 Task: Find connections with filter location Huadian with filter topic #realestatewith filter profile language Spanish with filter current company Intelerad Medical Systems with filter school Modern Education Society's Nowrosjee Wadia College Arts, Science, Pune 01 with filter industry Engineering Services with filter service category WordPress Design with filter keywords title Painter
Action: Mouse moved to (655, 80)
Screenshot: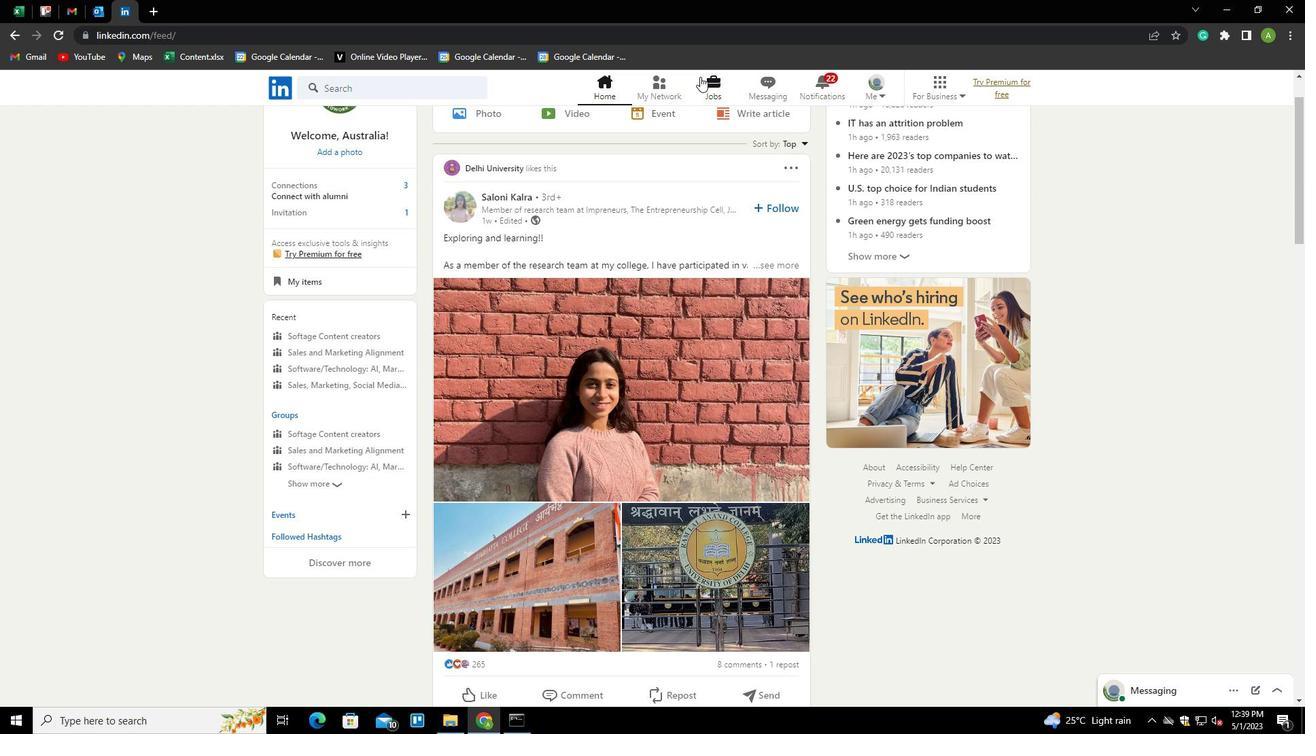
Action: Mouse pressed left at (655, 80)
Screenshot: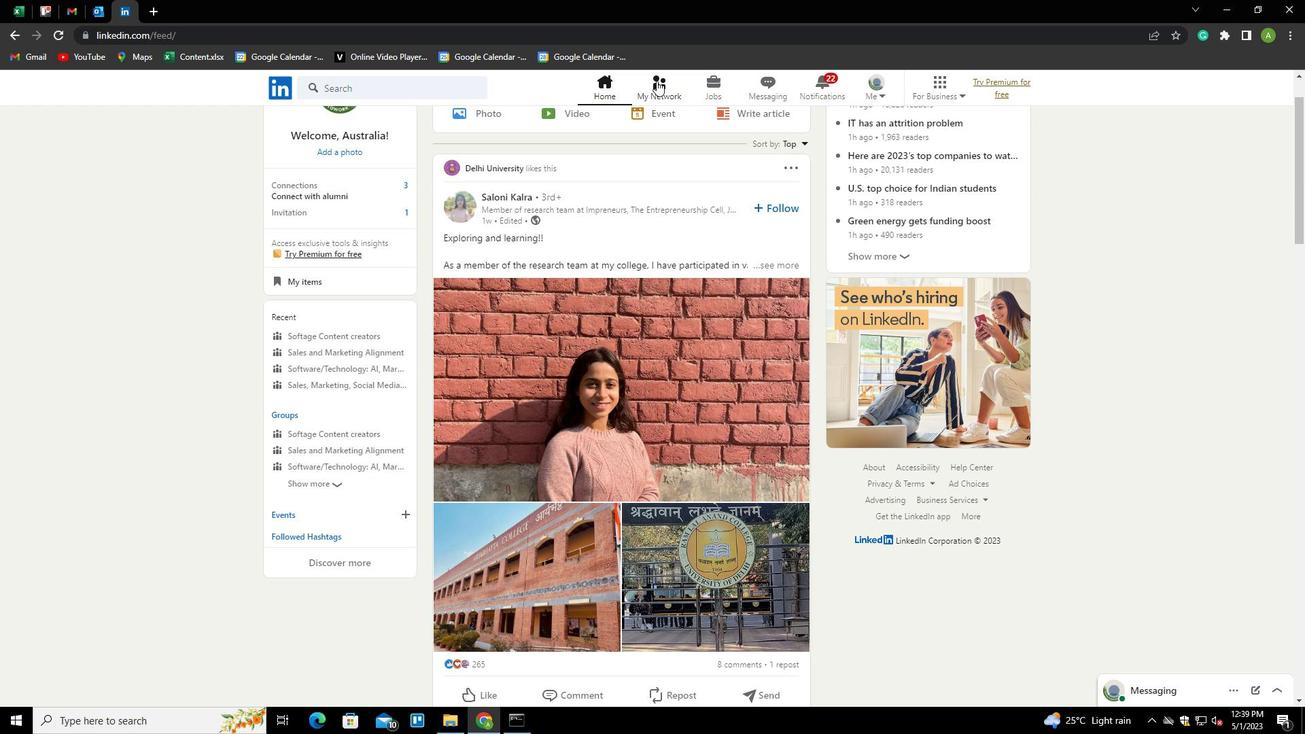 
Action: Mouse moved to (331, 170)
Screenshot: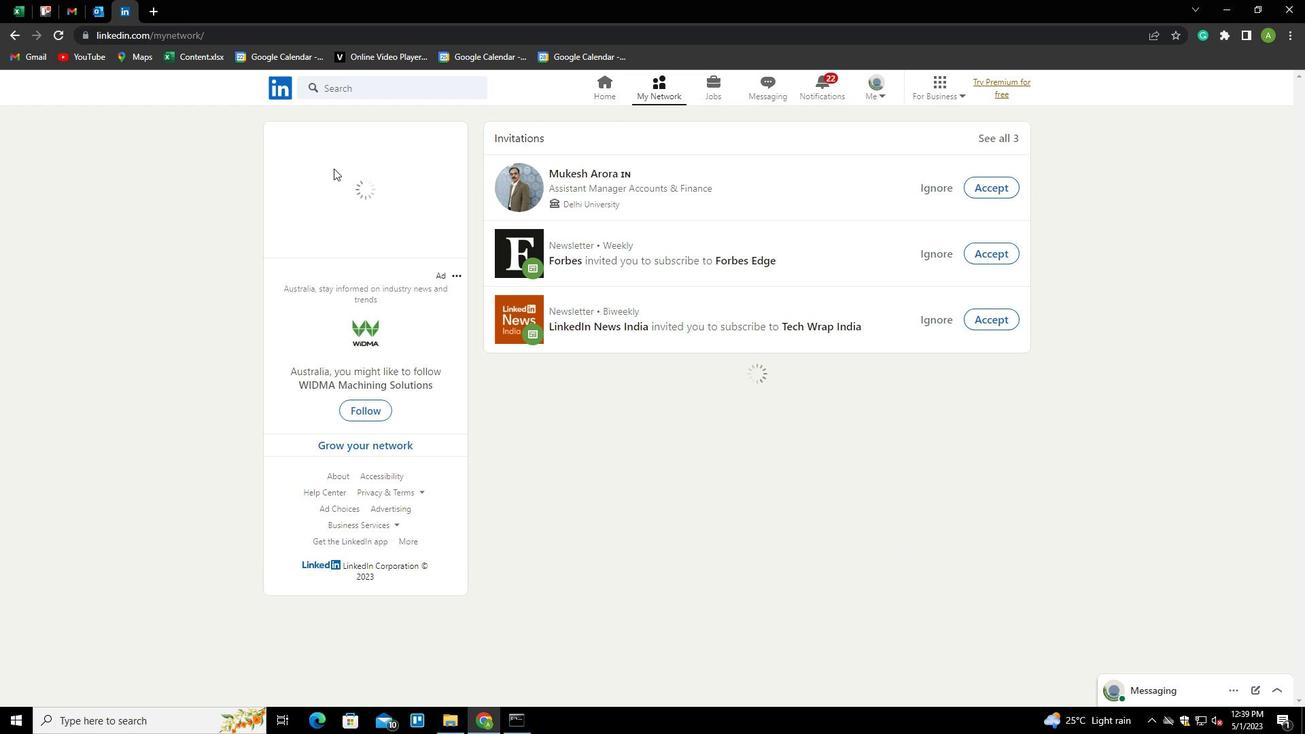 
Action: Mouse pressed left at (331, 170)
Screenshot: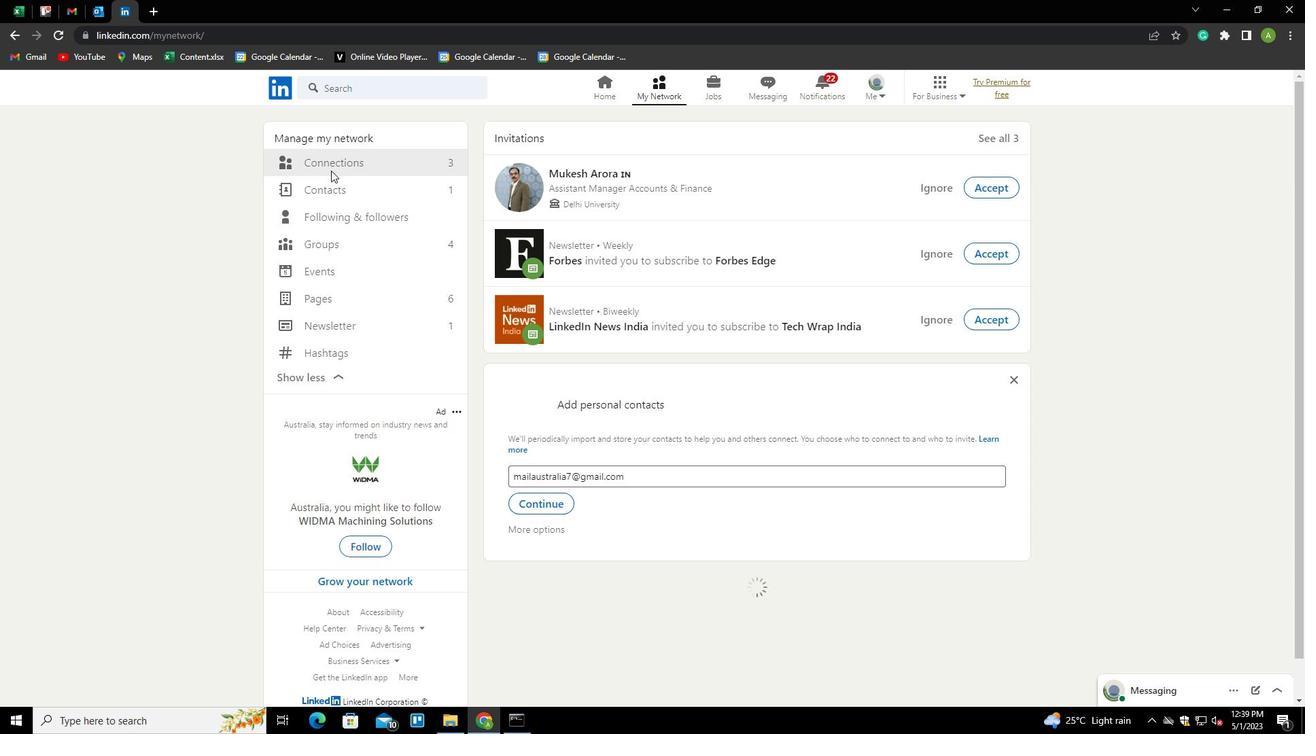
Action: Mouse moved to (354, 163)
Screenshot: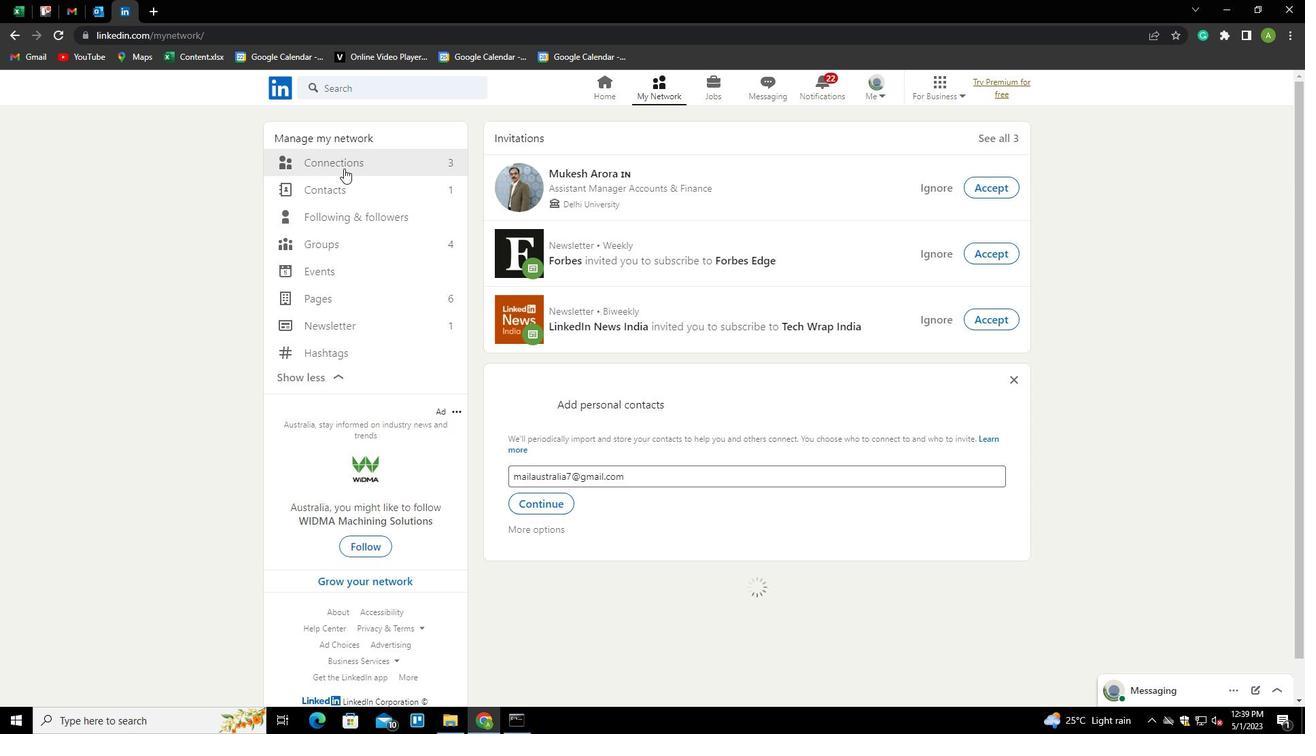 
Action: Mouse pressed left at (354, 163)
Screenshot: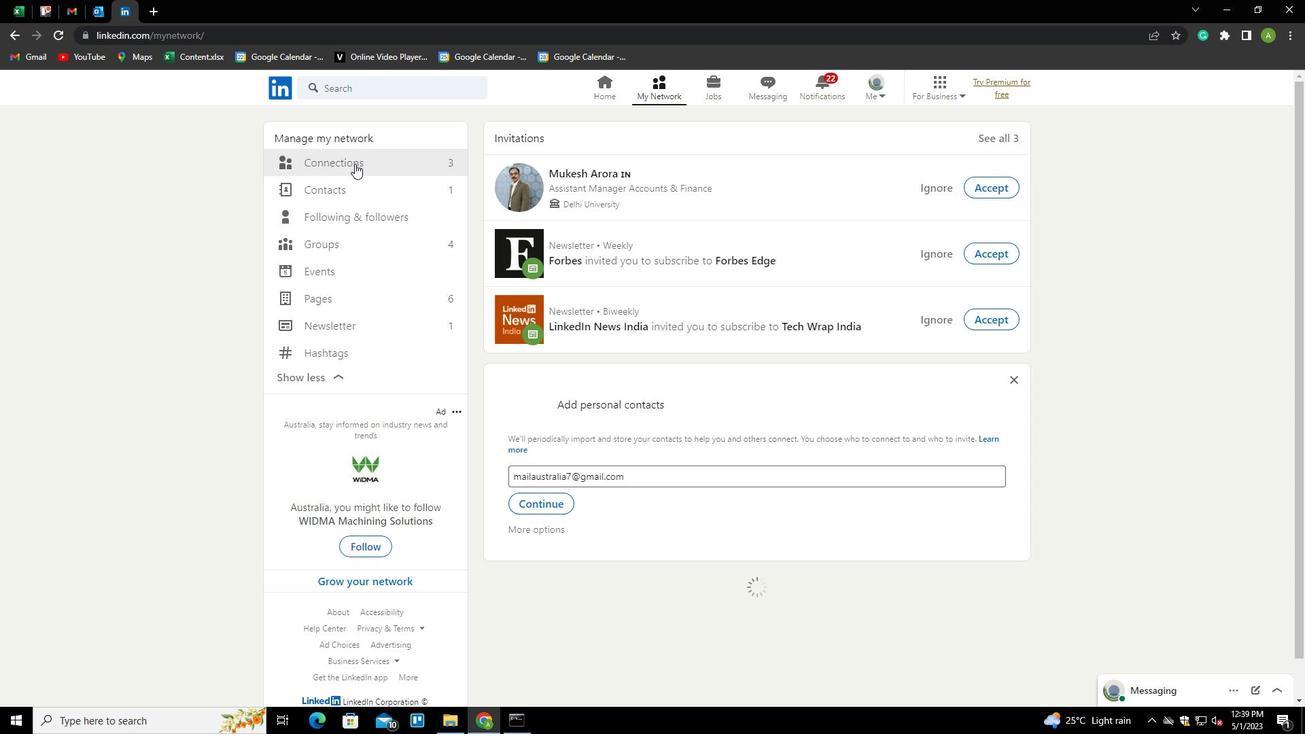 
Action: Mouse moved to (352, 164)
Screenshot: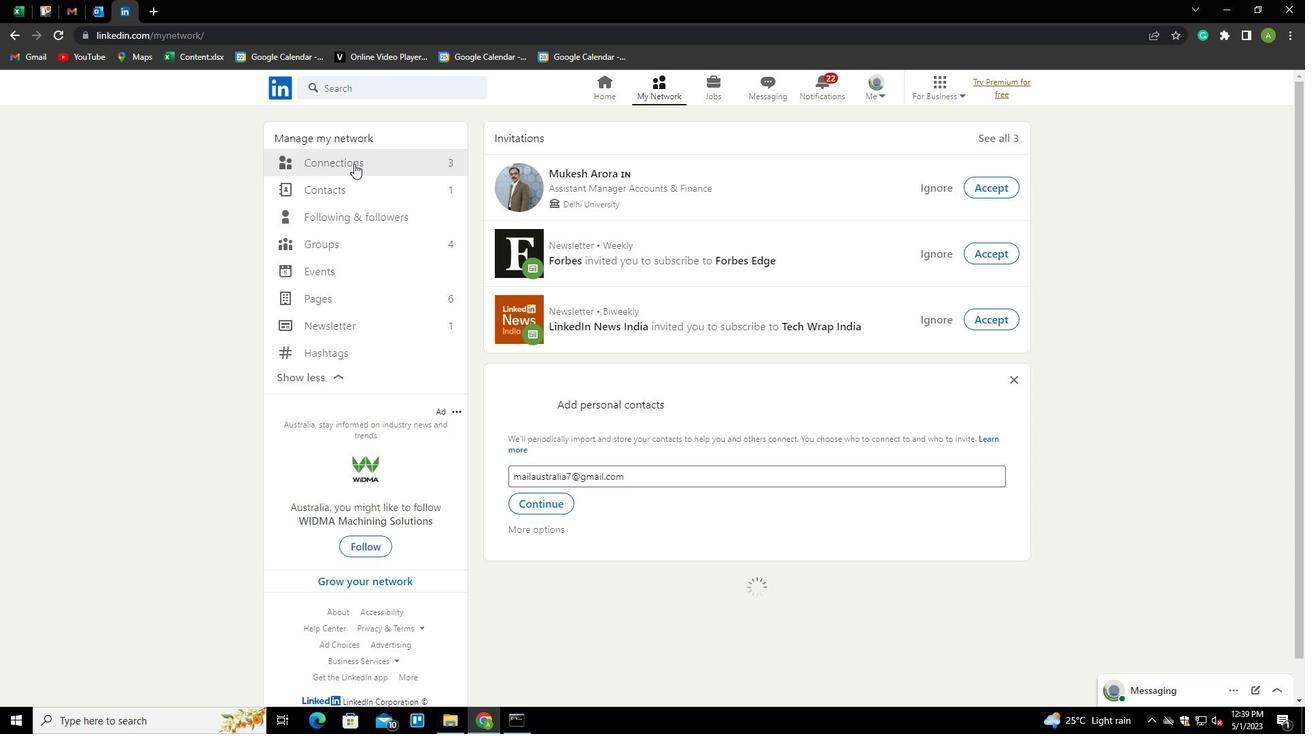 
Action: Mouse pressed left at (352, 164)
Screenshot: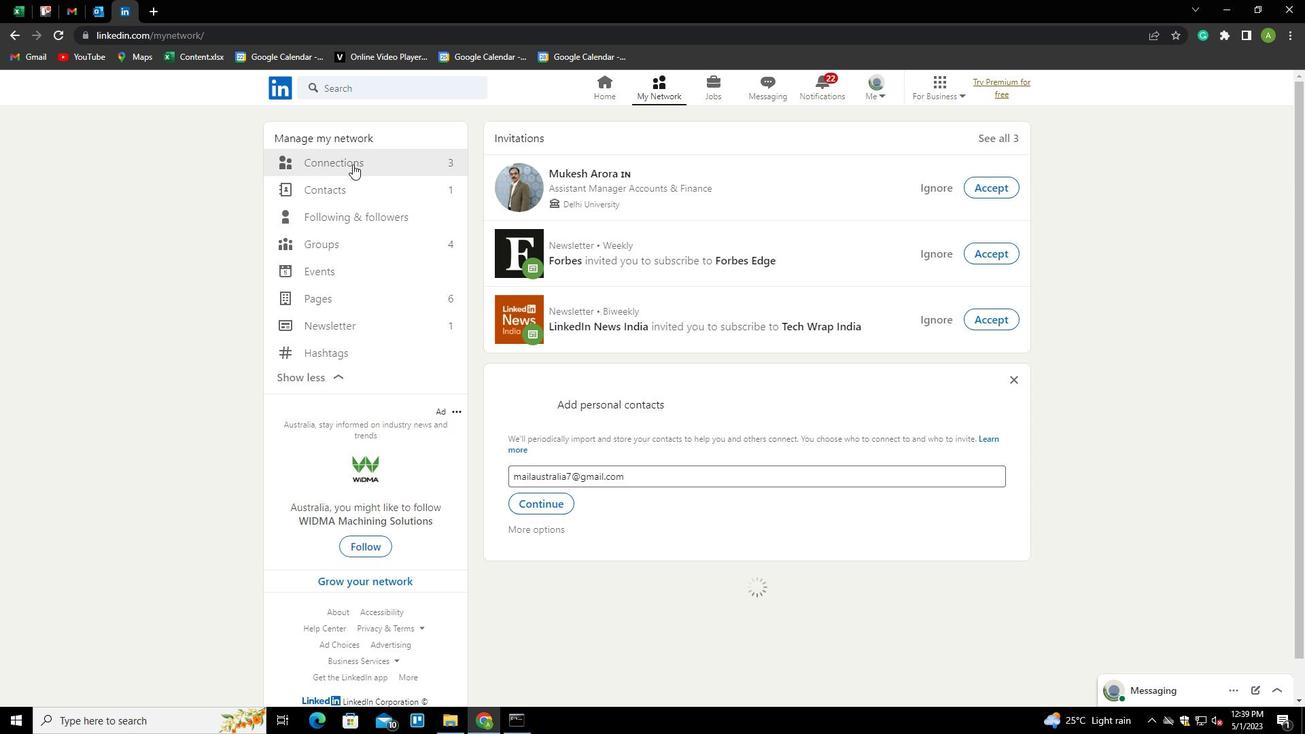 
Action: Mouse pressed left at (352, 164)
Screenshot: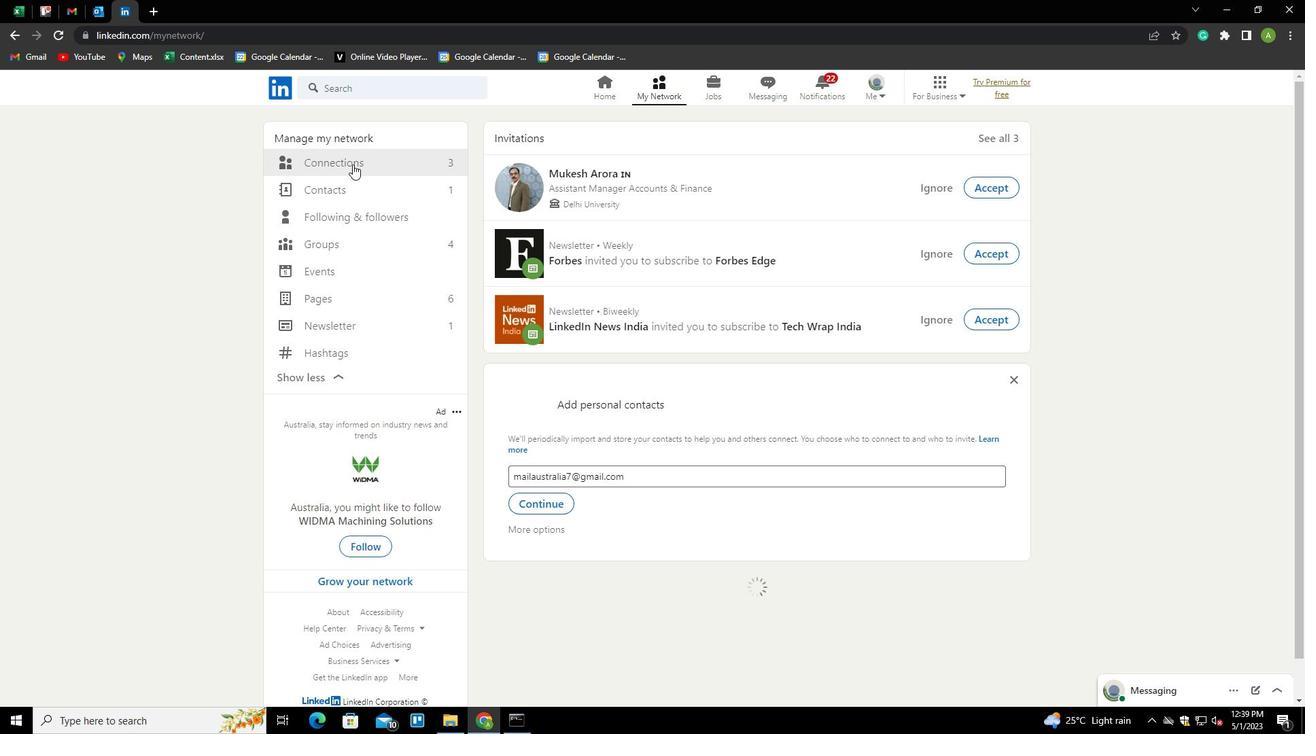 
Action: Mouse moved to (740, 161)
Screenshot: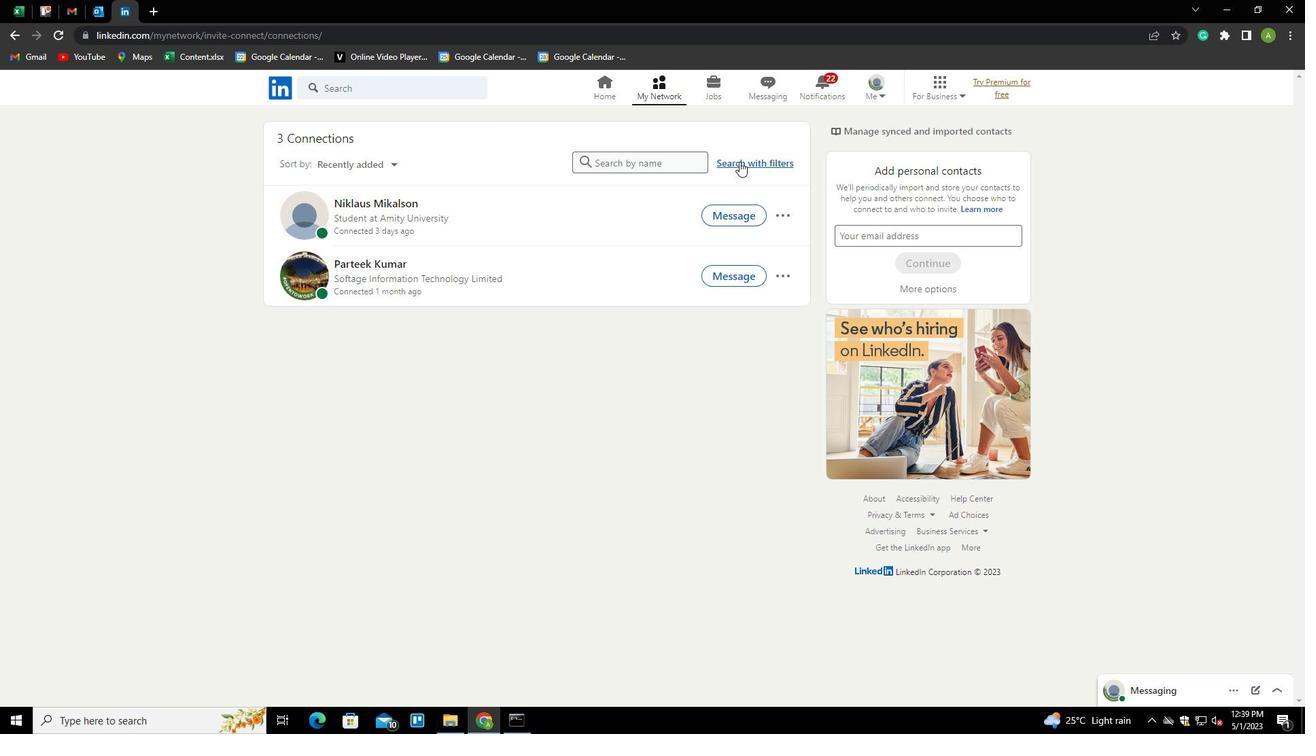 
Action: Mouse pressed left at (740, 161)
Screenshot: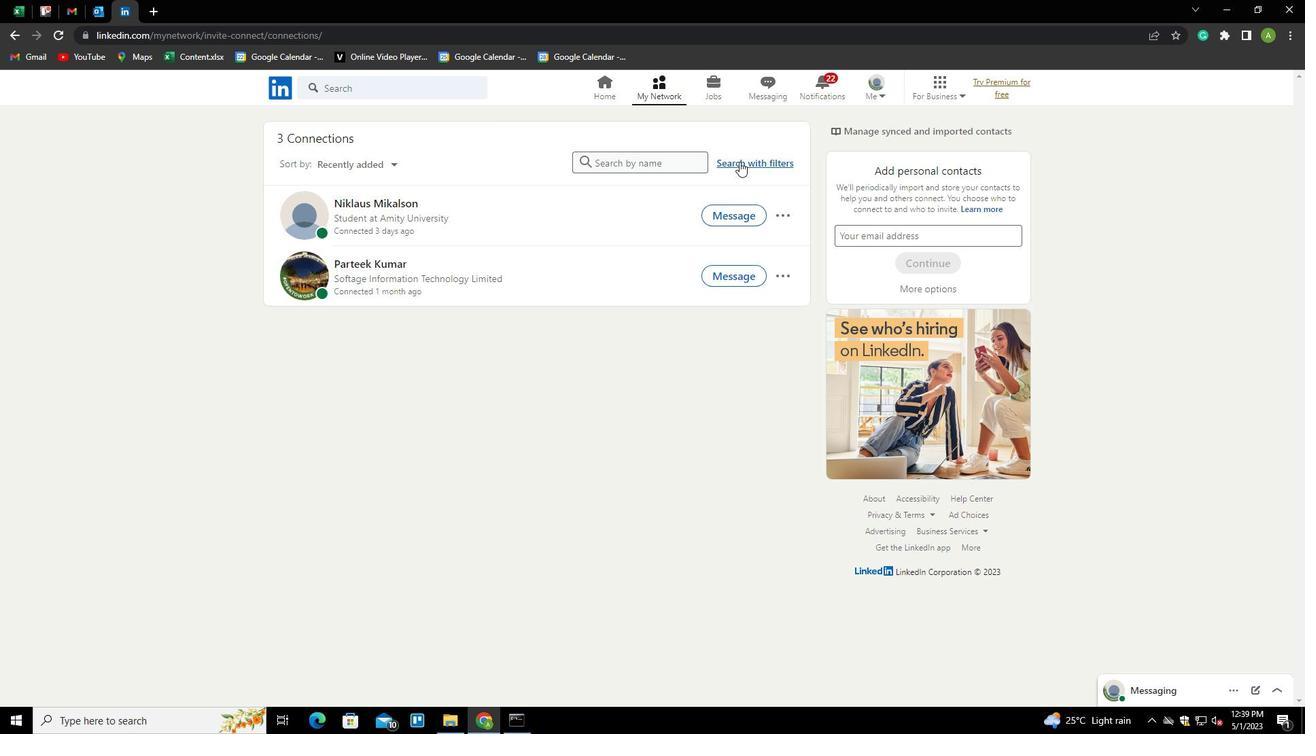 
Action: Mouse moved to (694, 126)
Screenshot: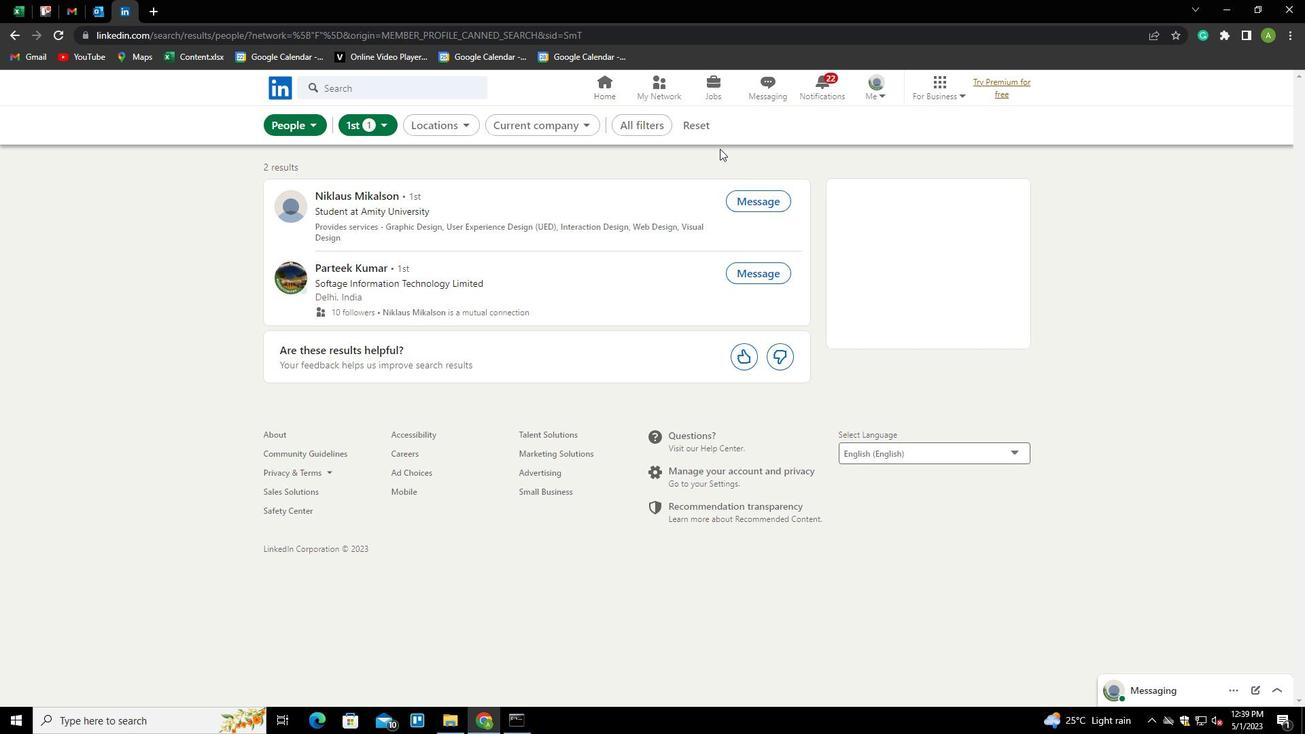 
Action: Mouse pressed left at (694, 126)
Screenshot: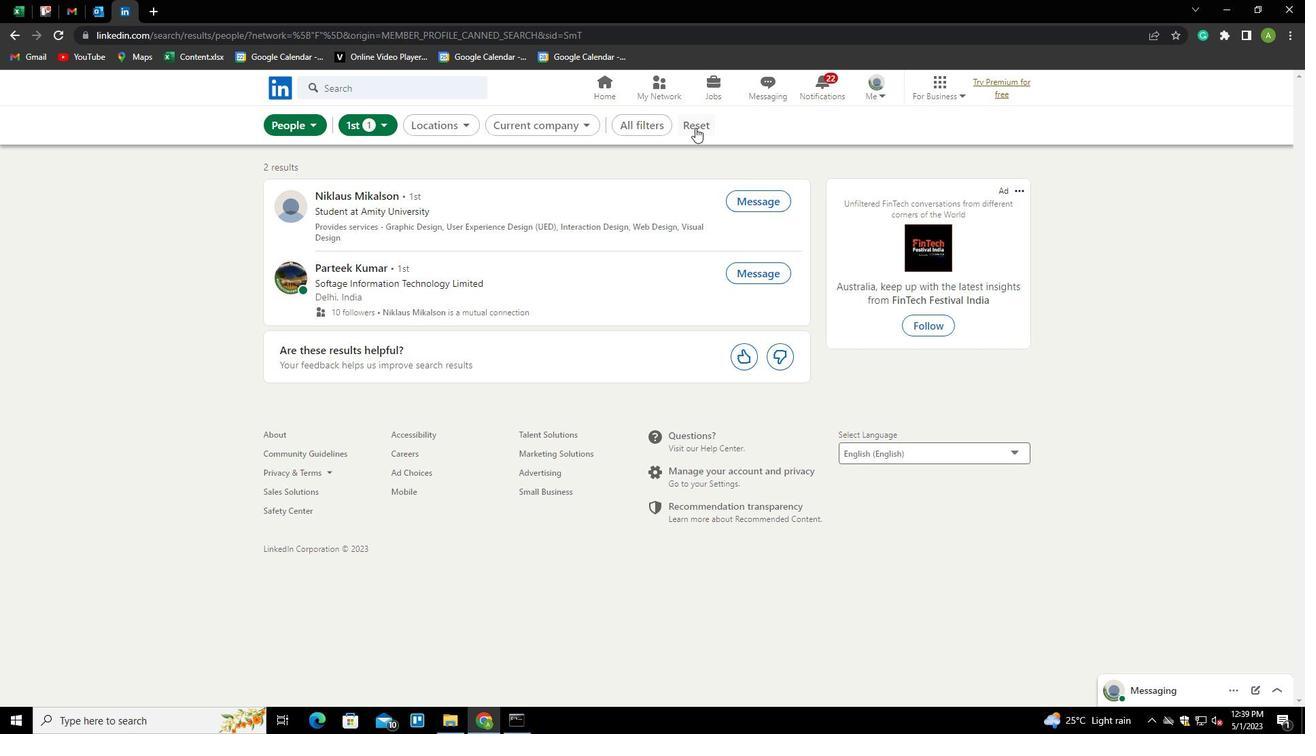 
Action: Mouse moved to (675, 123)
Screenshot: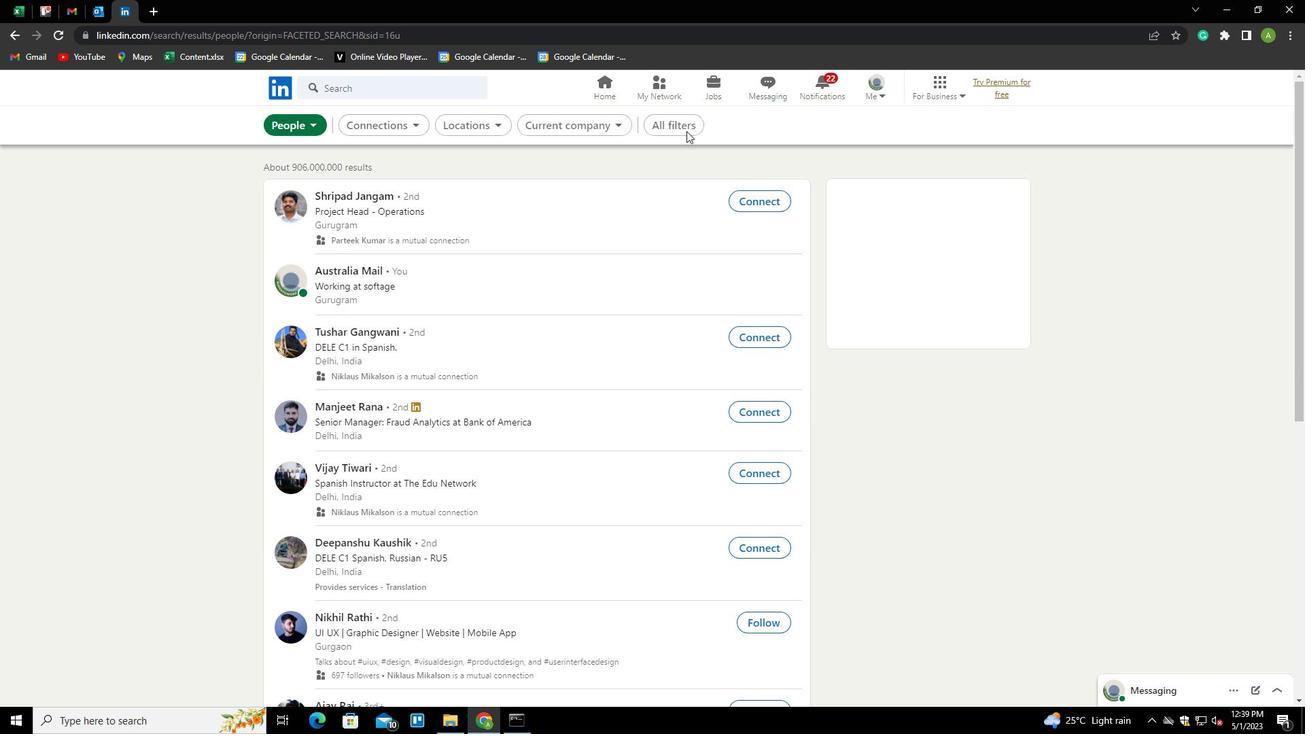 
Action: Mouse pressed left at (675, 123)
Screenshot: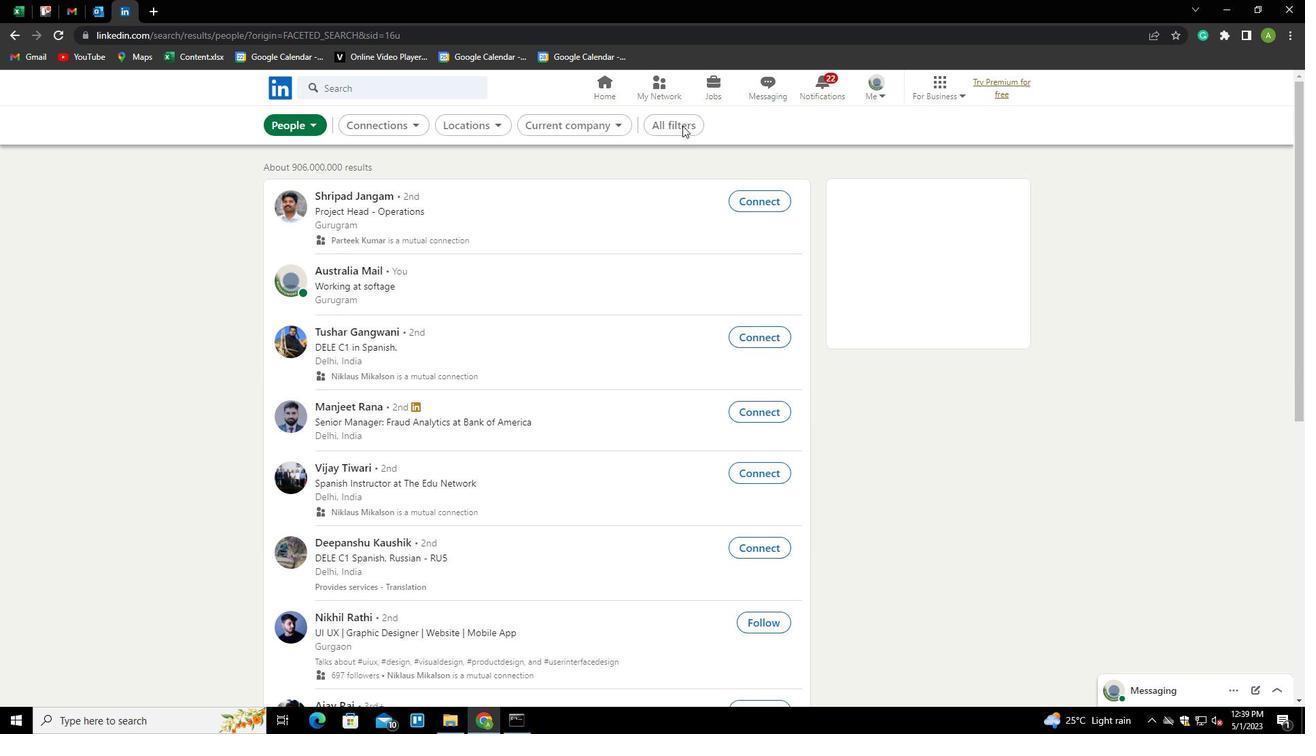 
Action: Mouse moved to (1014, 401)
Screenshot: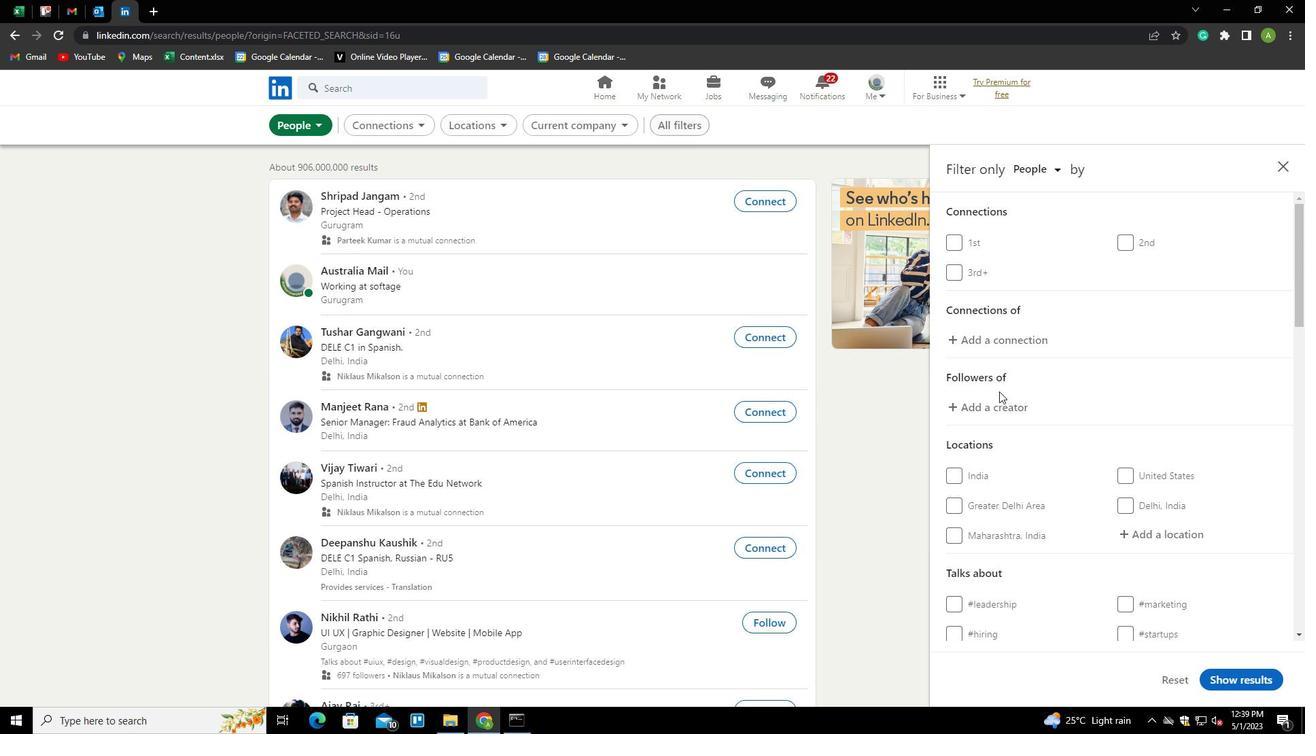 
Action: Mouse scrolled (1014, 400) with delta (0, 0)
Screenshot: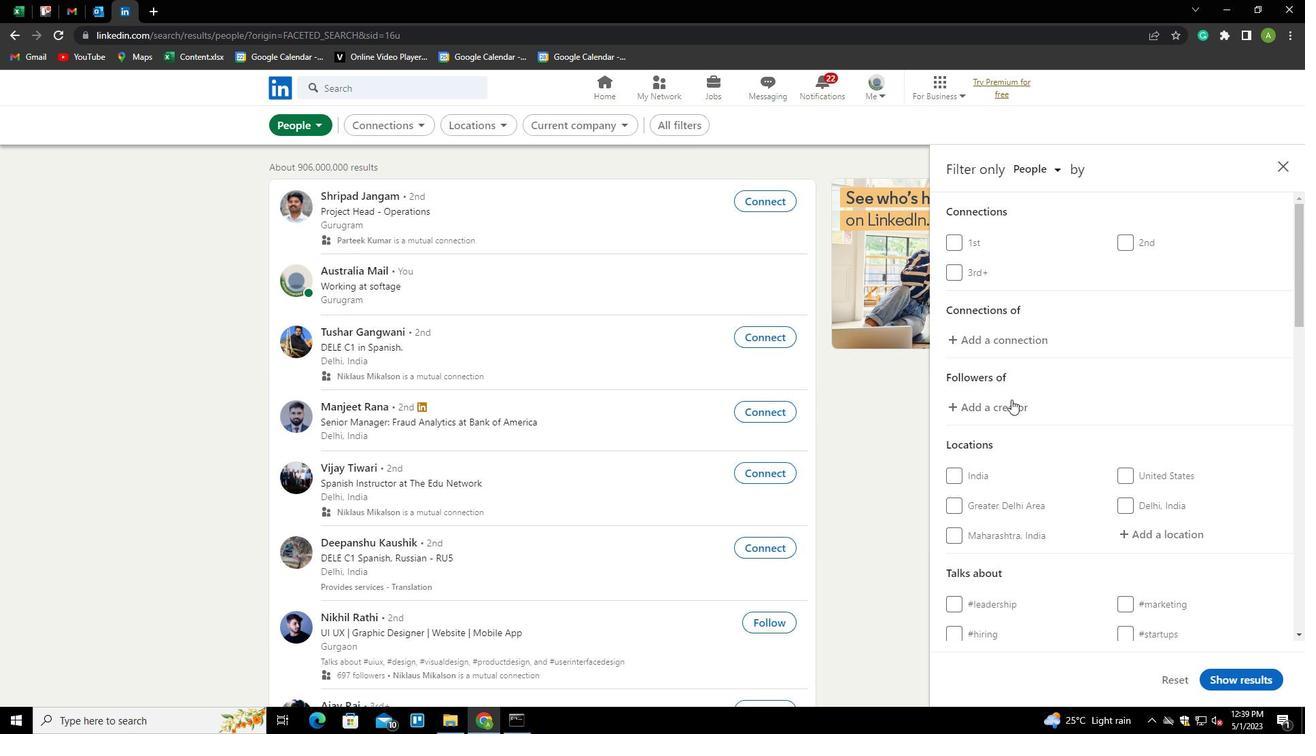 
Action: Mouse scrolled (1014, 400) with delta (0, 0)
Screenshot: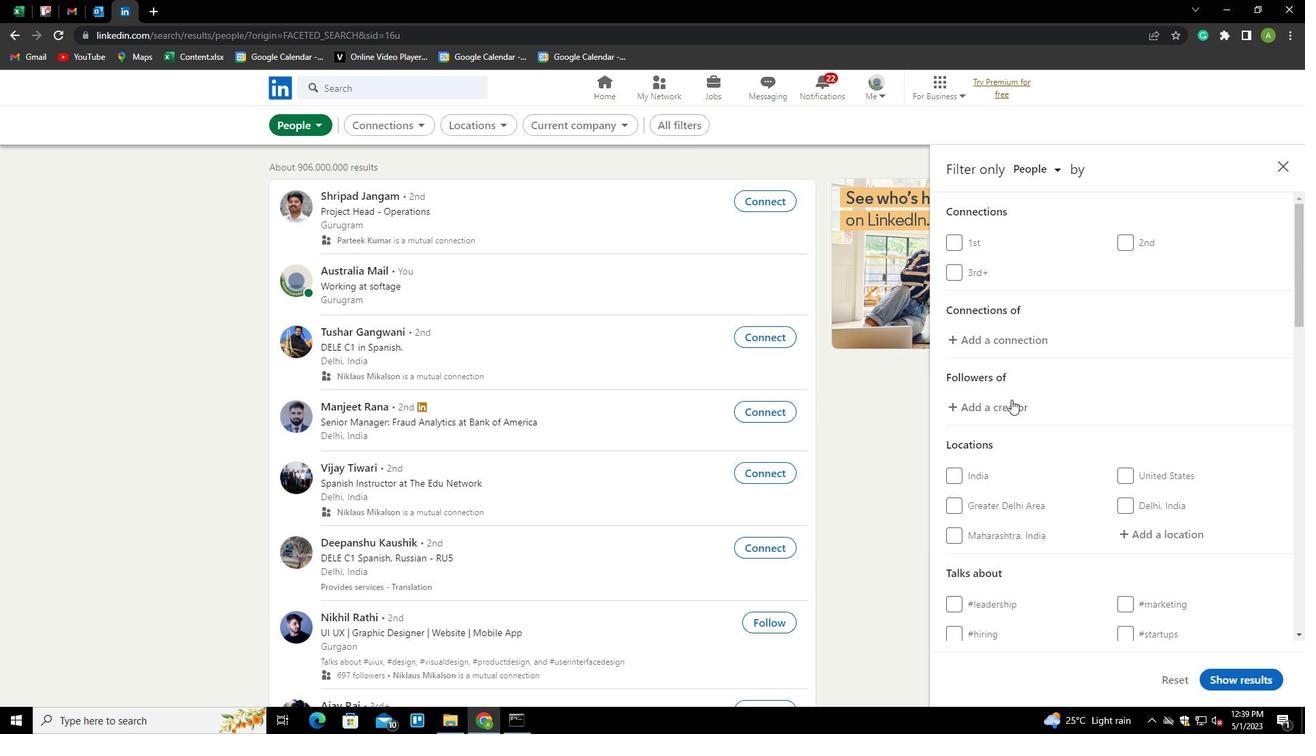 
Action: Mouse moved to (1167, 397)
Screenshot: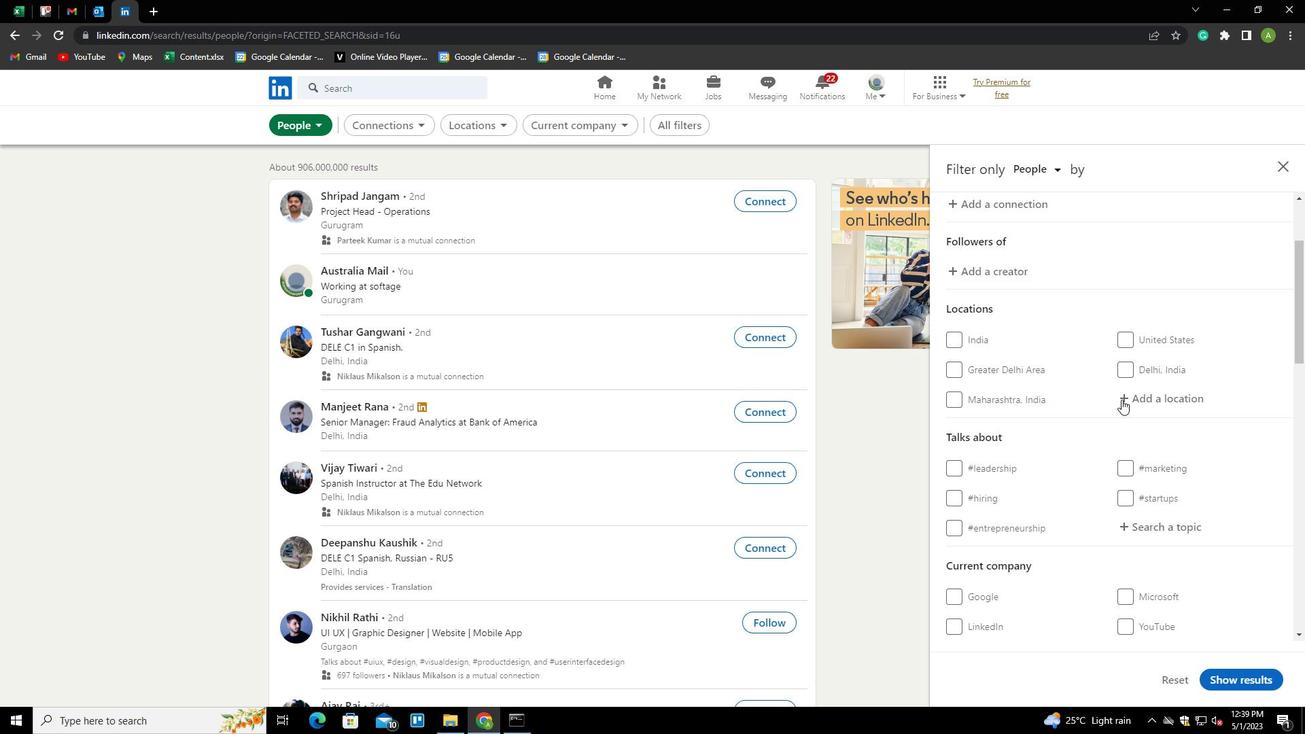 
Action: Mouse pressed left at (1167, 397)
Screenshot: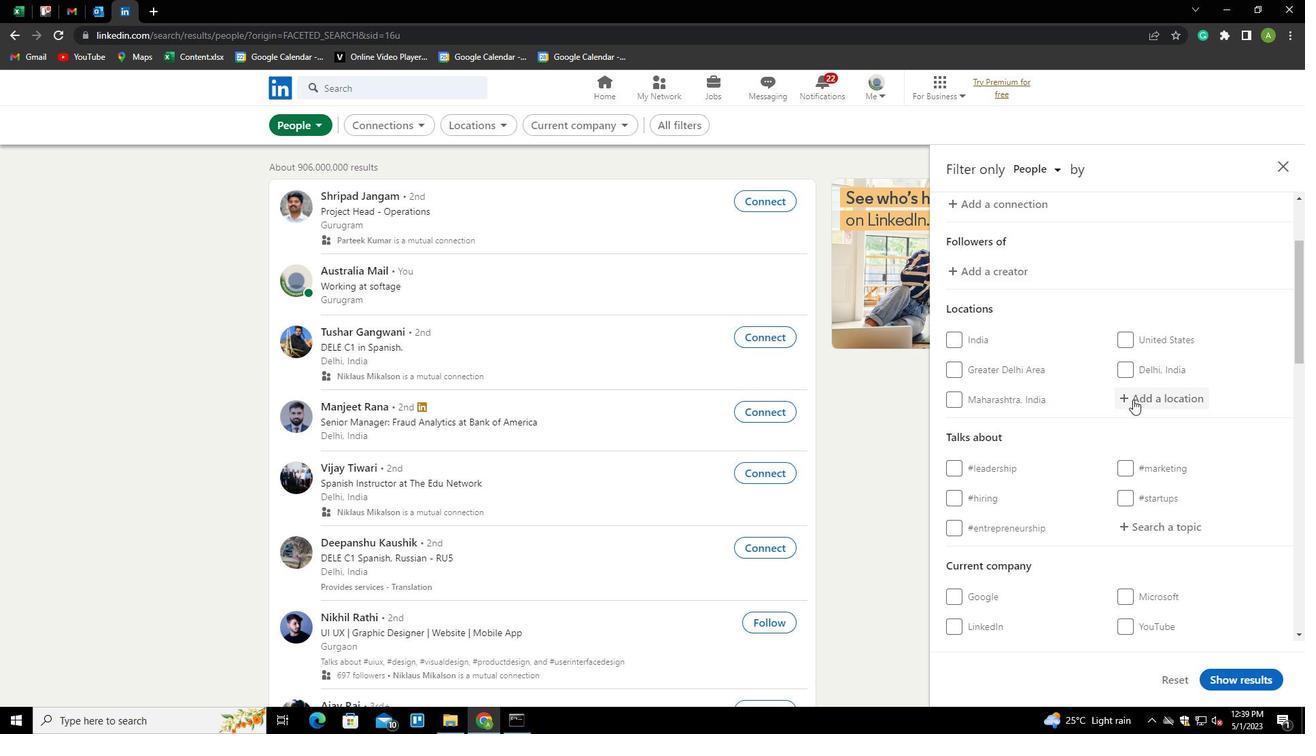 
Action: Mouse pressed left at (1167, 397)
Screenshot: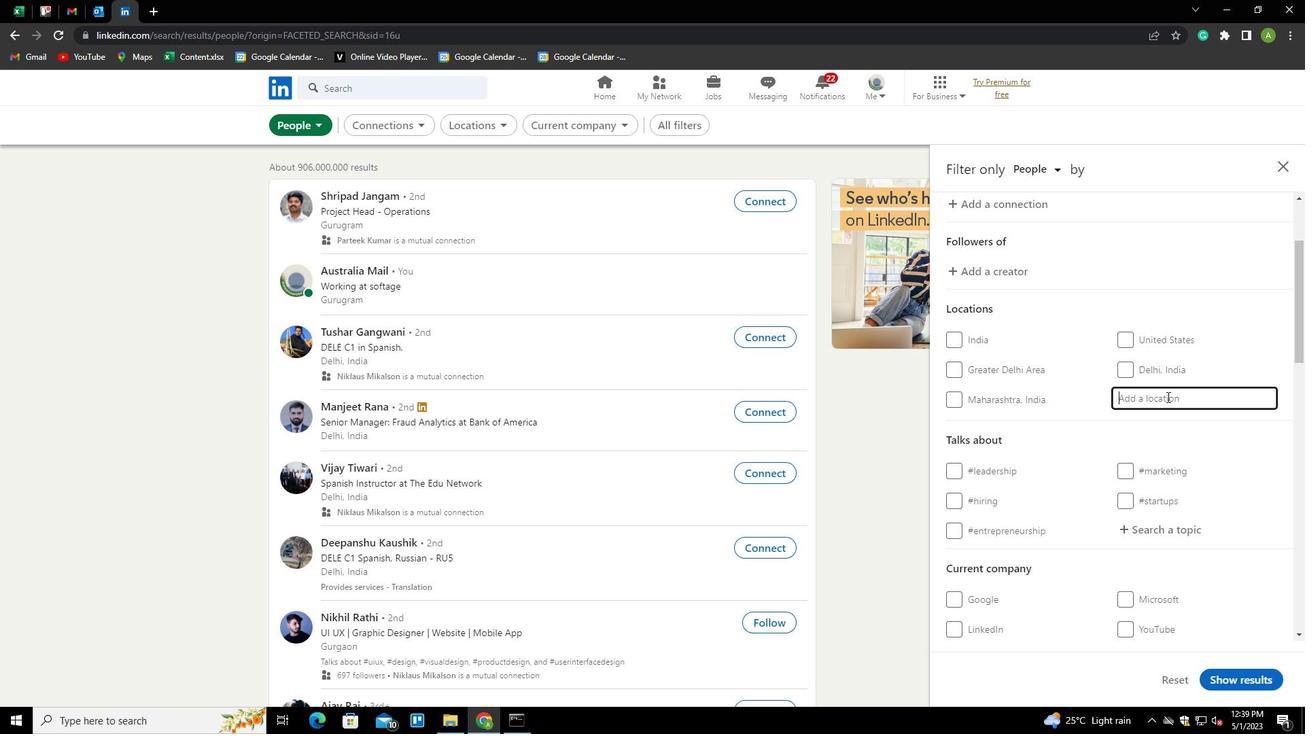 
Action: Mouse moved to (1165, 397)
Screenshot: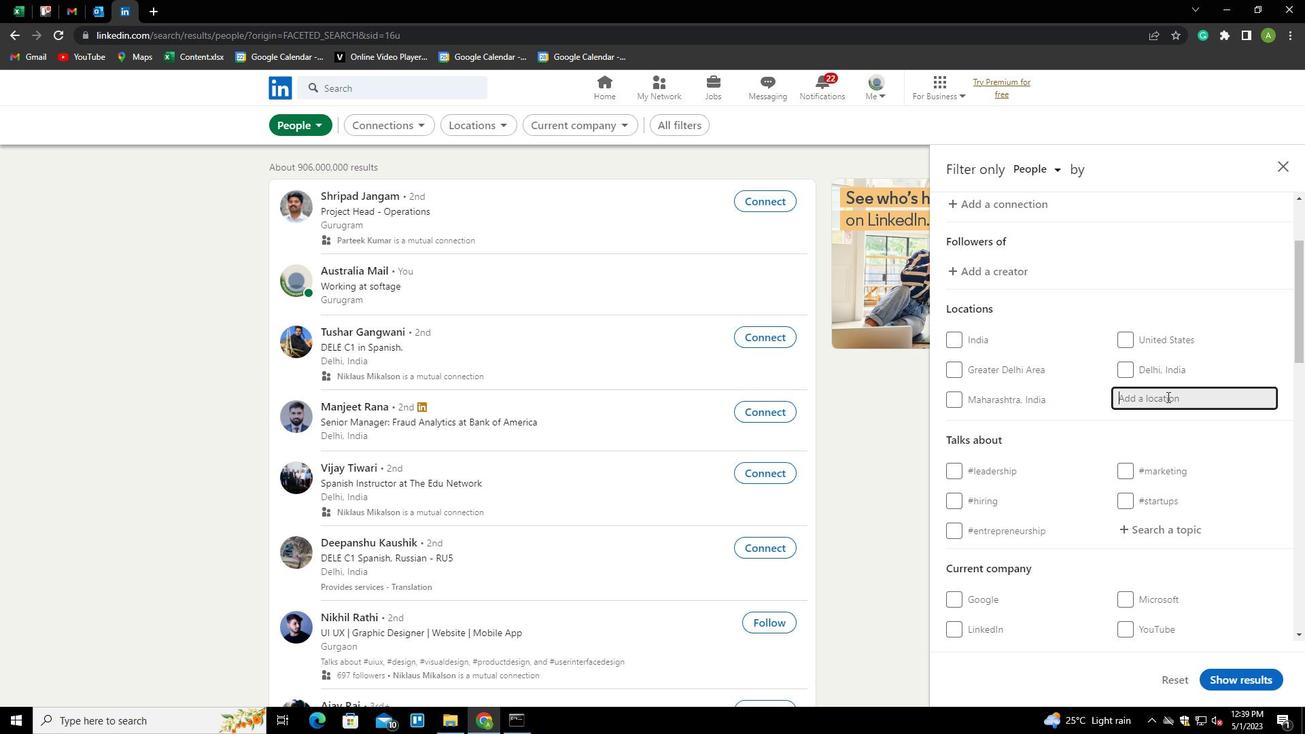 
Action: Key pressed <Key.shift>G<Key.backspace><Key.shift>HUADIAN
Screenshot: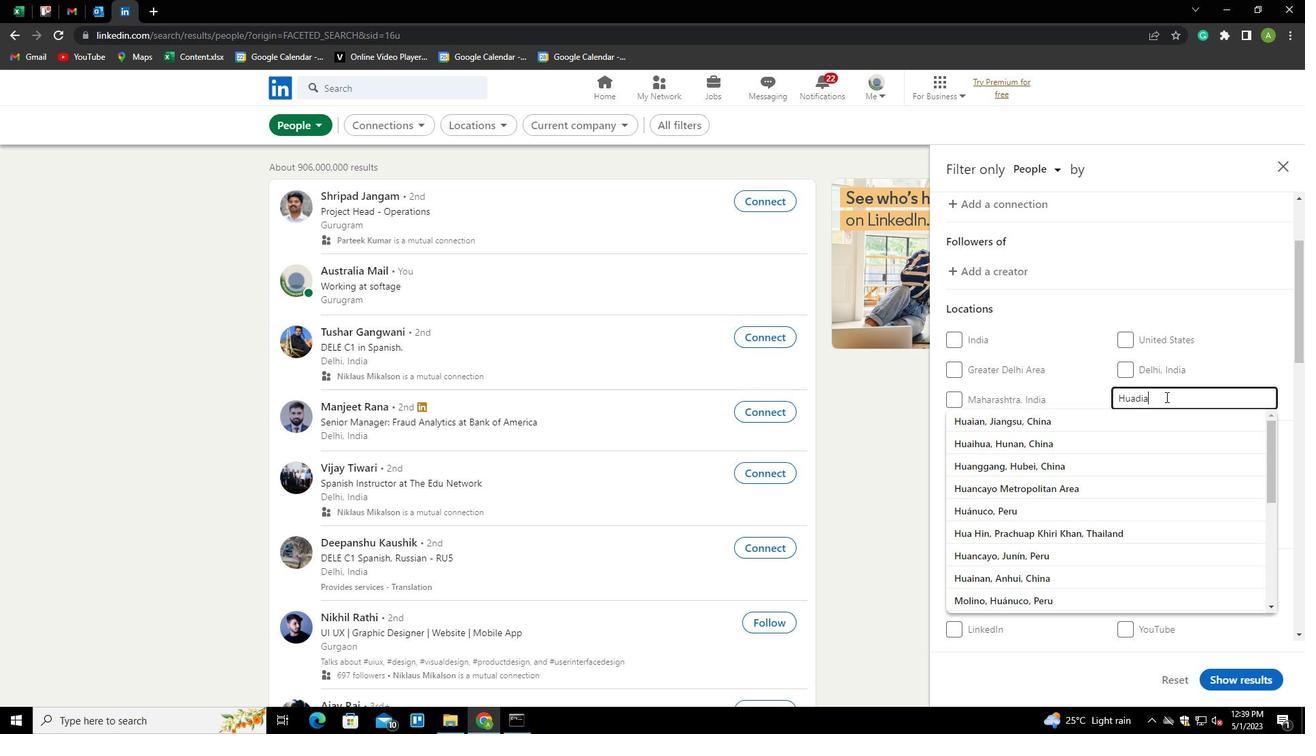 
Action: Mouse moved to (1167, 534)
Screenshot: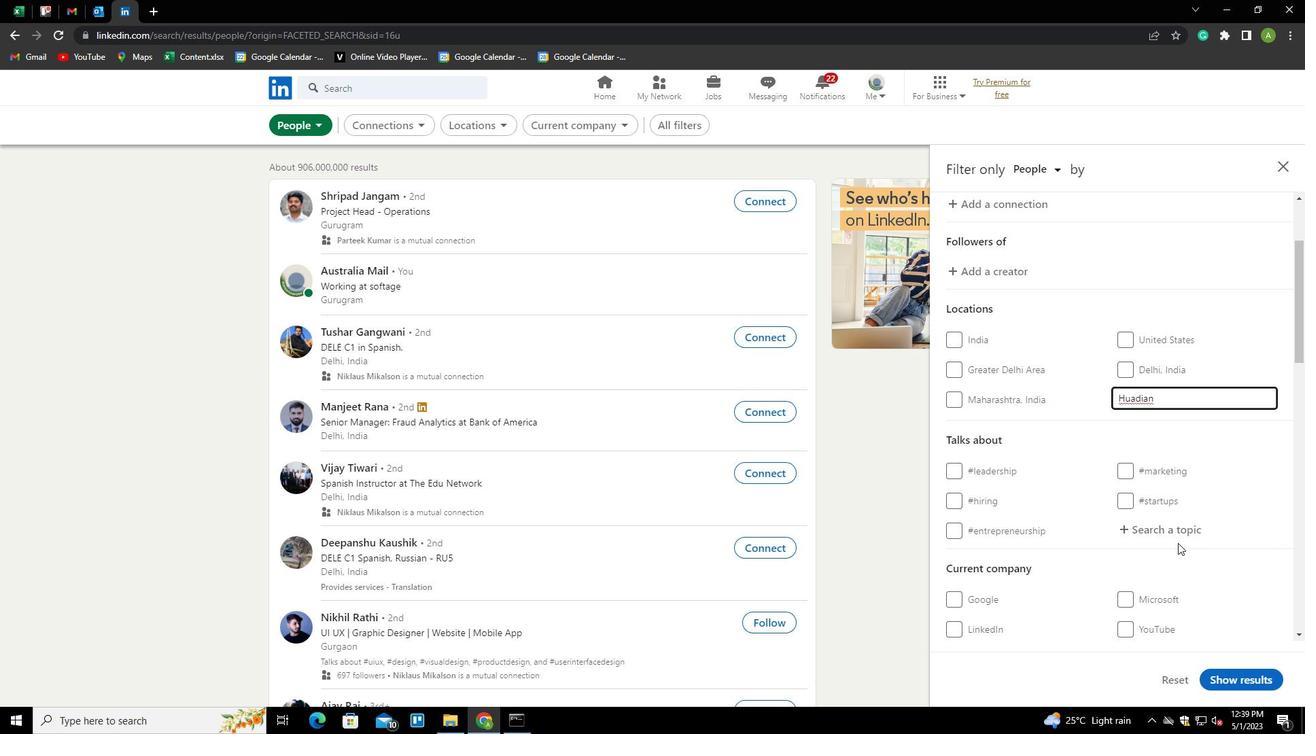 
Action: Mouse pressed left at (1167, 534)
Screenshot: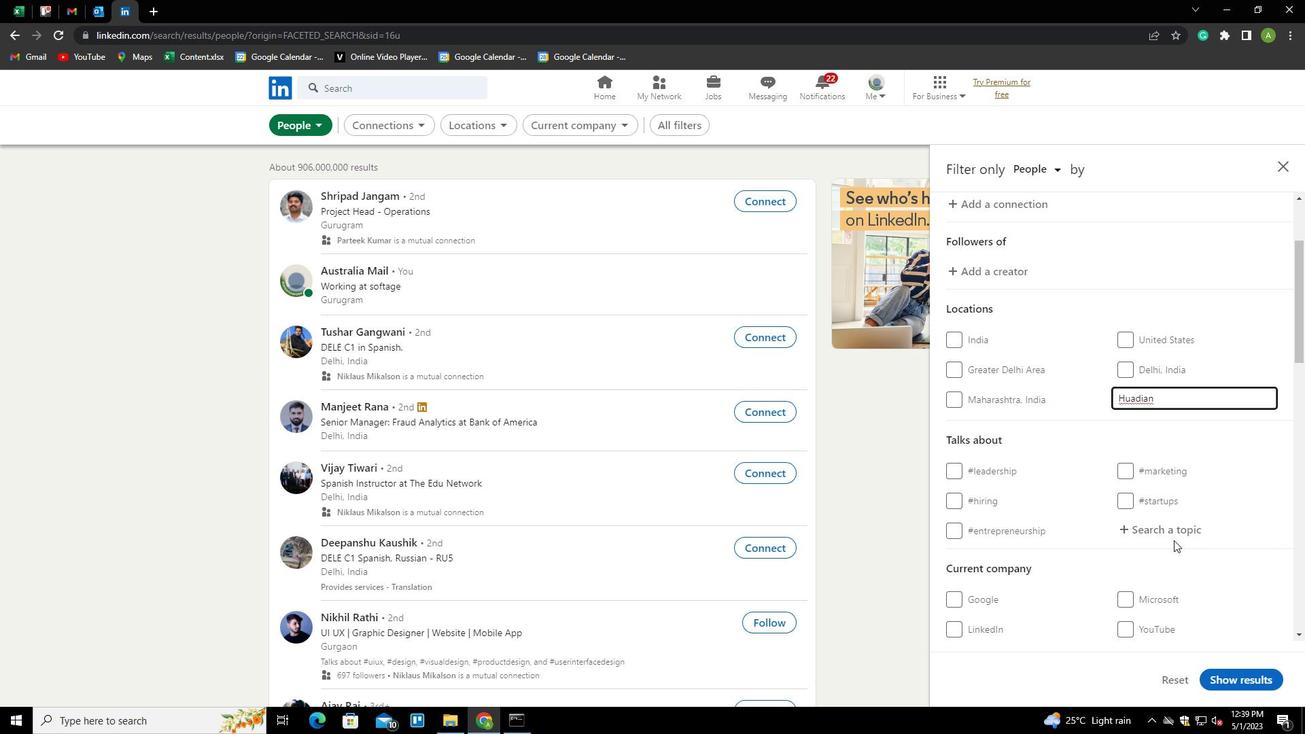 
Action: Mouse moved to (1169, 529)
Screenshot: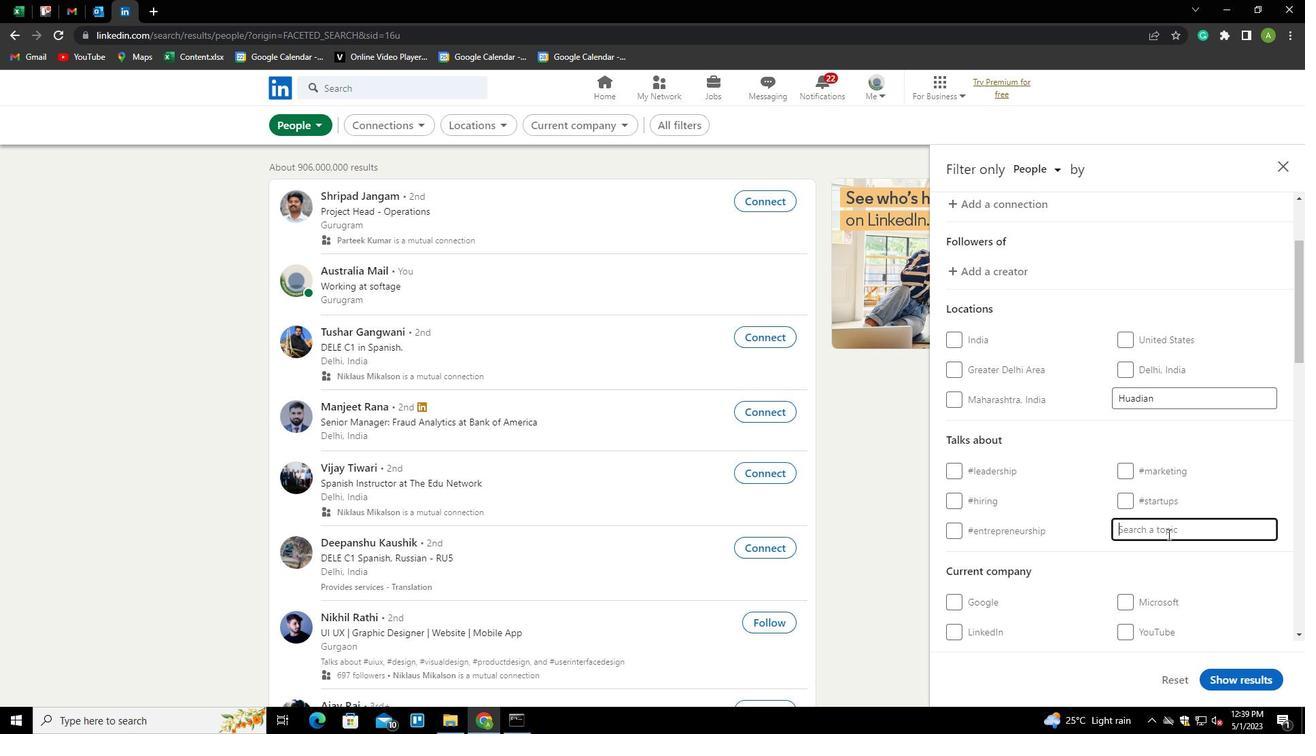 
Action: Key pressed REL<Key.backspace>ALEA<Key.backspace>
Screenshot: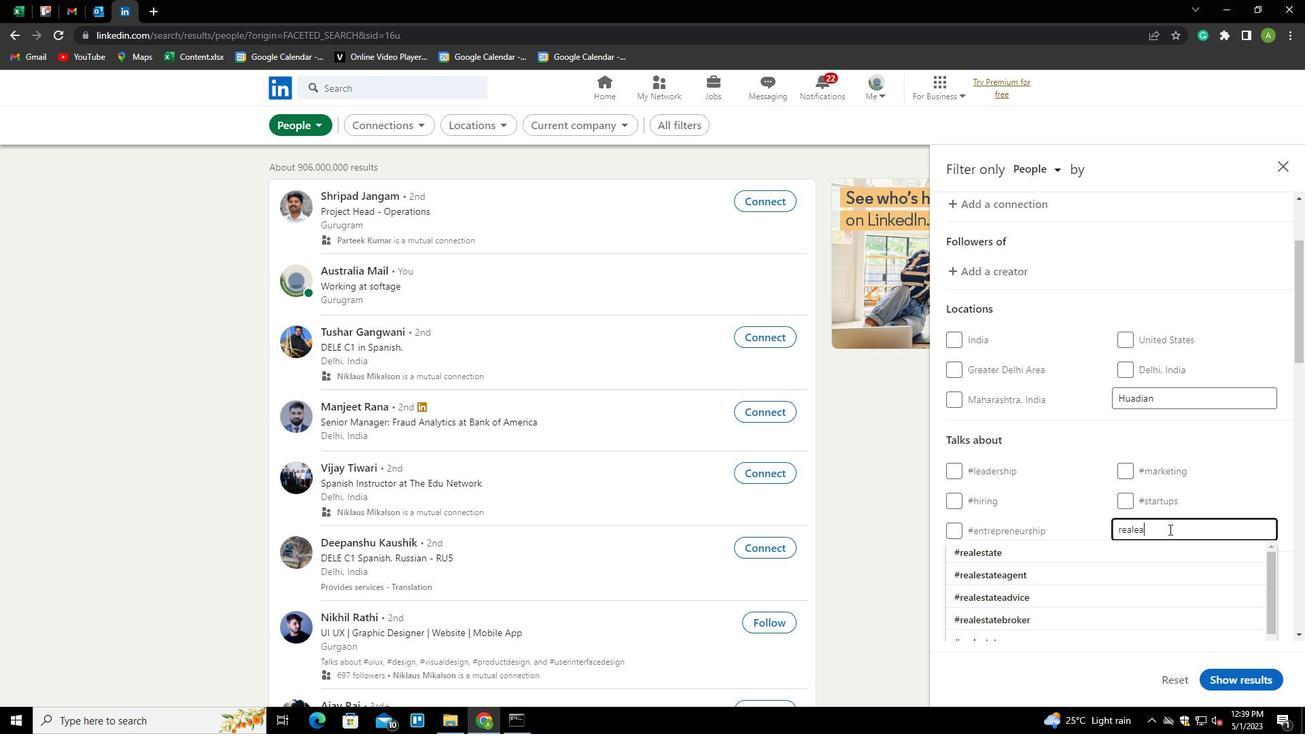 
Action: Mouse moved to (1169, 529)
Screenshot: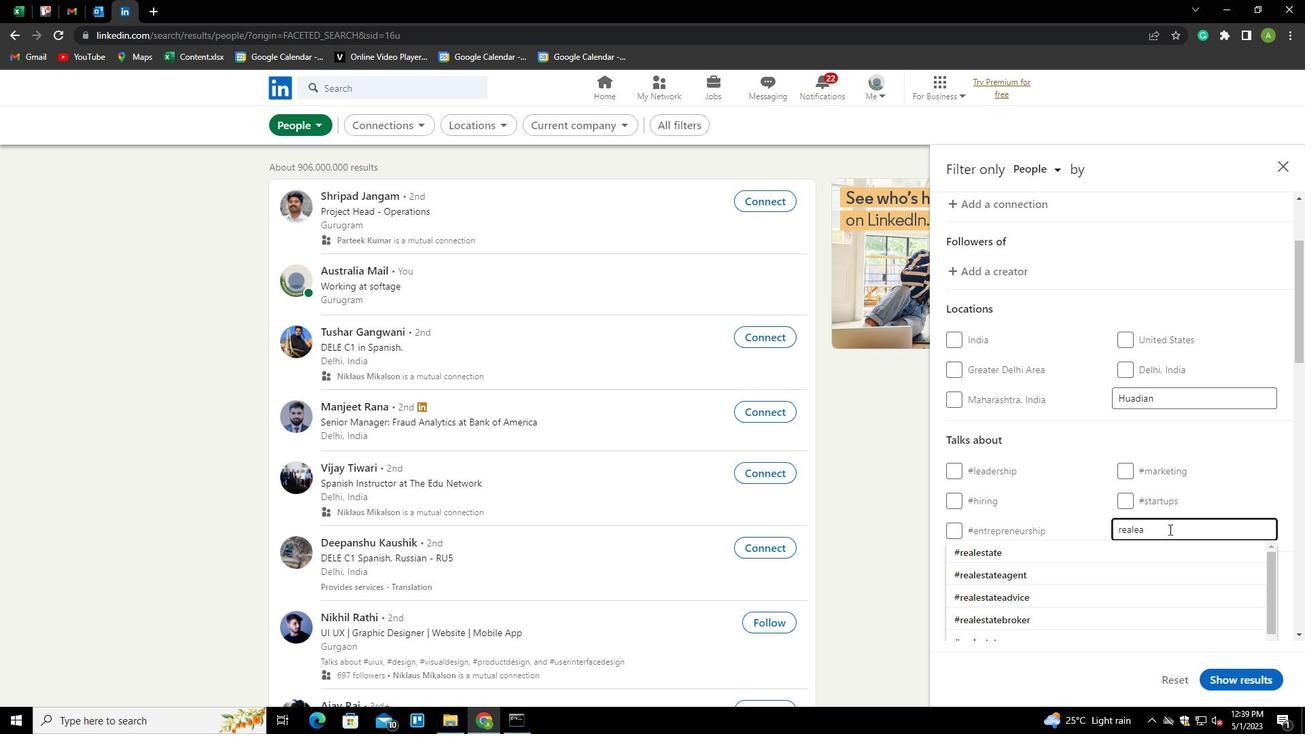 
Action: Key pressed STATE<Key.down><Key.enter>
Screenshot: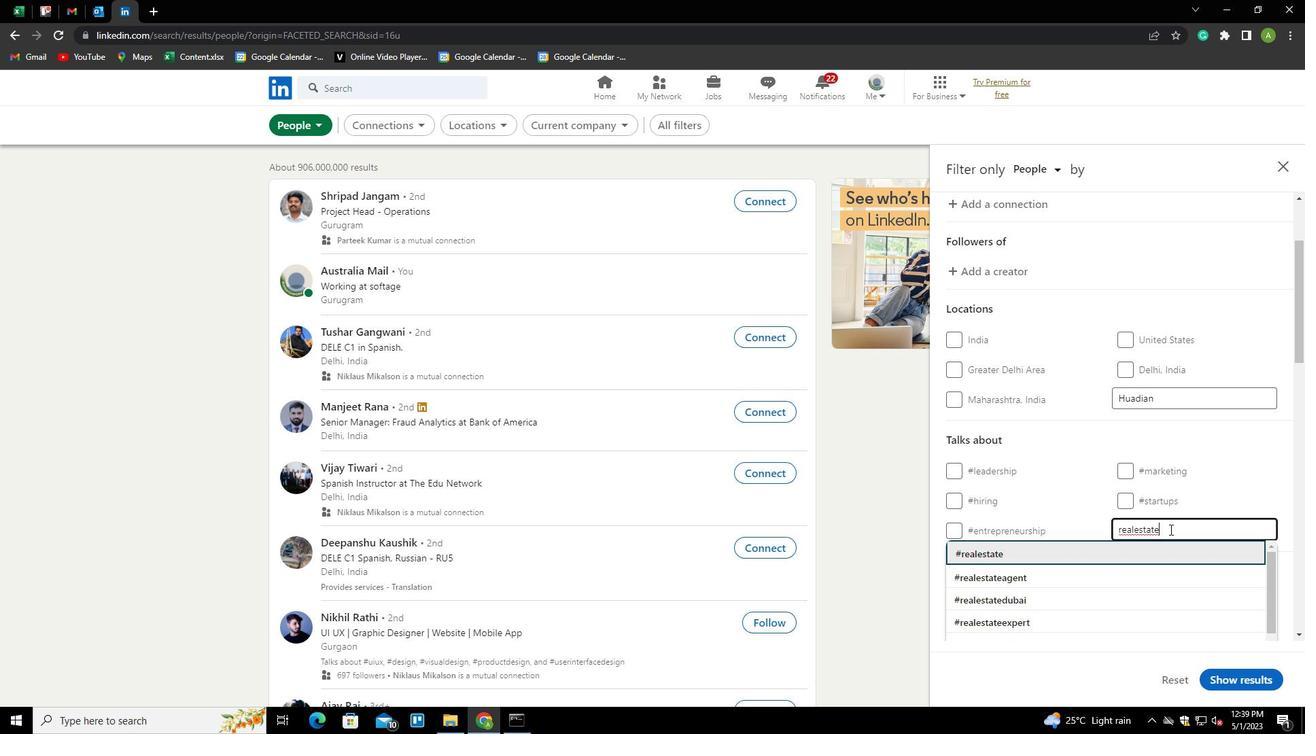 
Action: Mouse scrolled (1169, 528) with delta (0, 0)
Screenshot: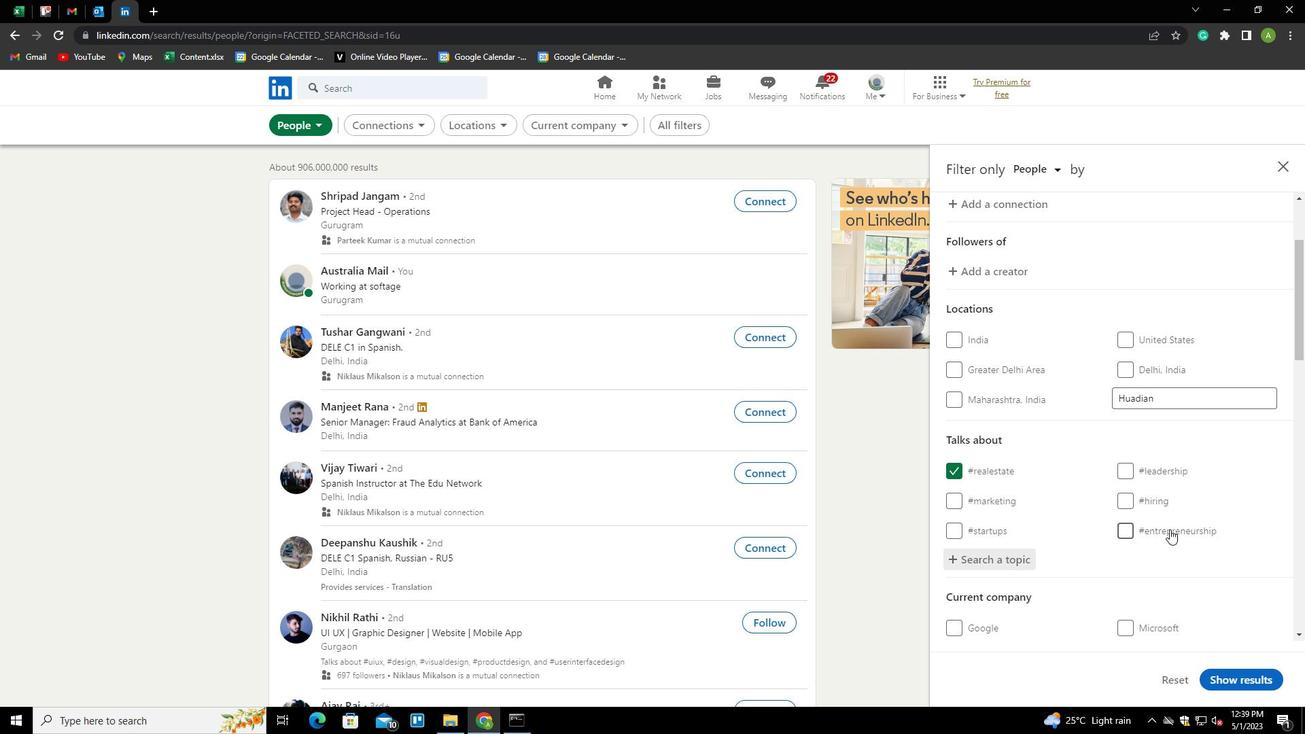 
Action: Mouse scrolled (1169, 528) with delta (0, 0)
Screenshot: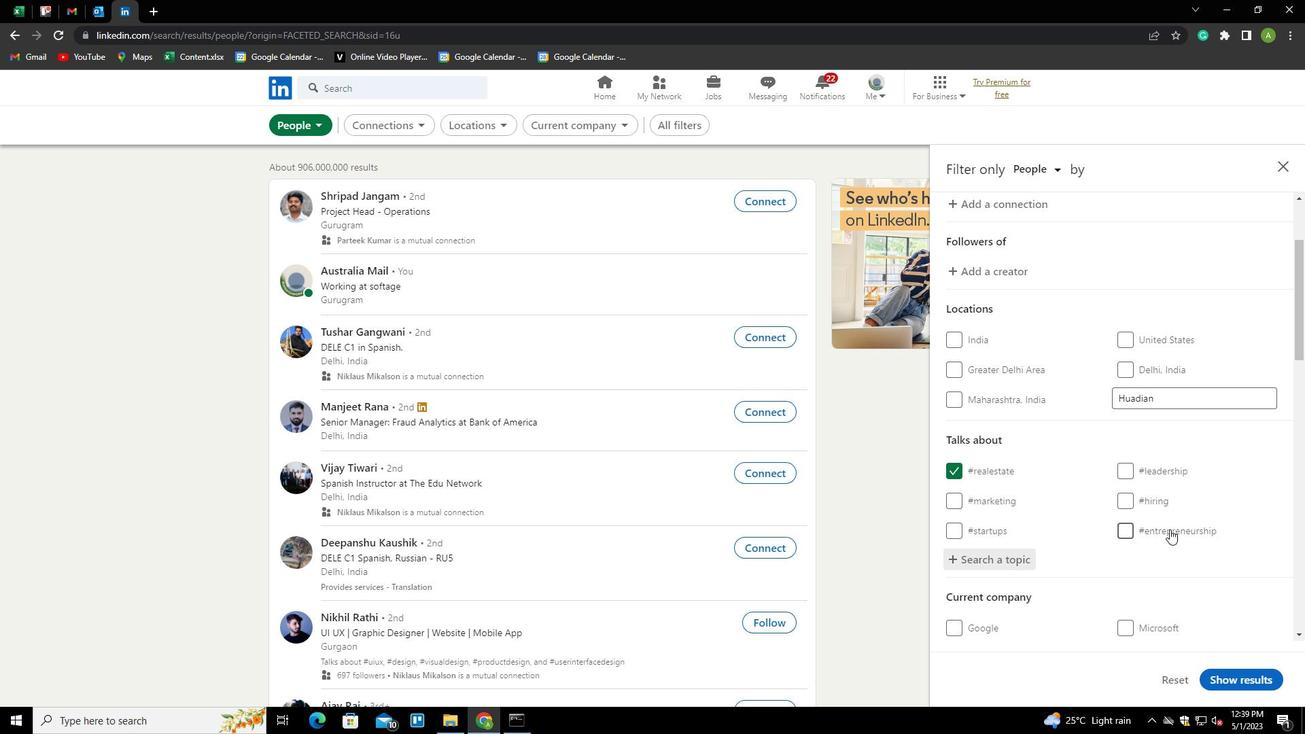 
Action: Mouse scrolled (1169, 528) with delta (0, 0)
Screenshot: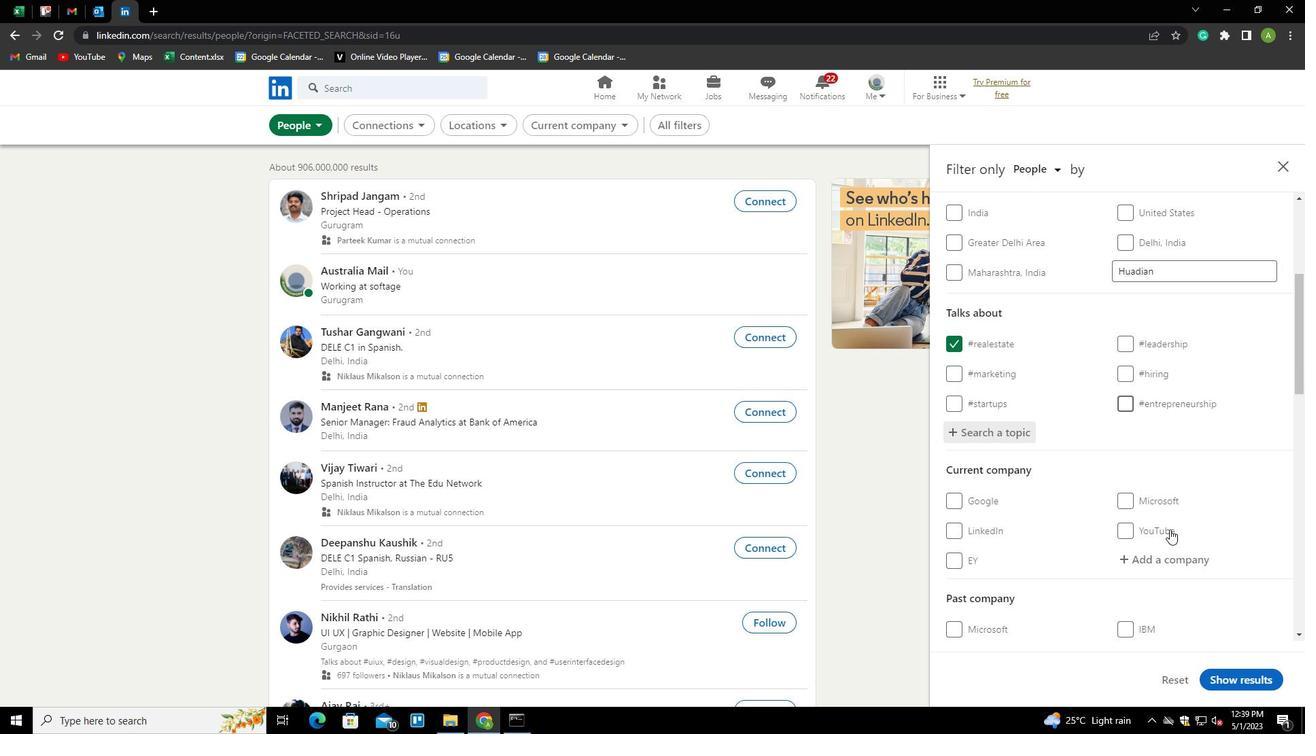 
Action: Mouse scrolled (1169, 528) with delta (0, 0)
Screenshot: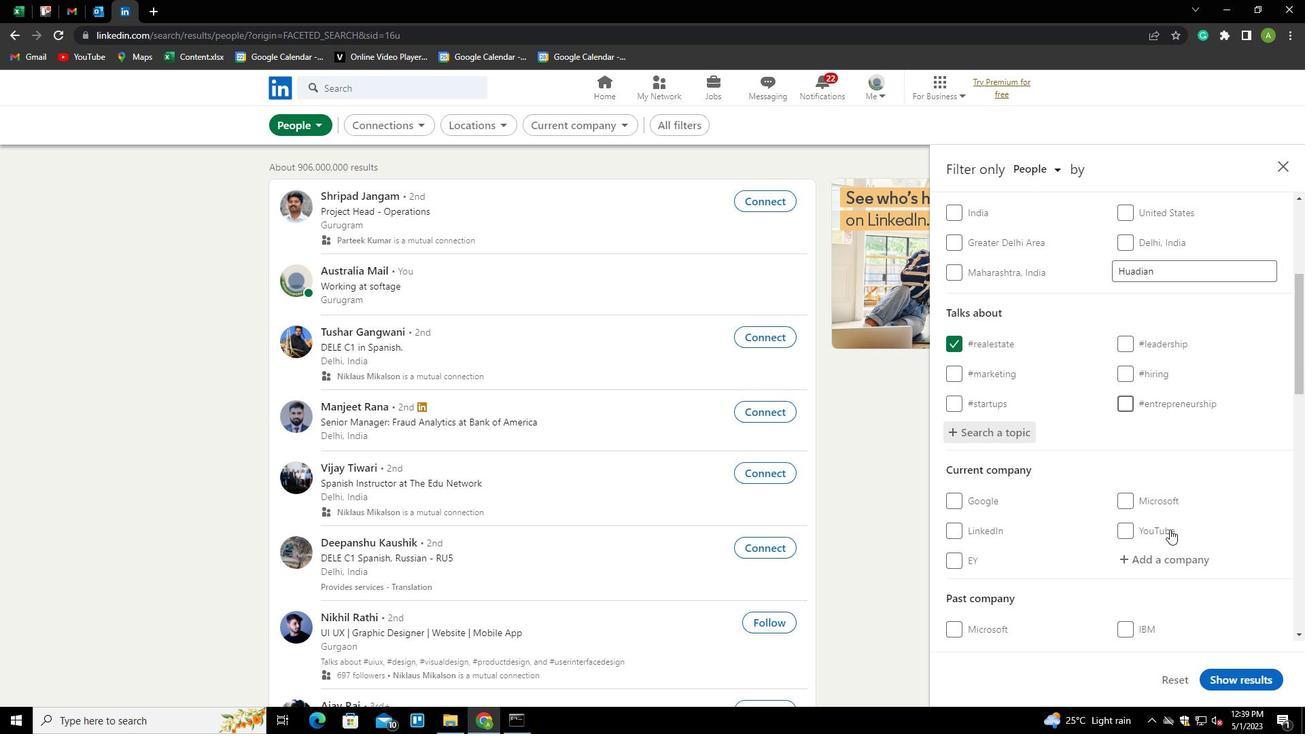 
Action: Mouse scrolled (1169, 528) with delta (0, 0)
Screenshot: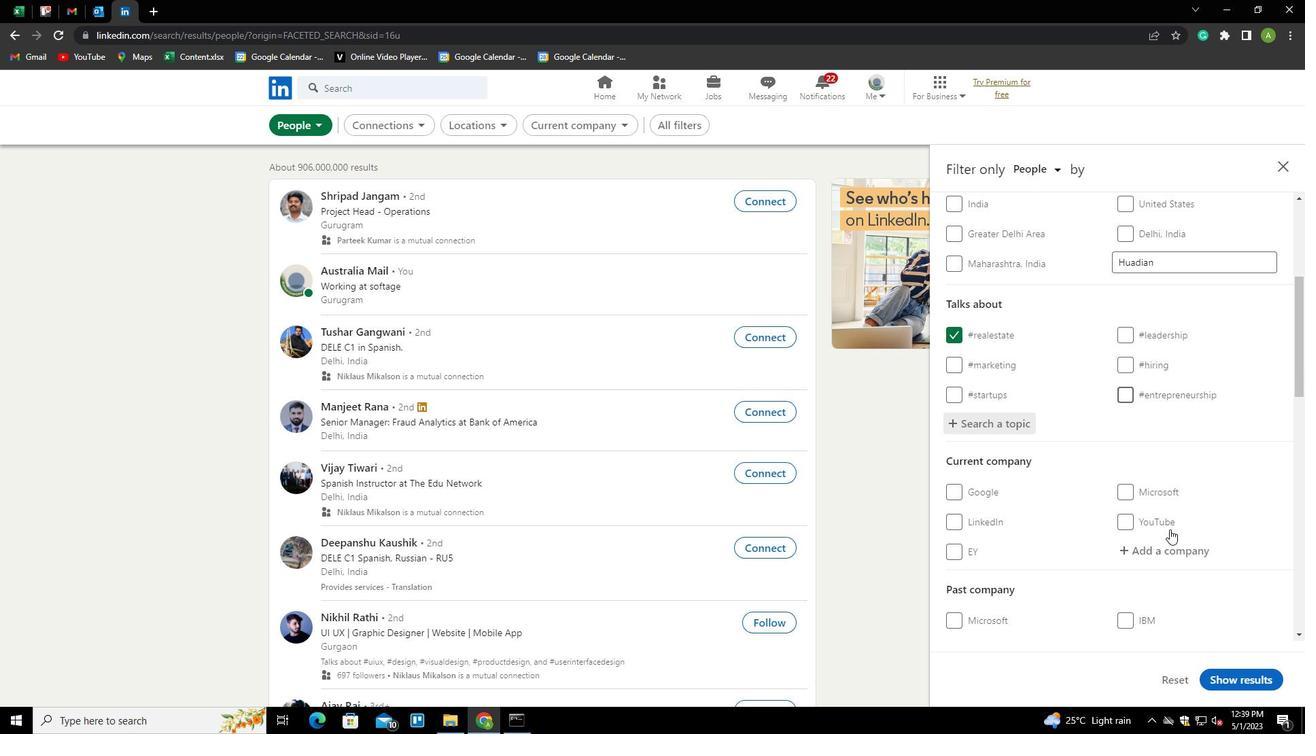 
Action: Mouse scrolled (1169, 528) with delta (0, 0)
Screenshot: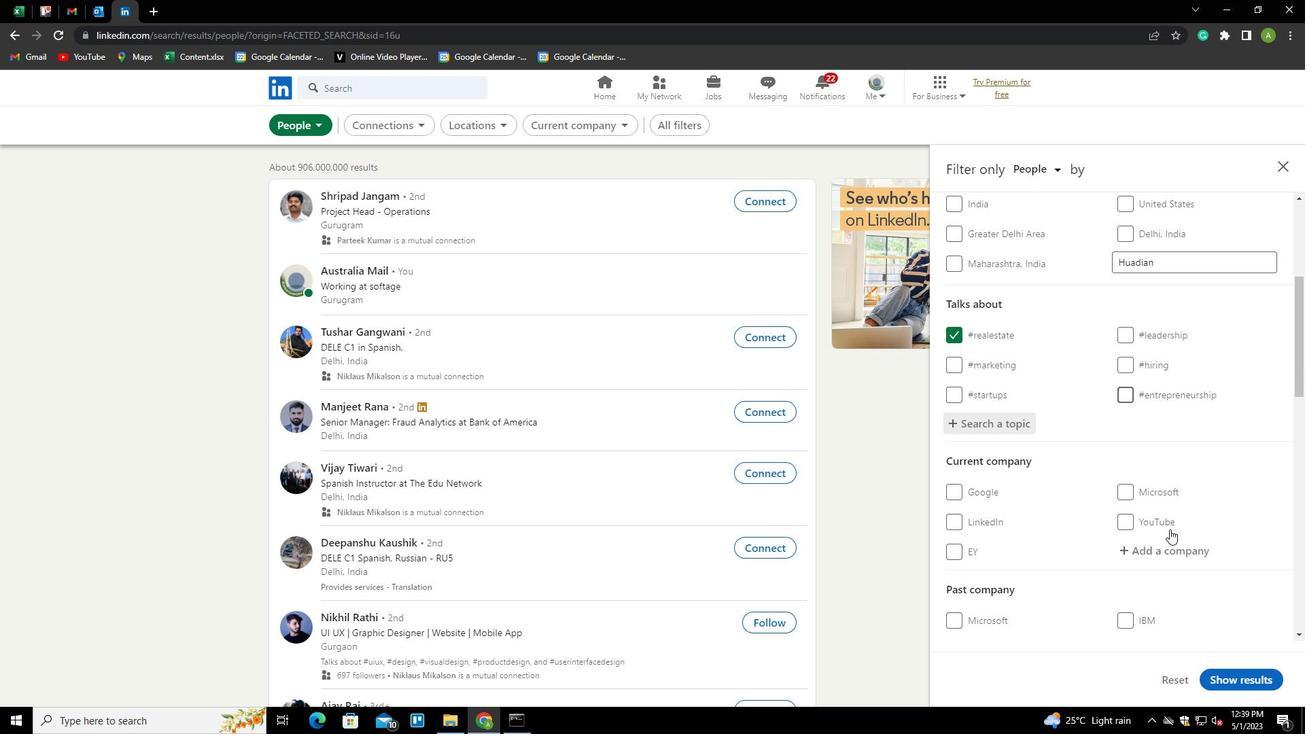 
Action: Mouse scrolled (1169, 528) with delta (0, 0)
Screenshot: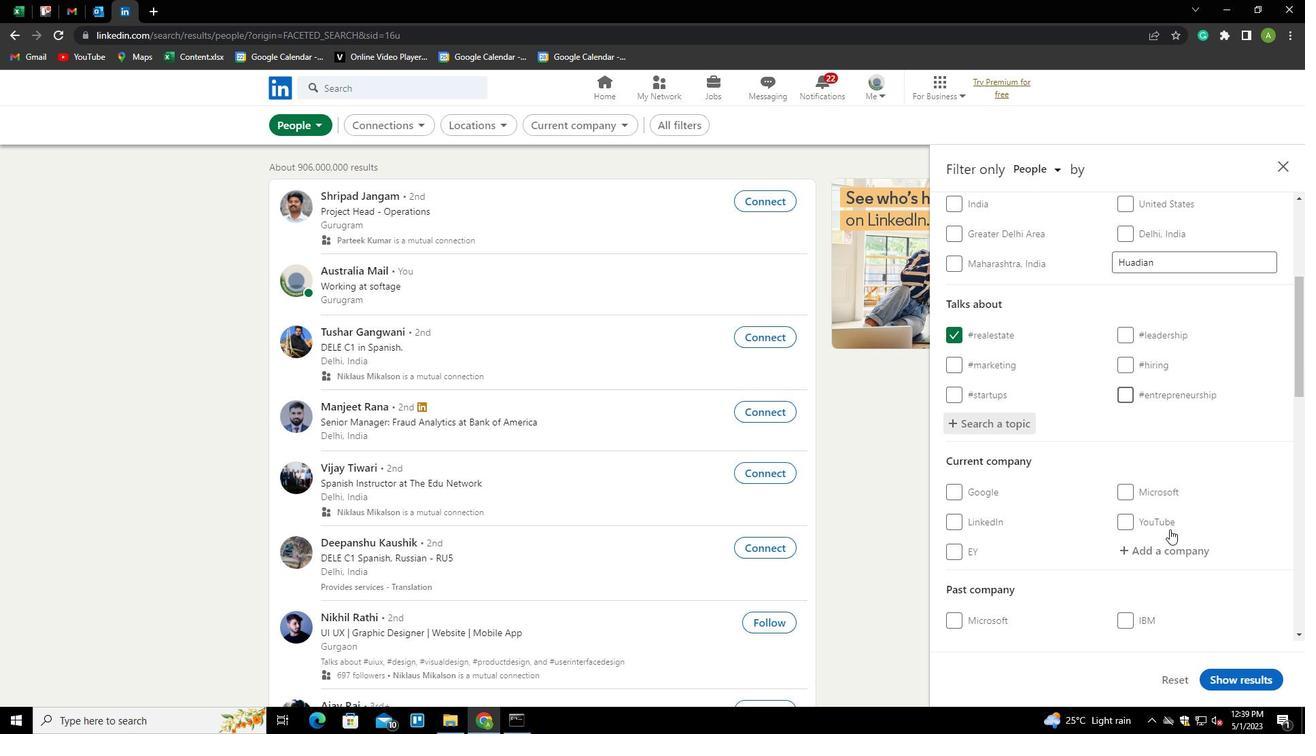 
Action: Mouse scrolled (1169, 528) with delta (0, 0)
Screenshot: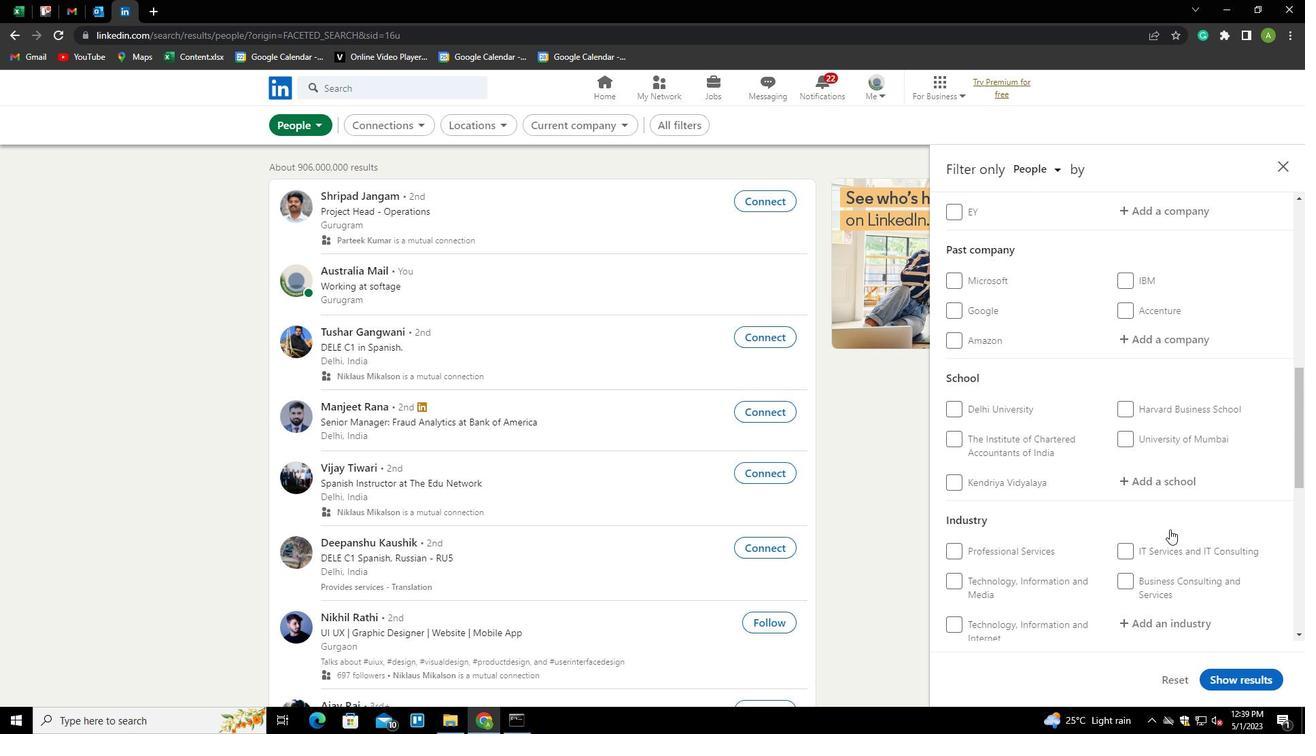 
Action: Mouse scrolled (1169, 528) with delta (0, 0)
Screenshot: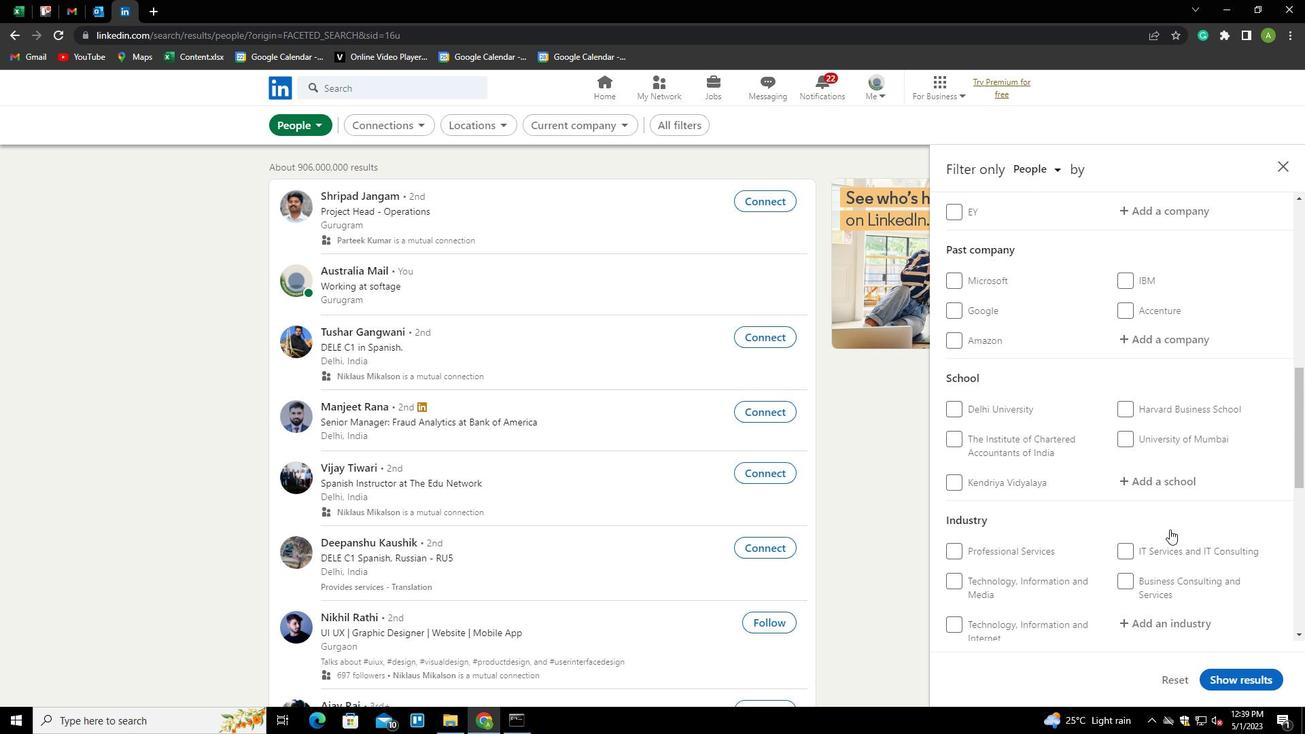 
Action: Mouse scrolled (1169, 528) with delta (0, 0)
Screenshot: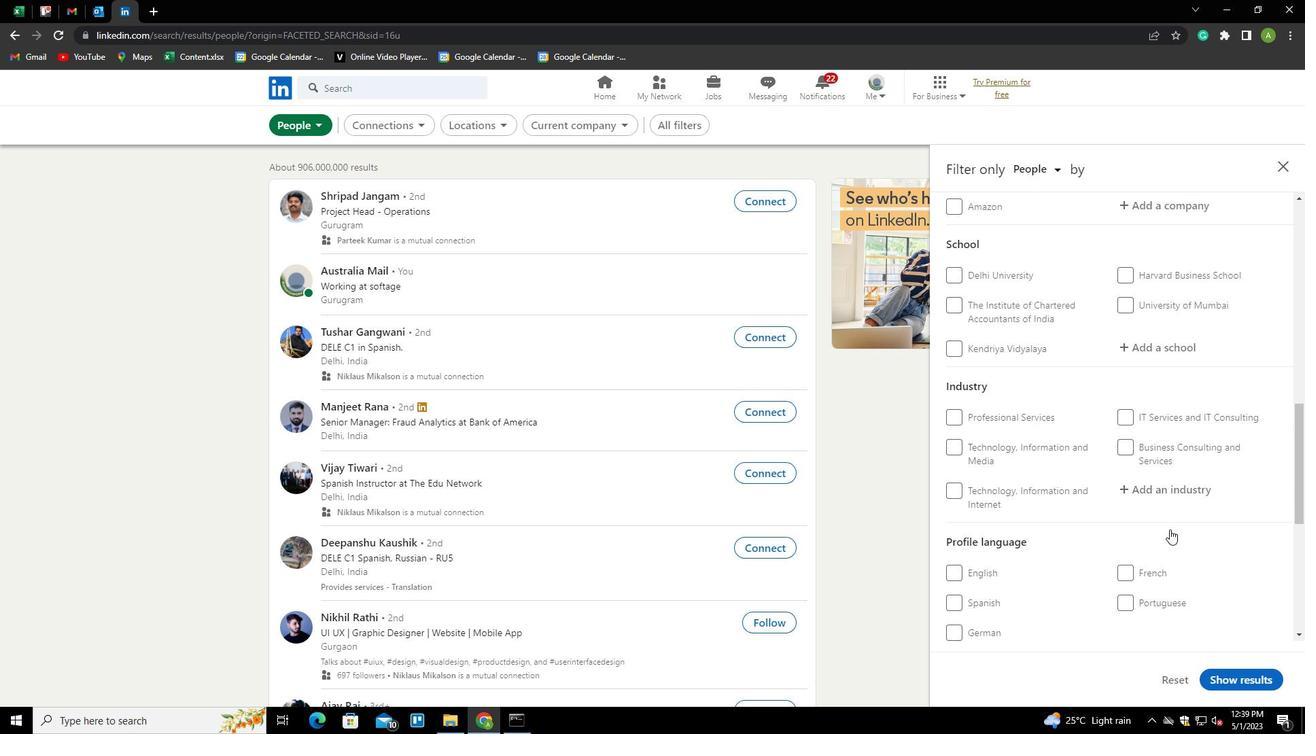 
Action: Mouse scrolled (1169, 528) with delta (0, 0)
Screenshot: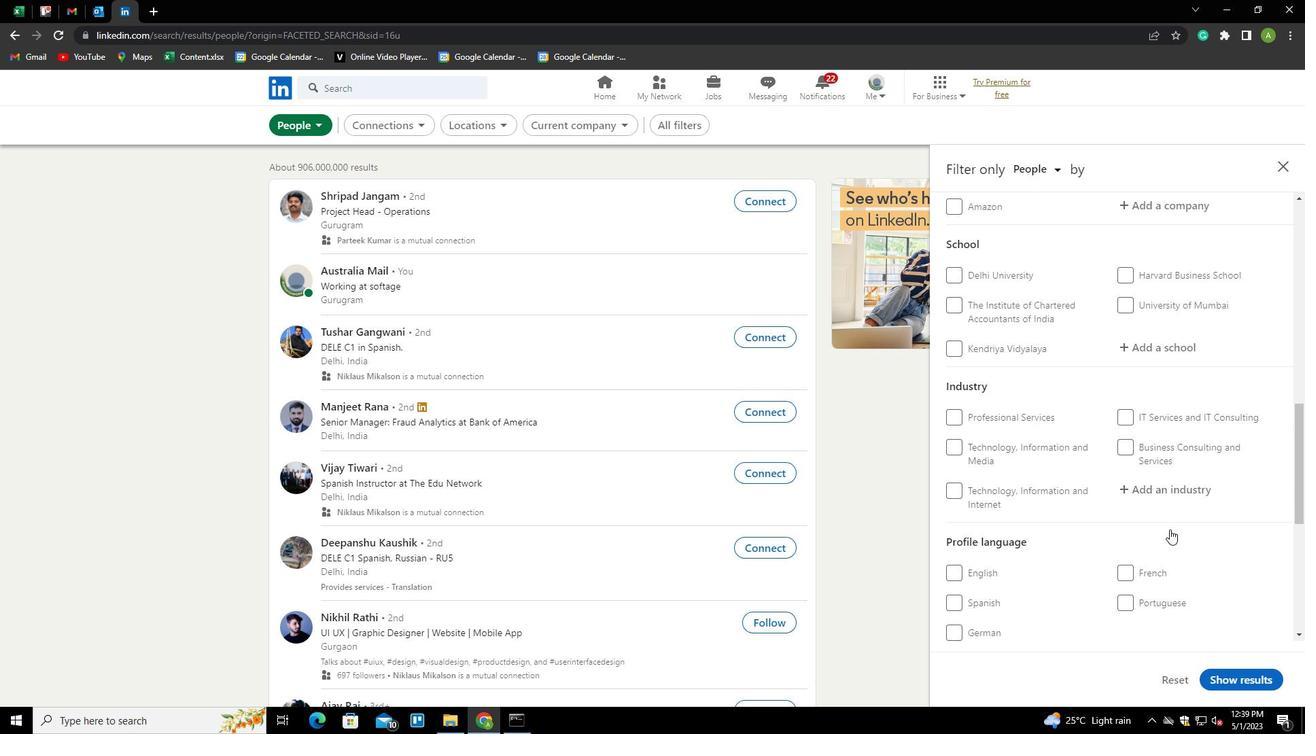 
Action: Mouse scrolled (1169, 528) with delta (0, 0)
Screenshot: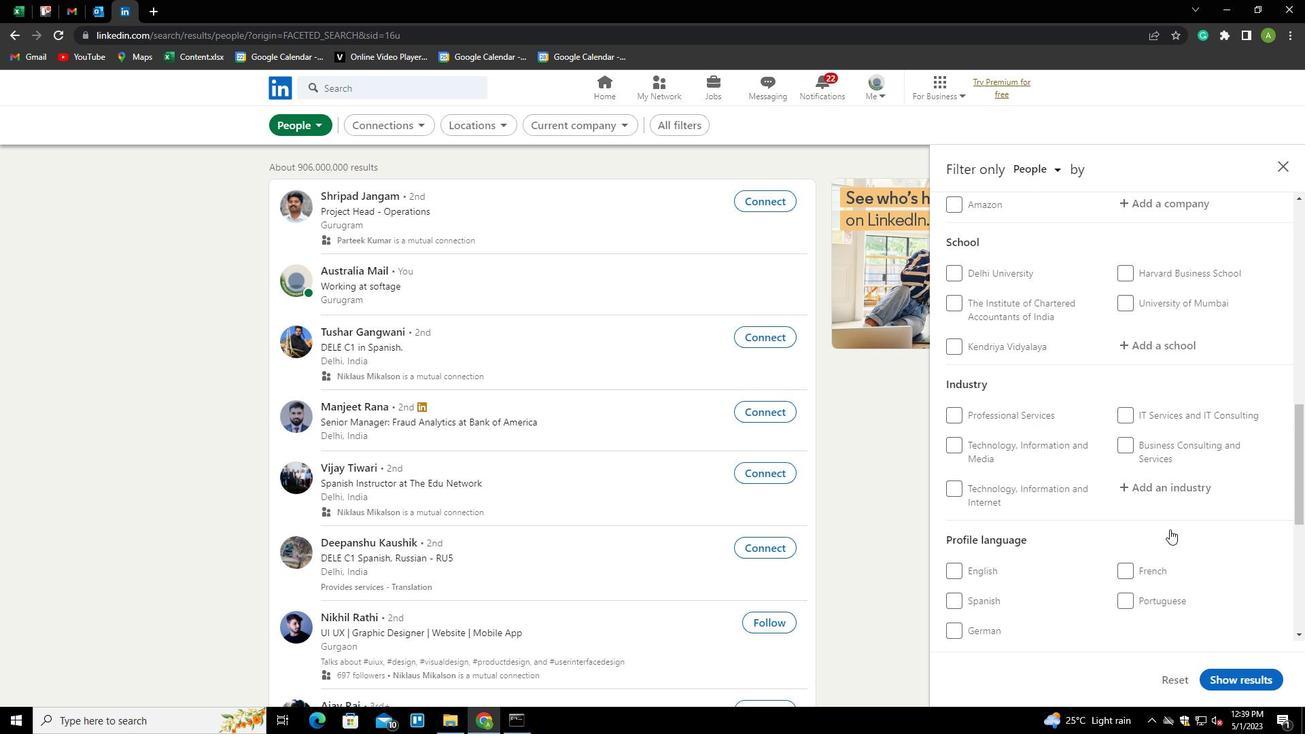 
Action: Mouse moved to (952, 394)
Screenshot: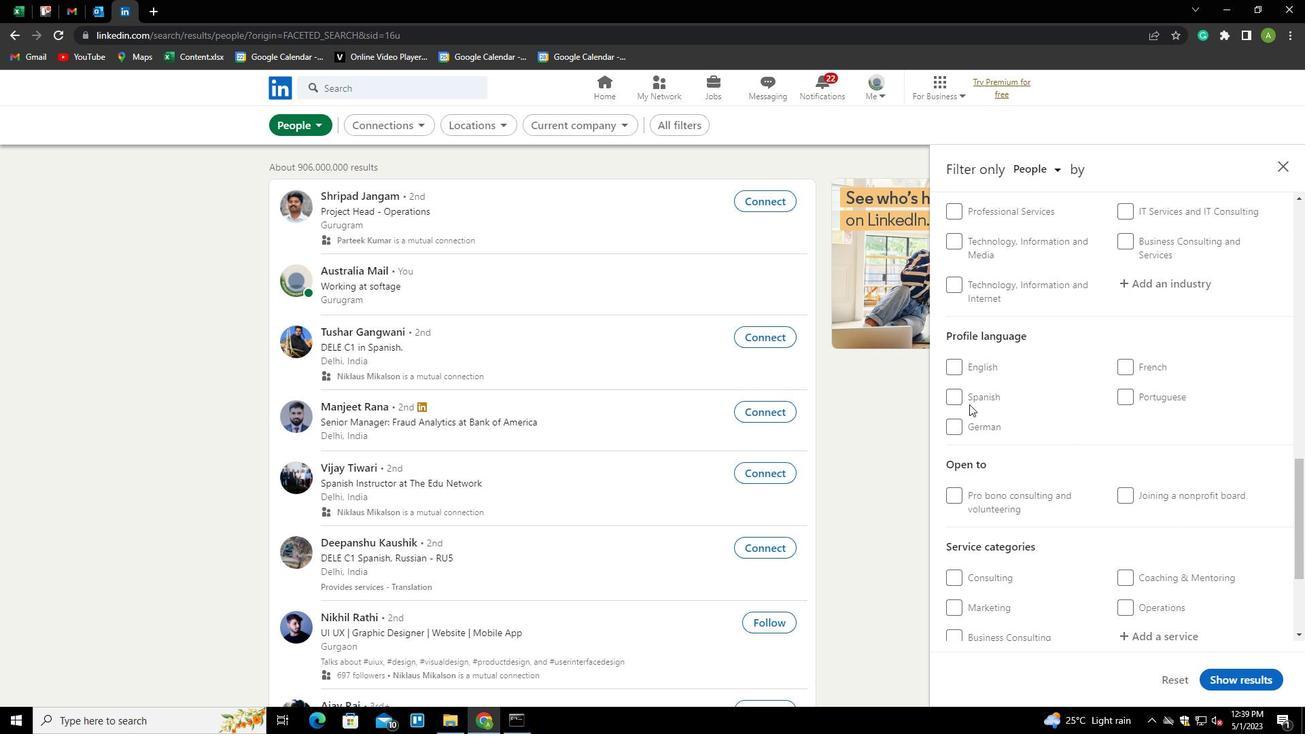 
Action: Mouse pressed left at (952, 394)
Screenshot: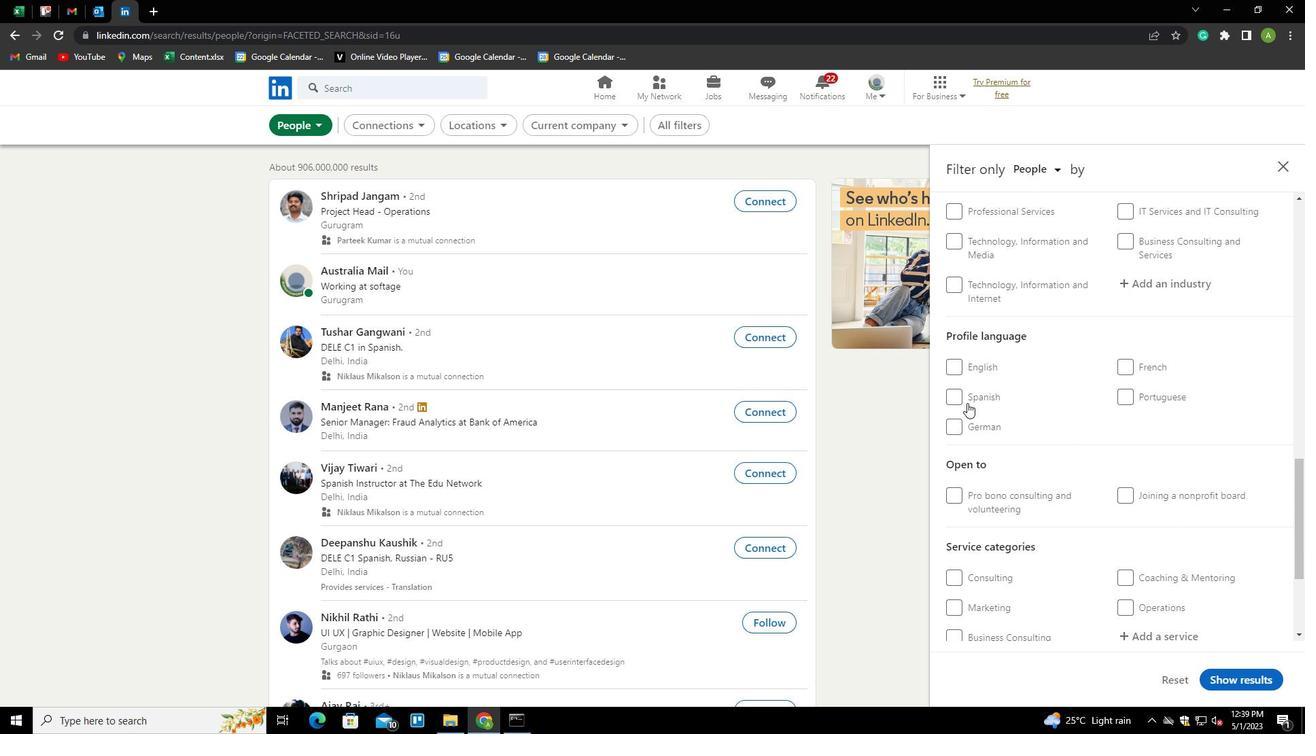 
Action: Mouse moved to (1083, 458)
Screenshot: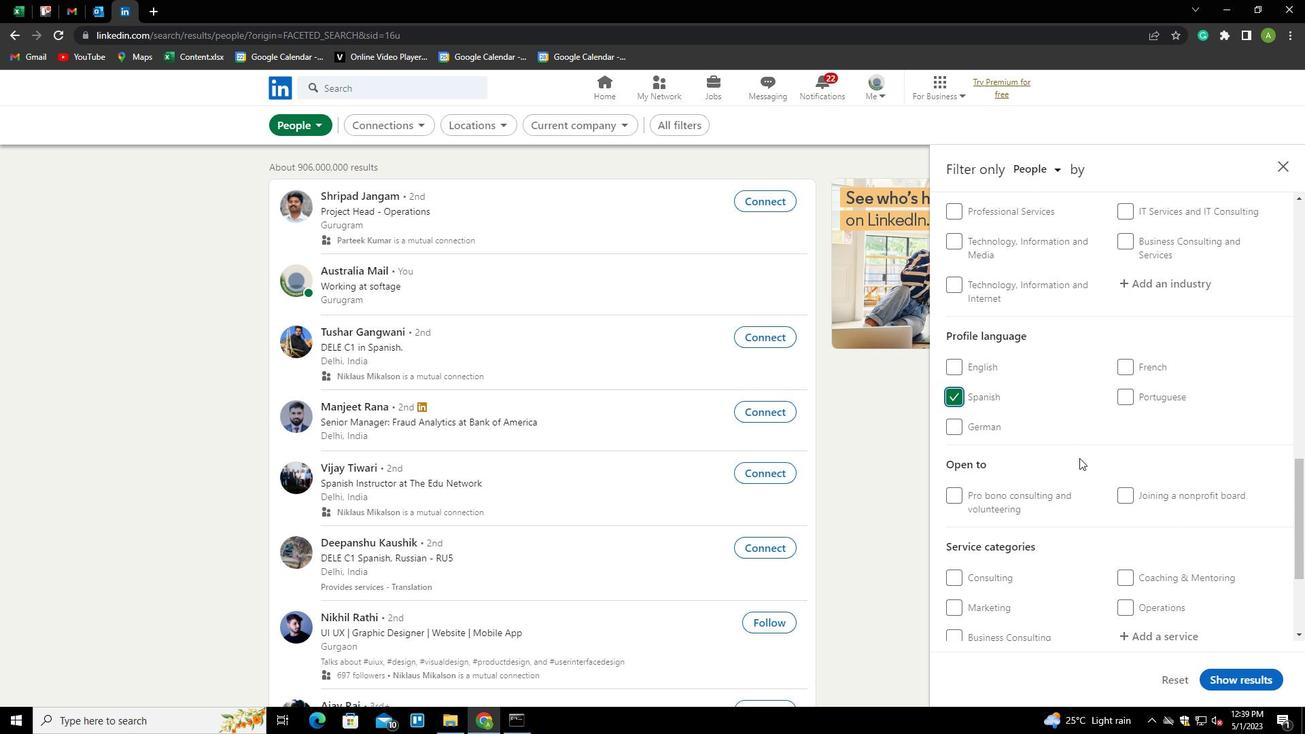 
Action: Mouse scrolled (1083, 459) with delta (0, 0)
Screenshot: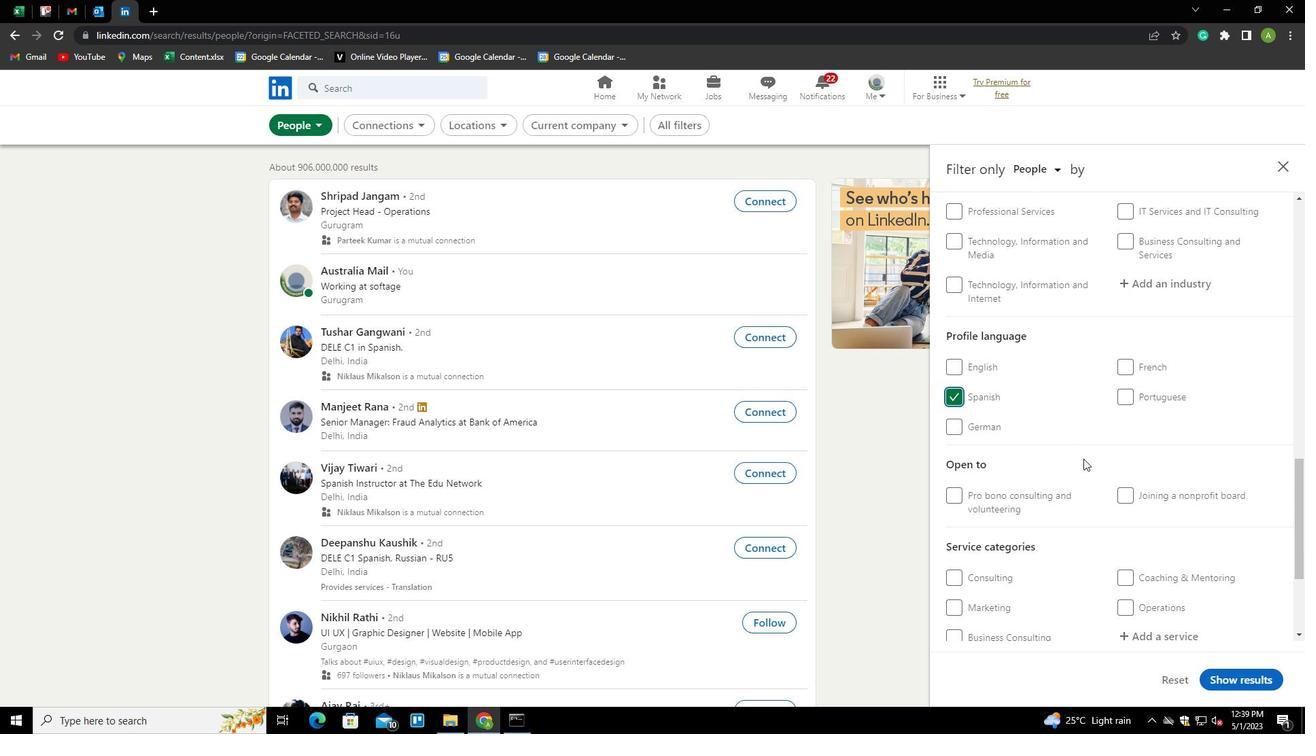 
Action: Mouse scrolled (1083, 459) with delta (0, 0)
Screenshot: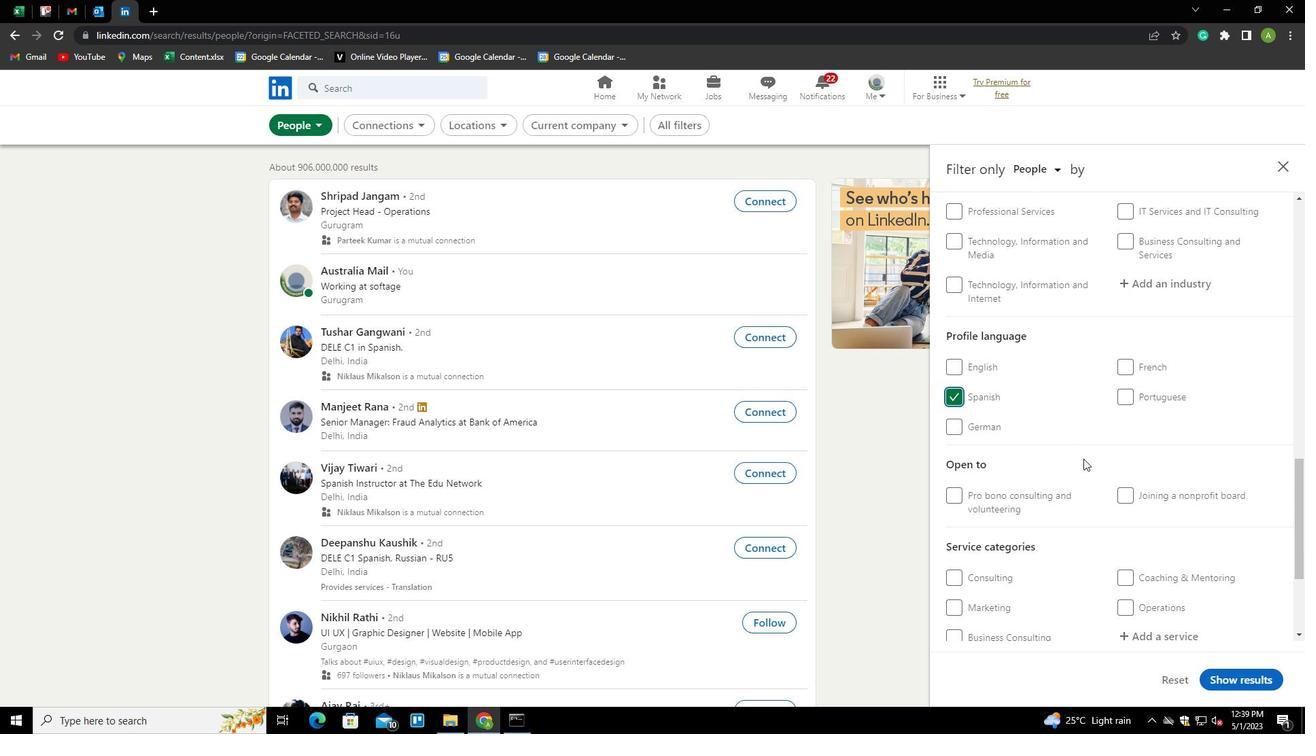 
Action: Mouse scrolled (1083, 459) with delta (0, 0)
Screenshot: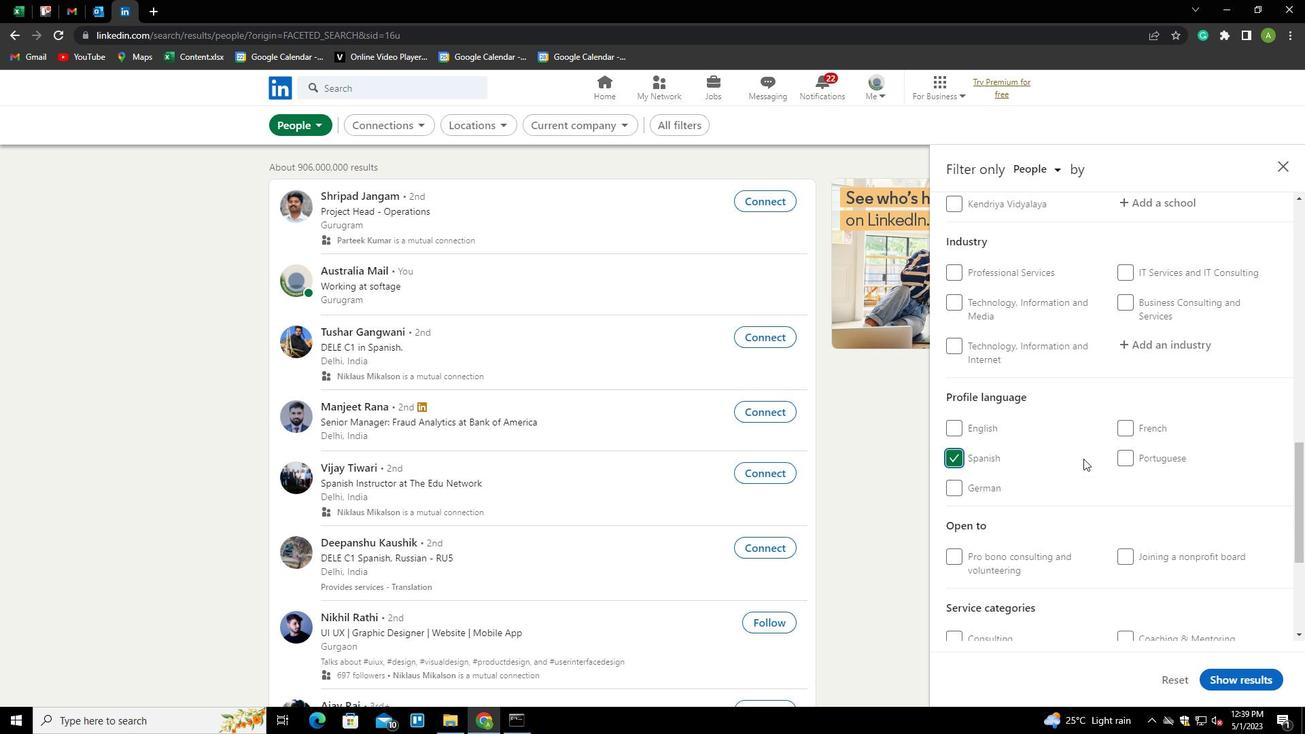 
Action: Mouse scrolled (1083, 459) with delta (0, 0)
Screenshot: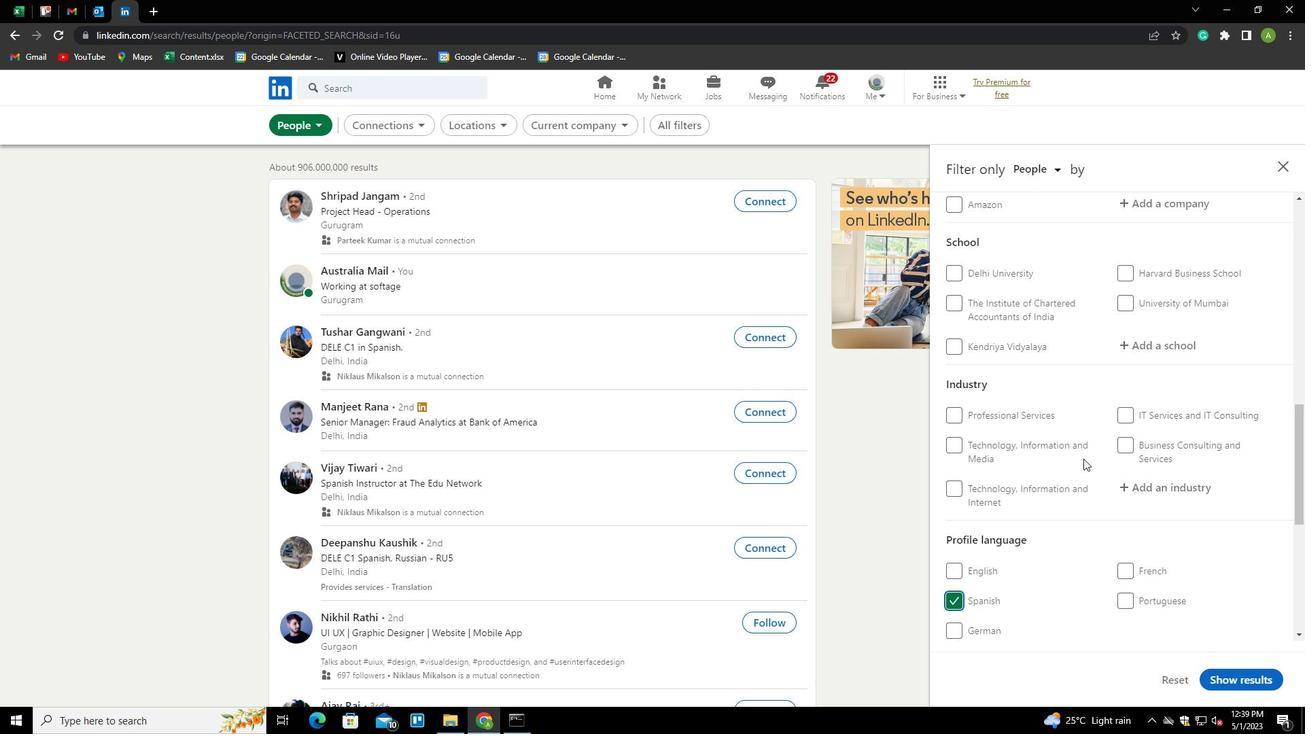 
Action: Mouse scrolled (1083, 459) with delta (0, 0)
Screenshot: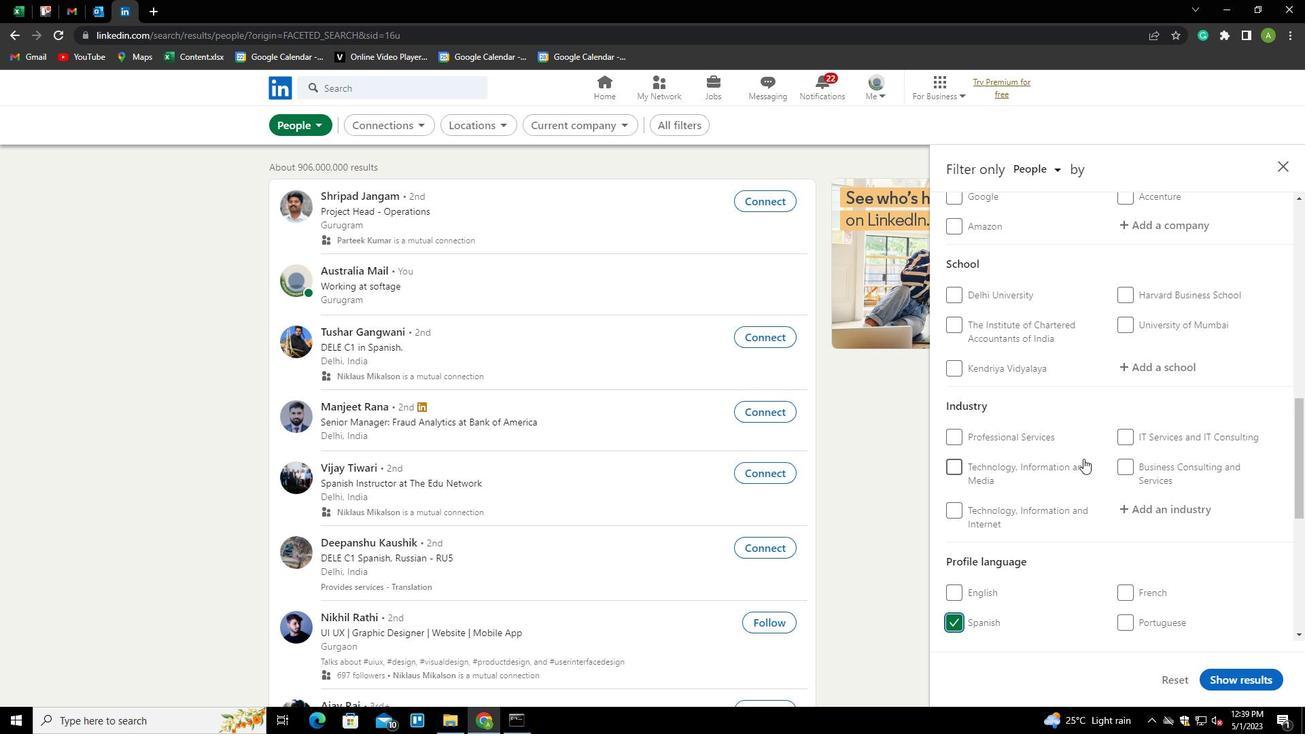 
Action: Mouse scrolled (1083, 459) with delta (0, 0)
Screenshot: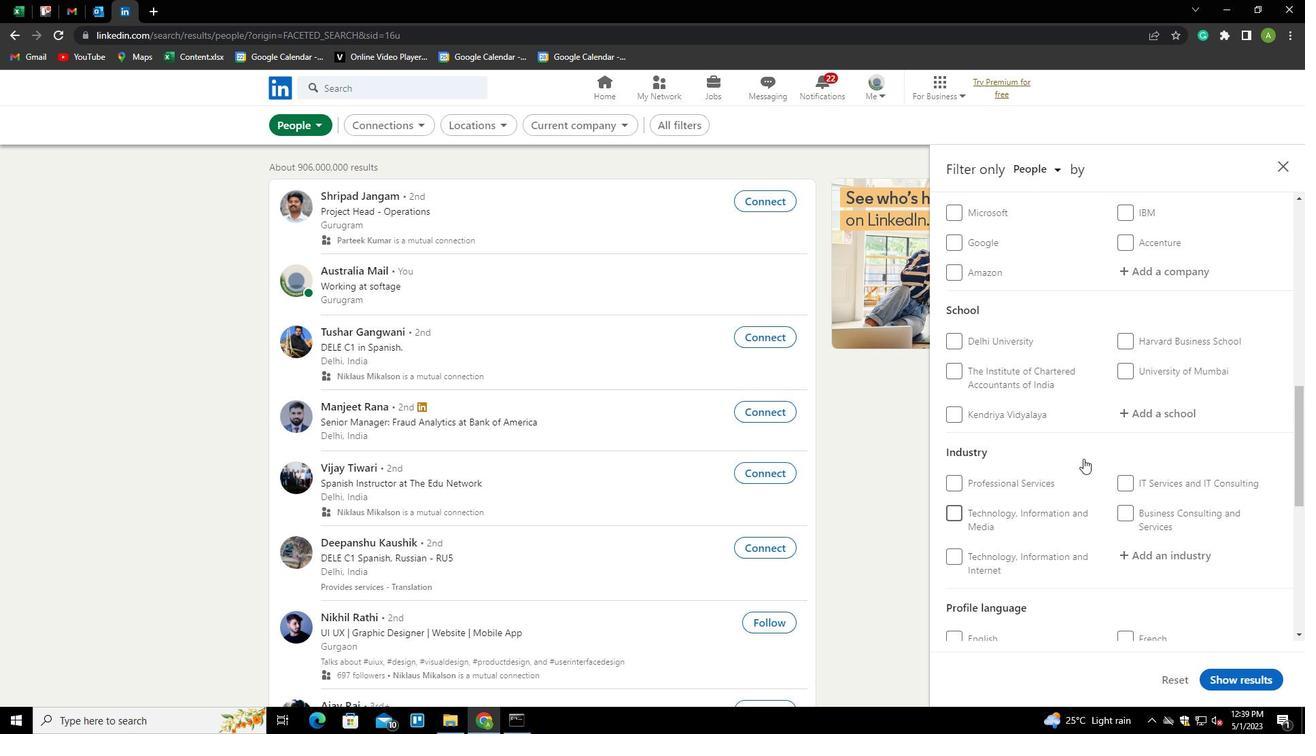 
Action: Mouse scrolled (1083, 459) with delta (0, 0)
Screenshot: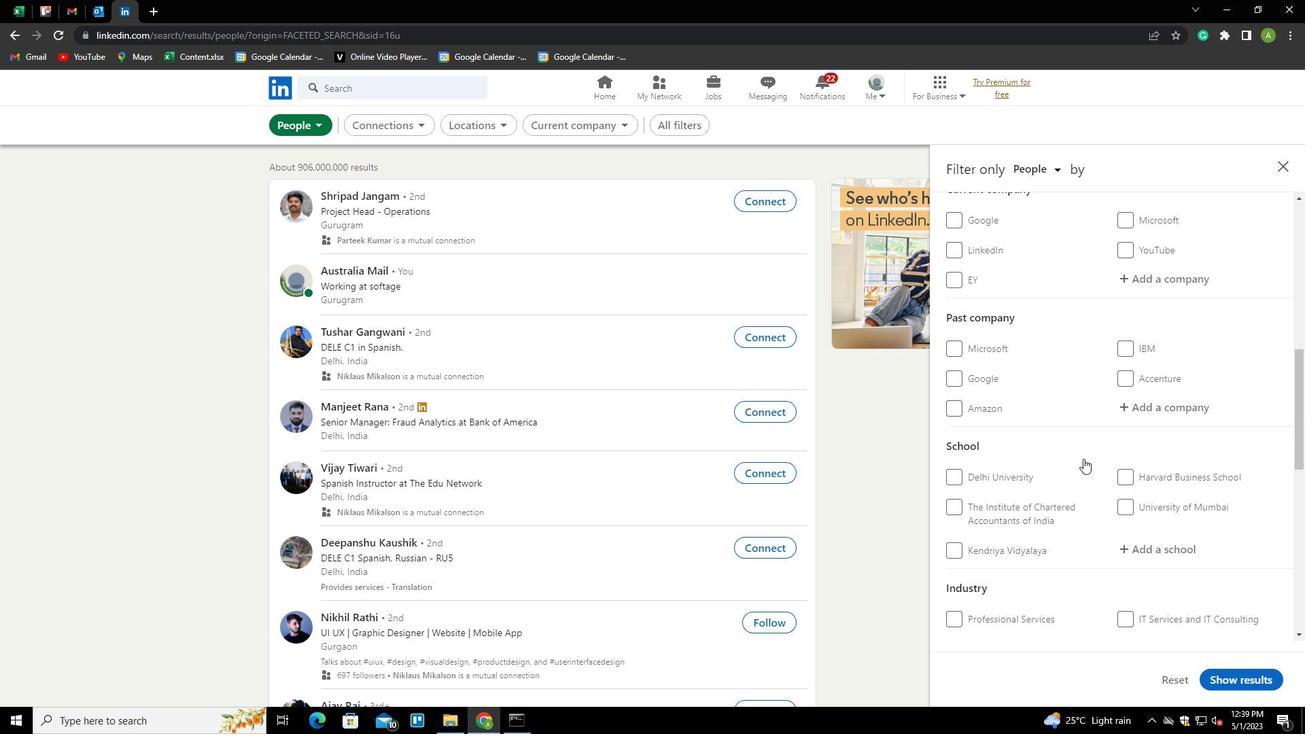 
Action: Mouse scrolled (1083, 459) with delta (0, 0)
Screenshot: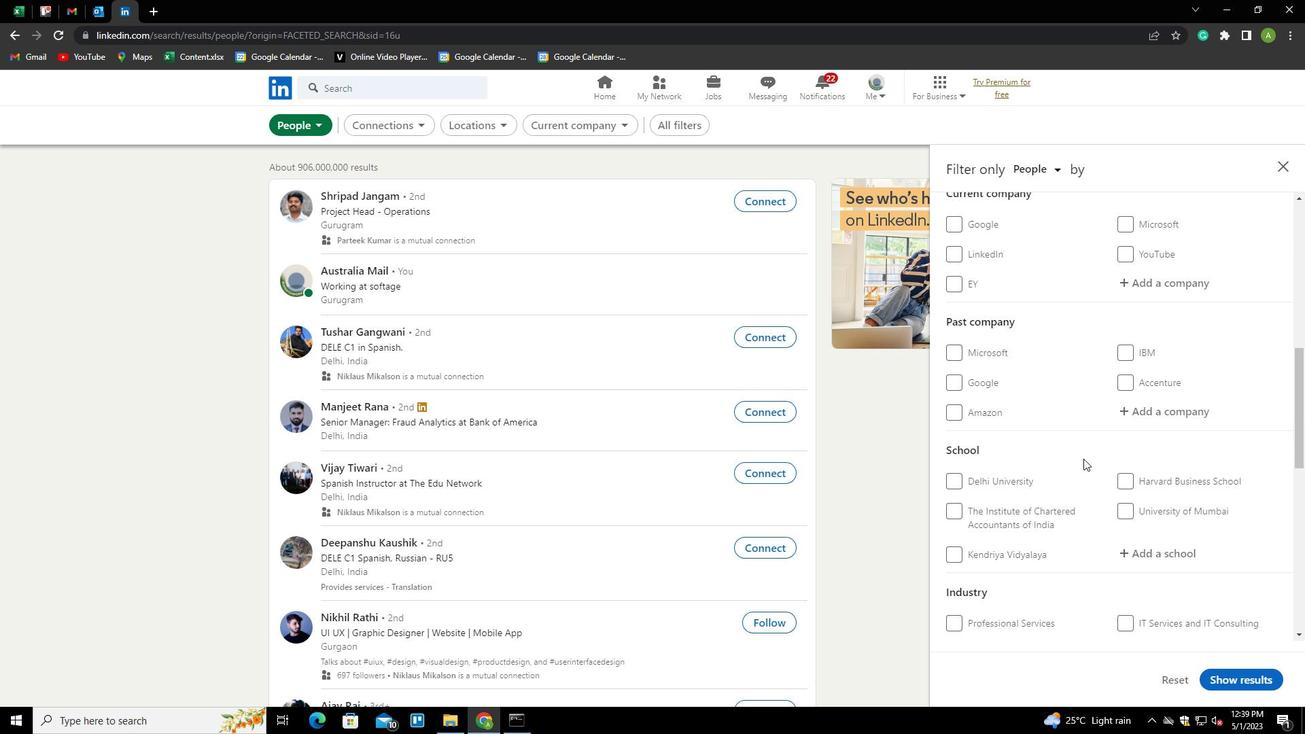 
Action: Mouse moved to (1171, 418)
Screenshot: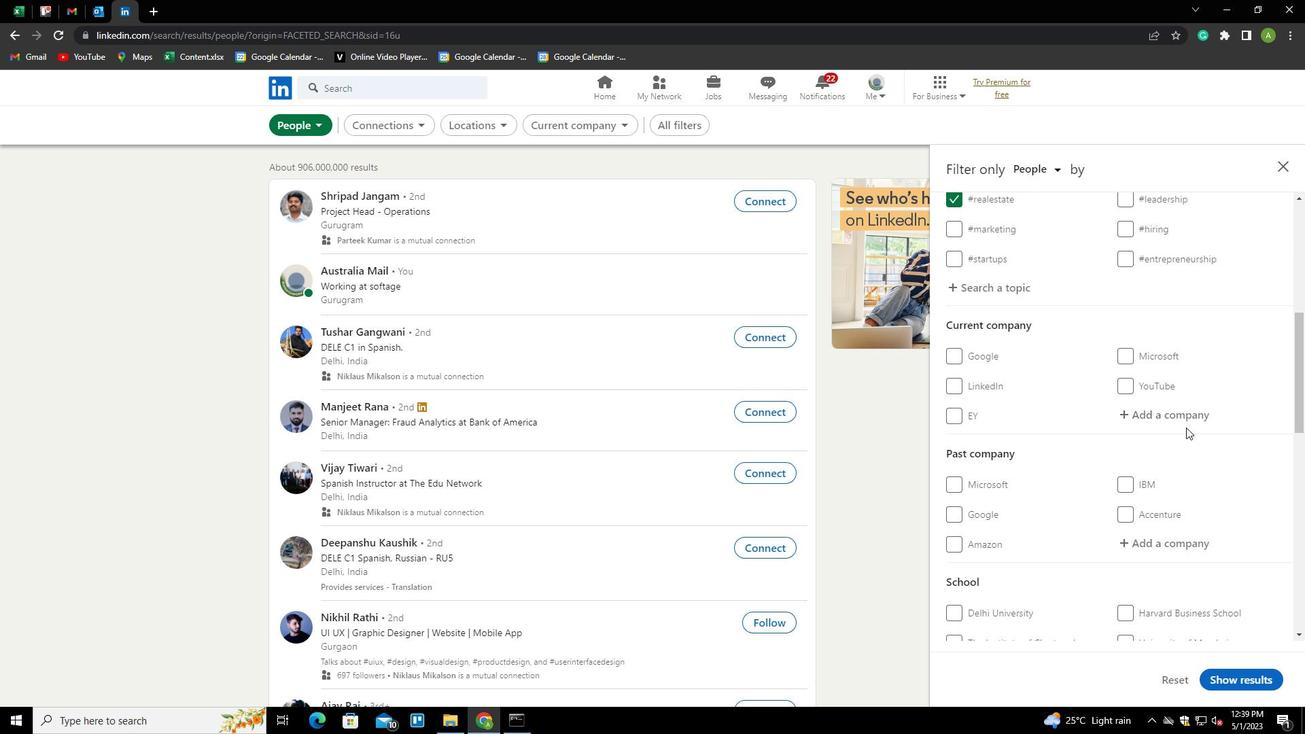 
Action: Mouse pressed left at (1171, 418)
Screenshot: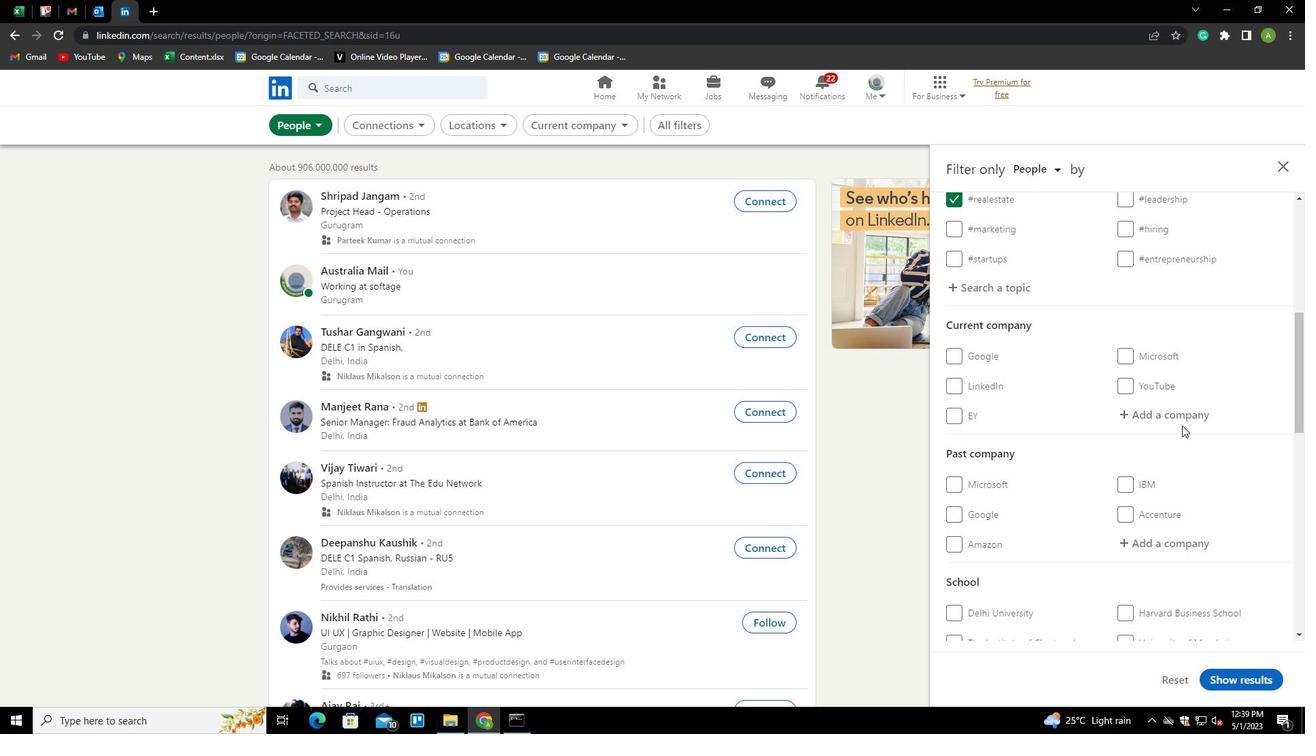 
Action: Key pressed <Key.shift>INTELERAD<Key.down><Key.down><Key.up><Key.enter>
Screenshot: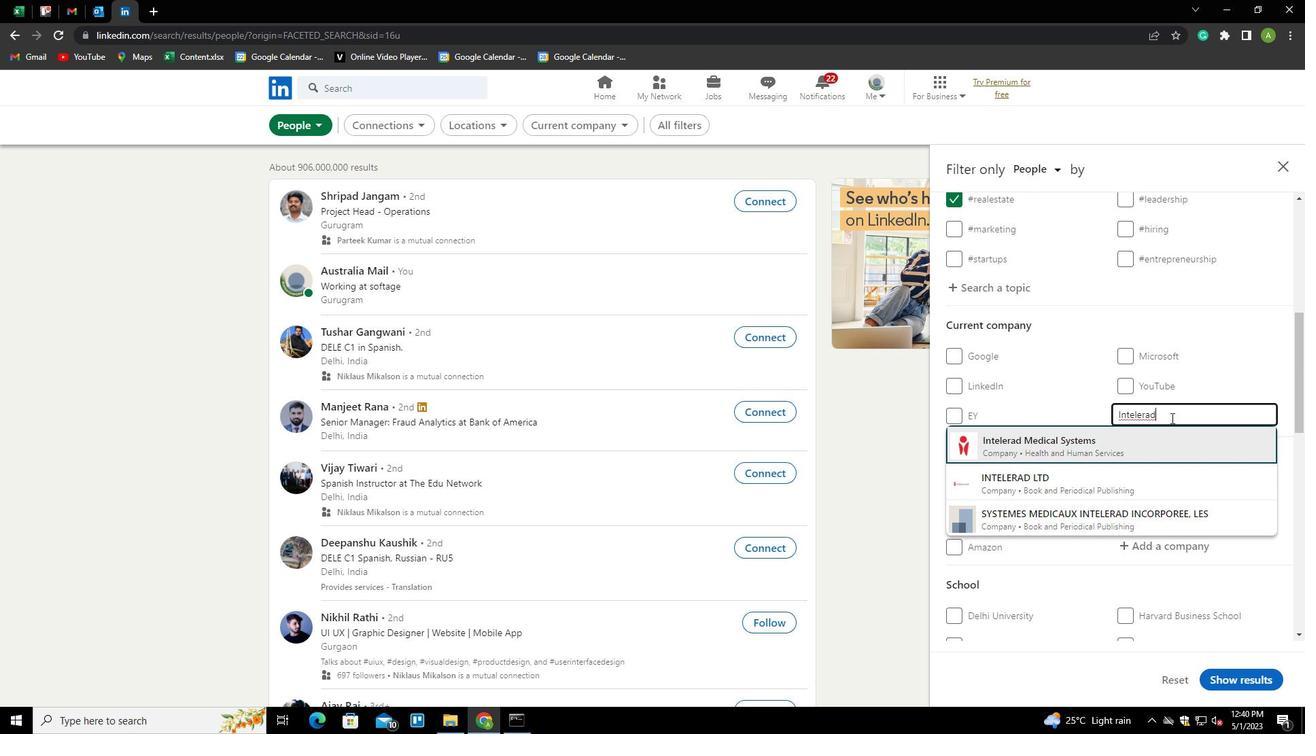 
Action: Mouse scrolled (1171, 417) with delta (0, 0)
Screenshot: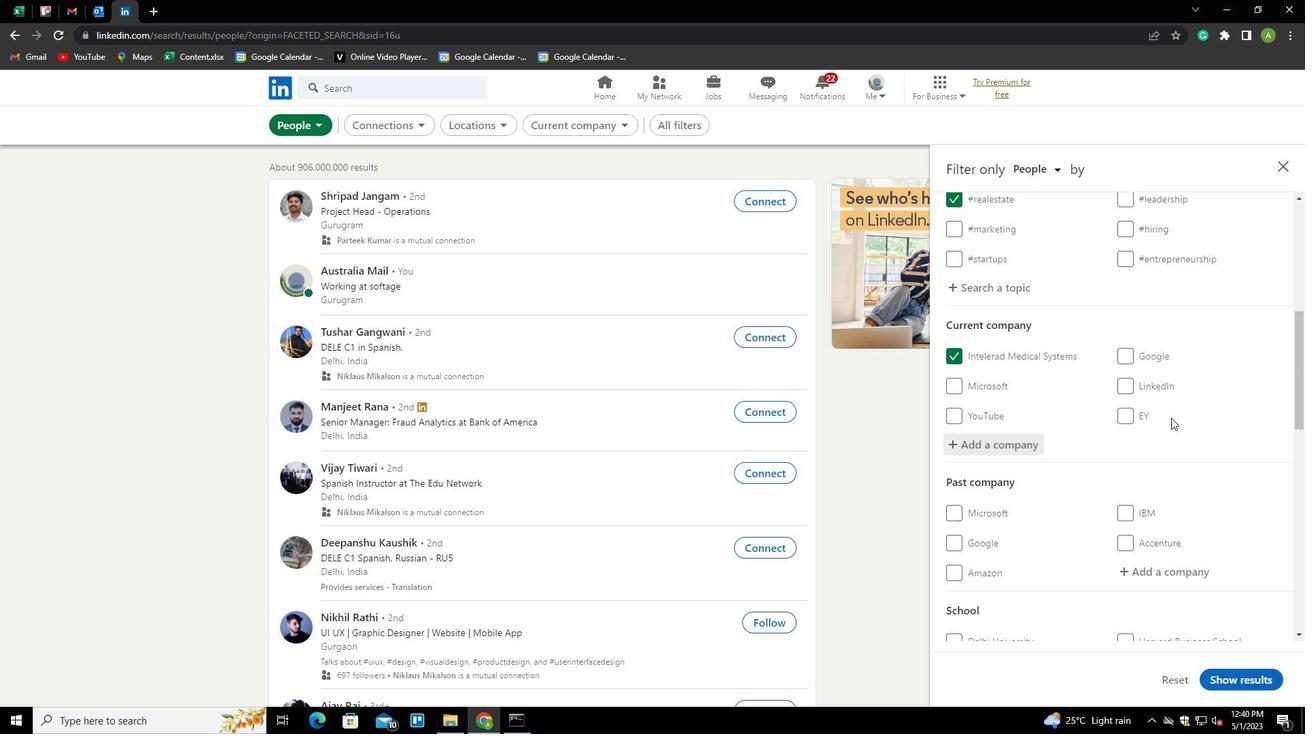 
Action: Mouse scrolled (1171, 417) with delta (0, 0)
Screenshot: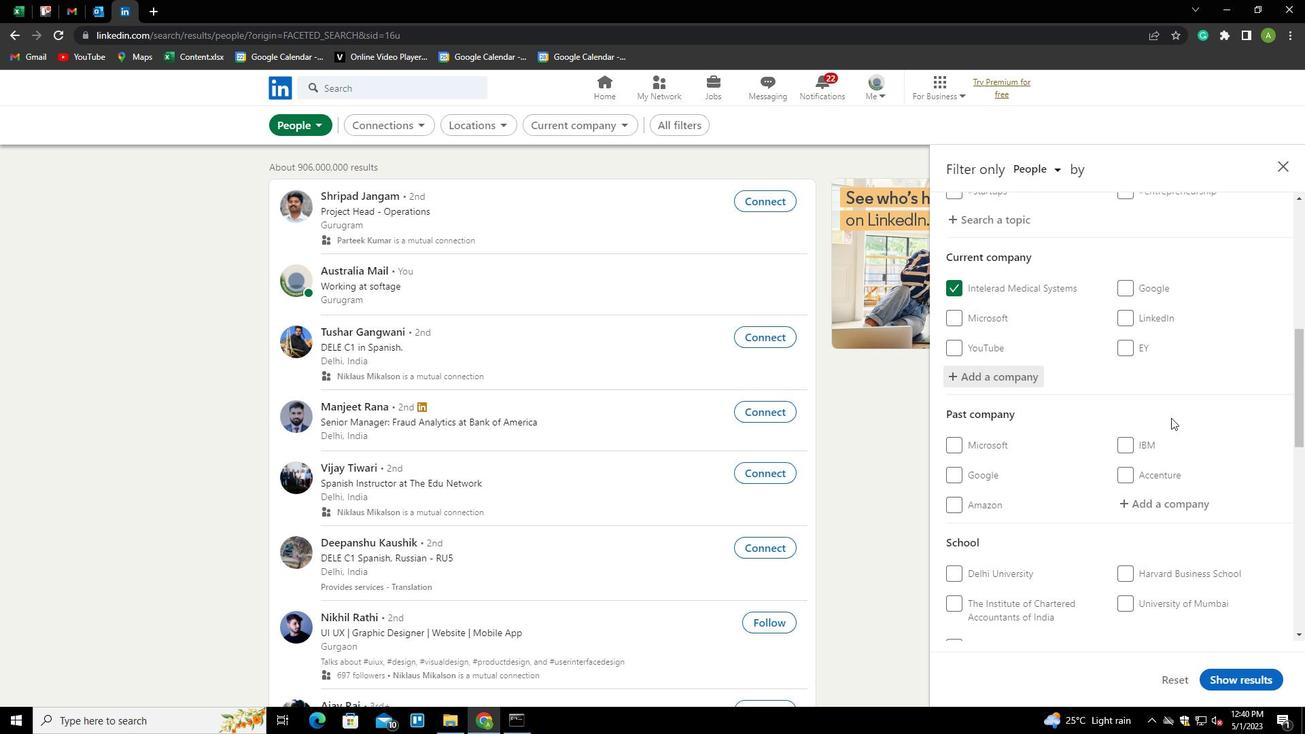 
Action: Mouse scrolled (1171, 417) with delta (0, 0)
Screenshot: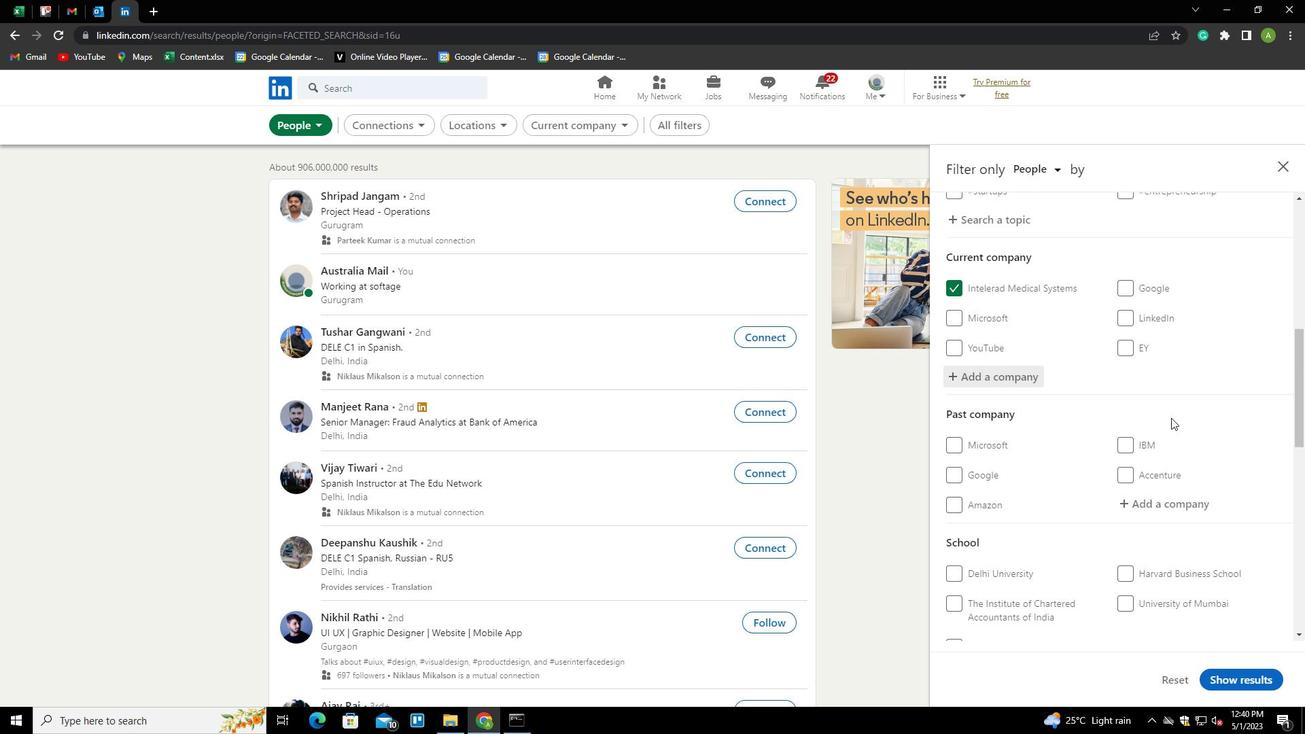 
Action: Mouse moved to (1164, 506)
Screenshot: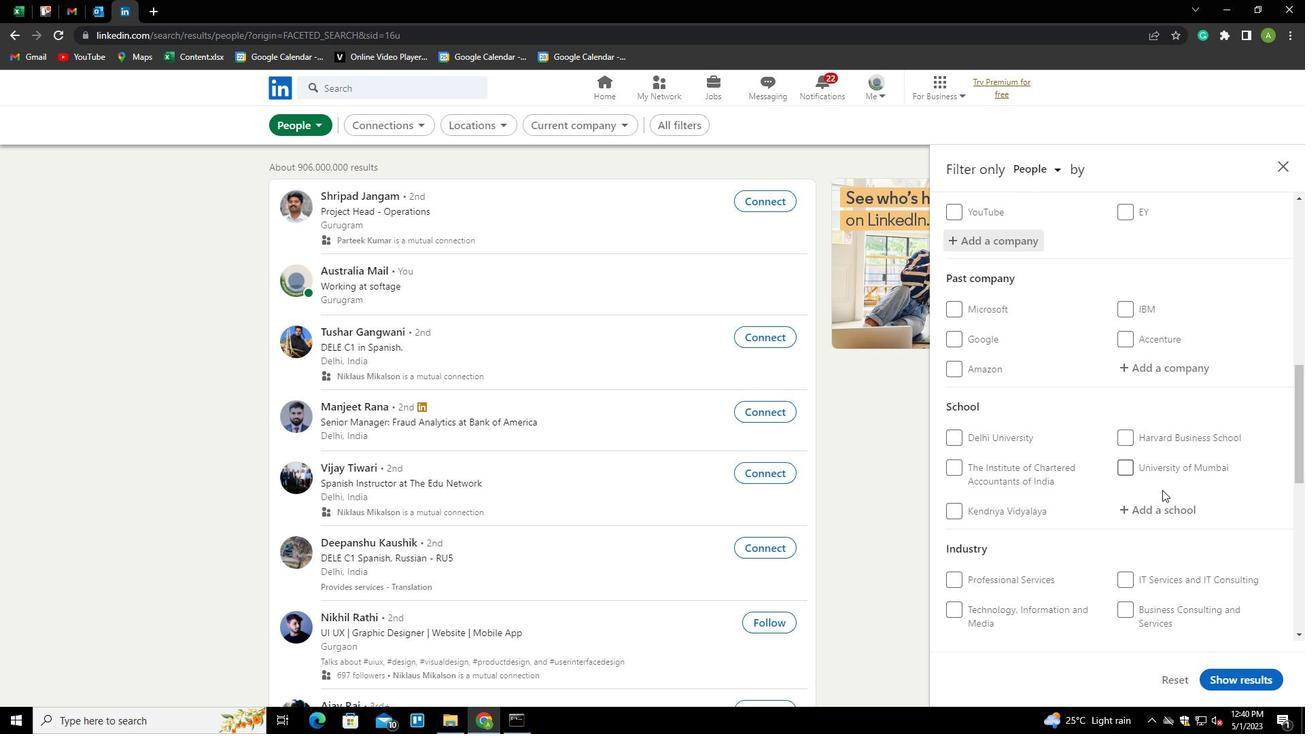 
Action: Mouse pressed left at (1164, 506)
Screenshot: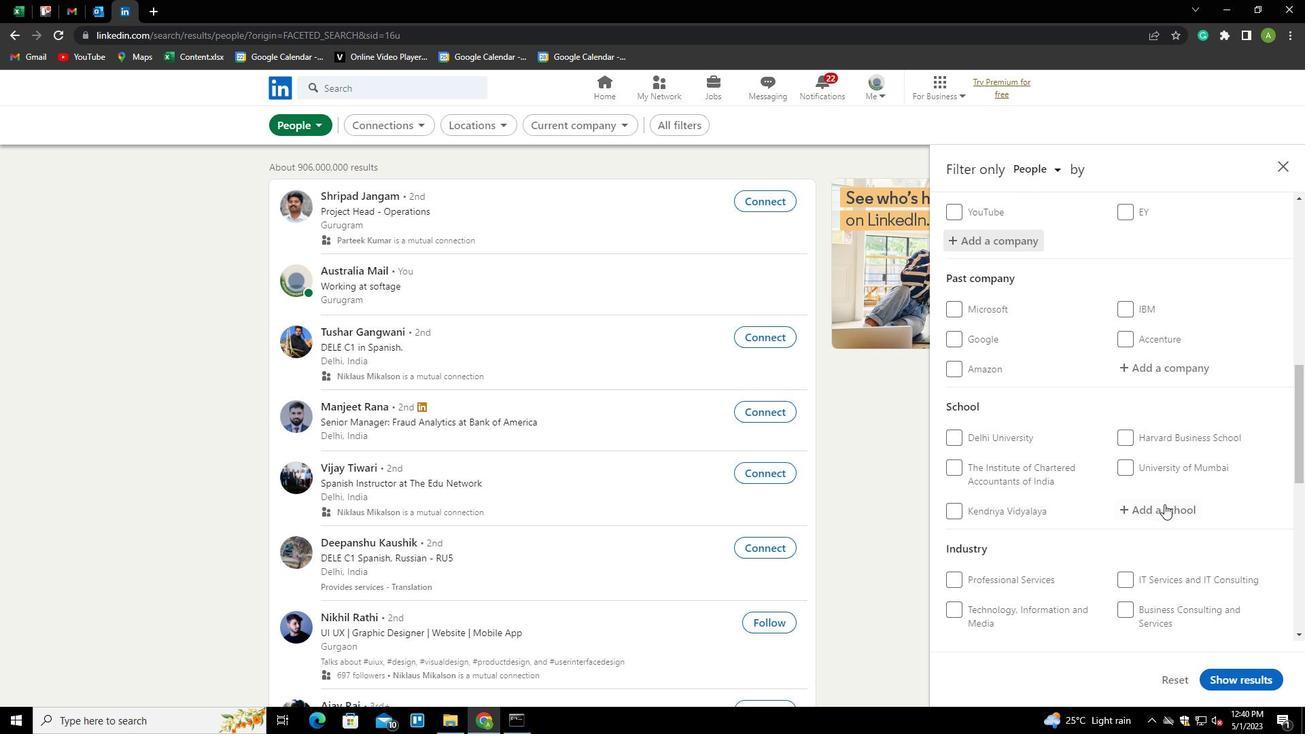 
Action: Mouse moved to (1166, 509)
Screenshot: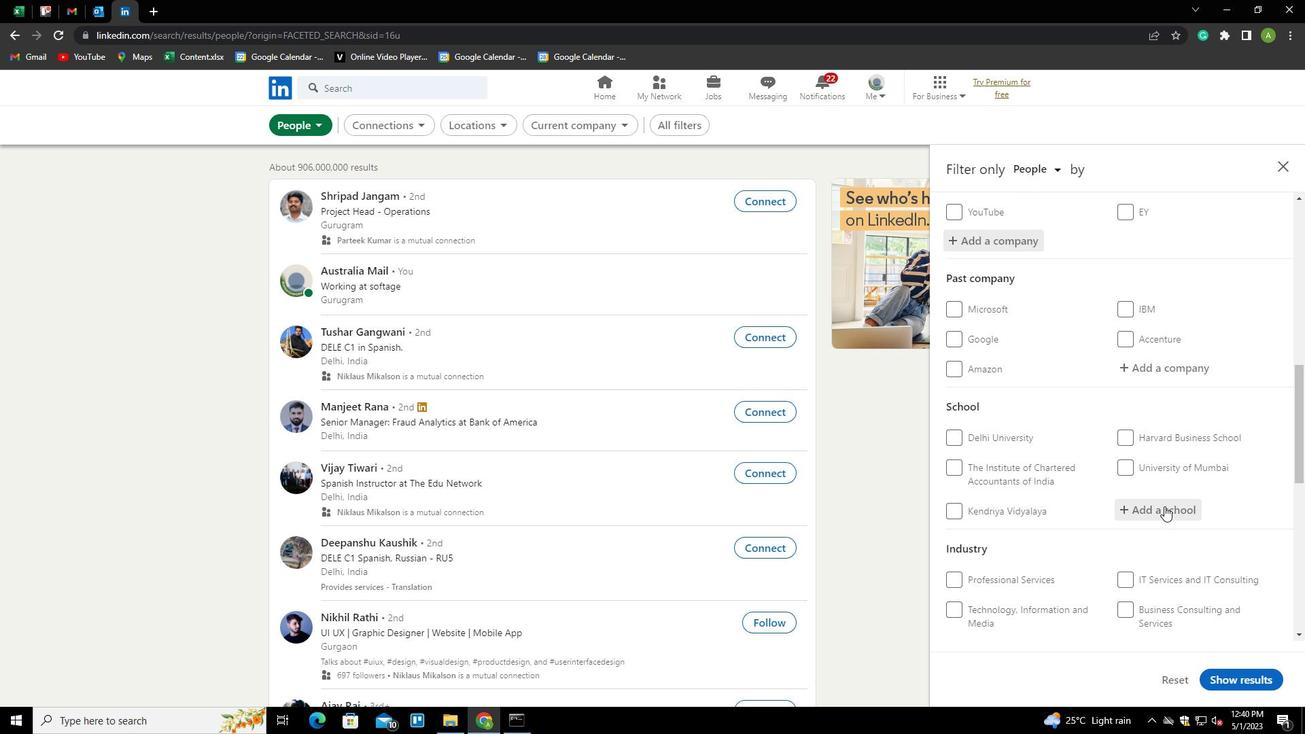 
Action: Mouse pressed left at (1166, 509)
Screenshot: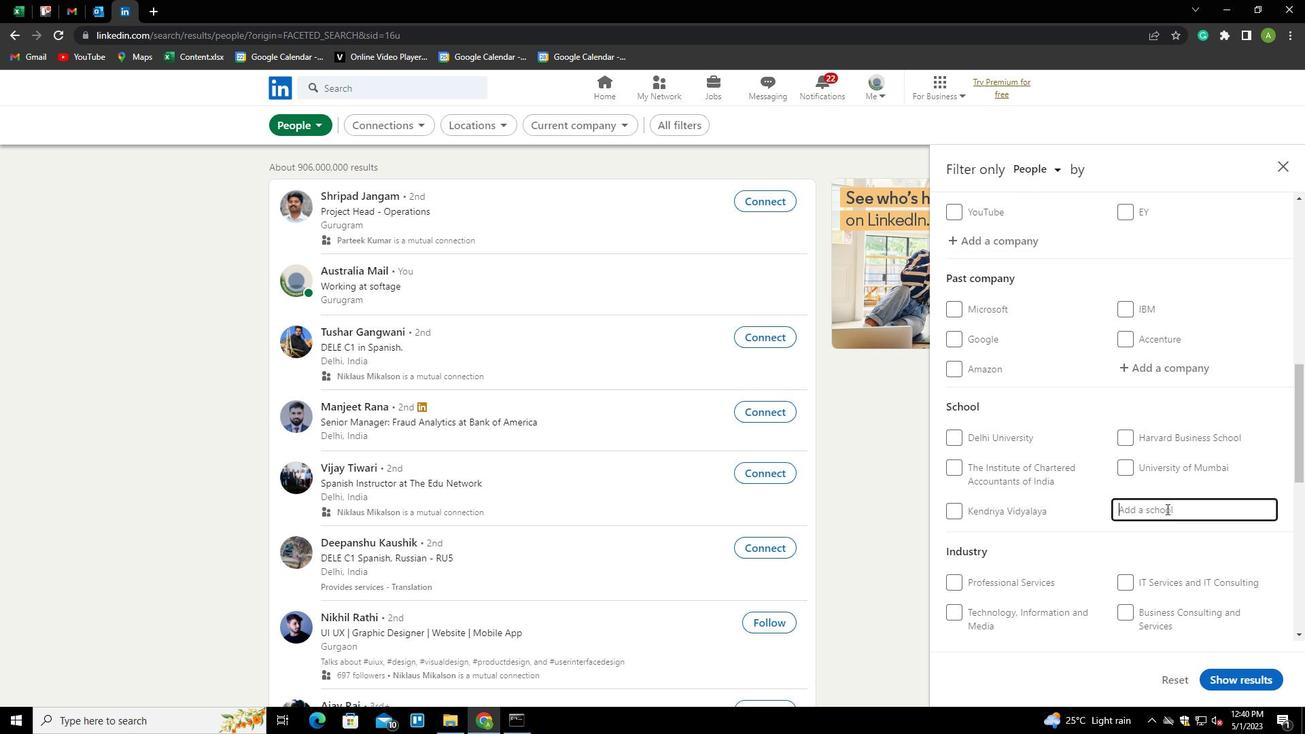 
Action: Mouse moved to (1166, 509)
Screenshot: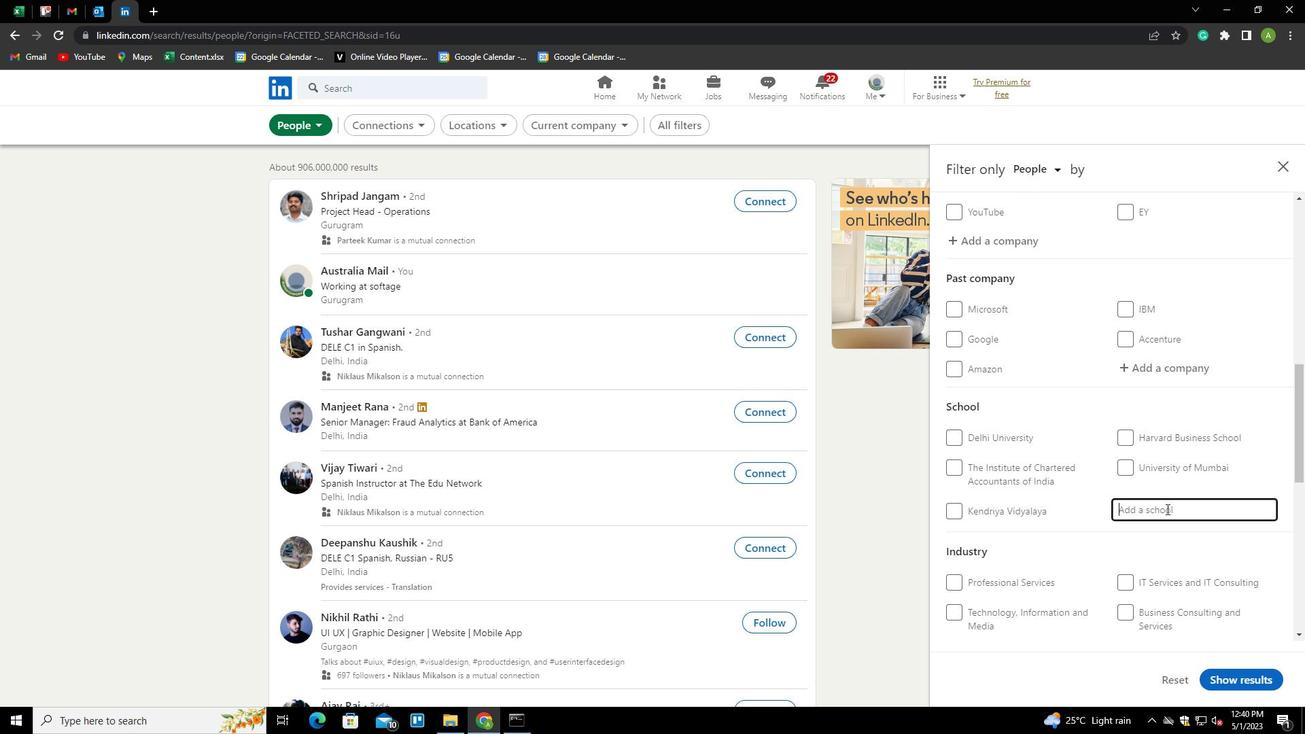 
Action: Key pressed <Key.shift>MODERN<Key.space>EDUCATION<Key.down><Key.down><Key.down><Key.down><Key.down><Key.up><Key.enter>
Screenshot: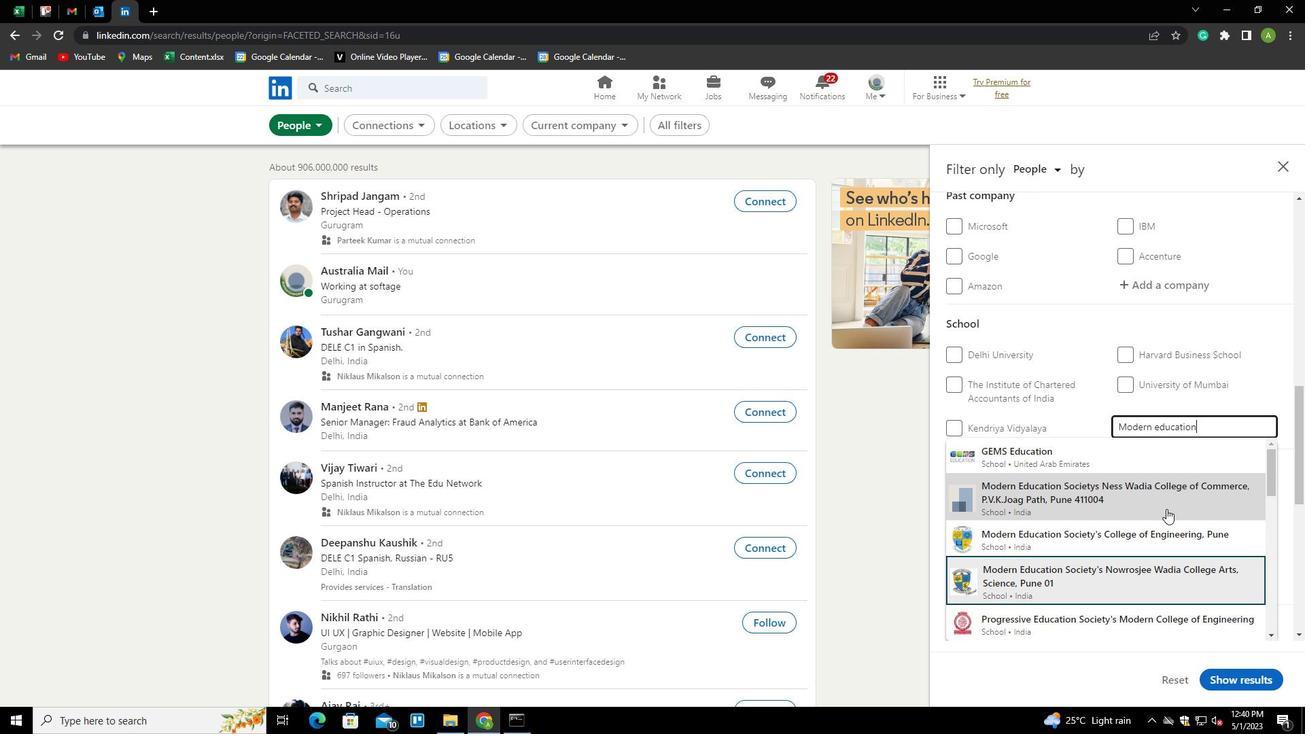 
Action: Mouse scrolled (1166, 508) with delta (0, 0)
Screenshot: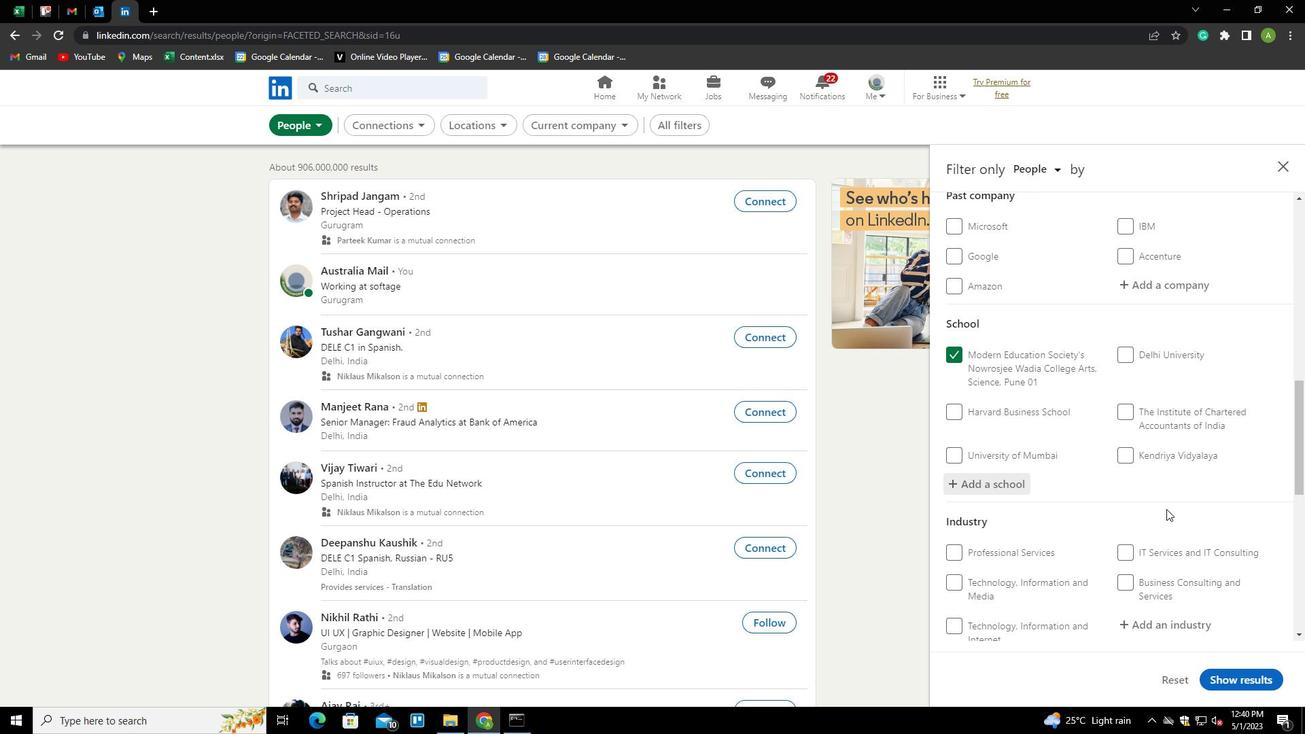 
Action: Mouse scrolled (1166, 508) with delta (0, 0)
Screenshot: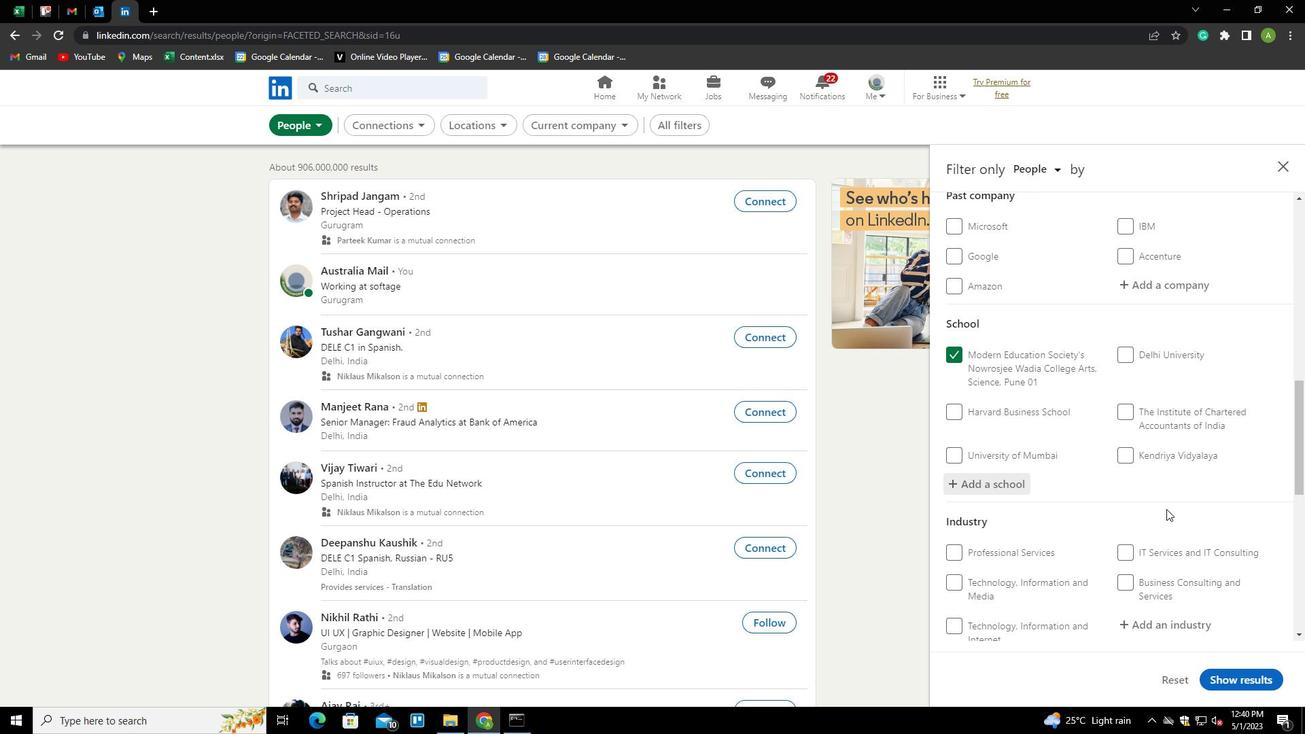 
Action: Mouse scrolled (1166, 508) with delta (0, 0)
Screenshot: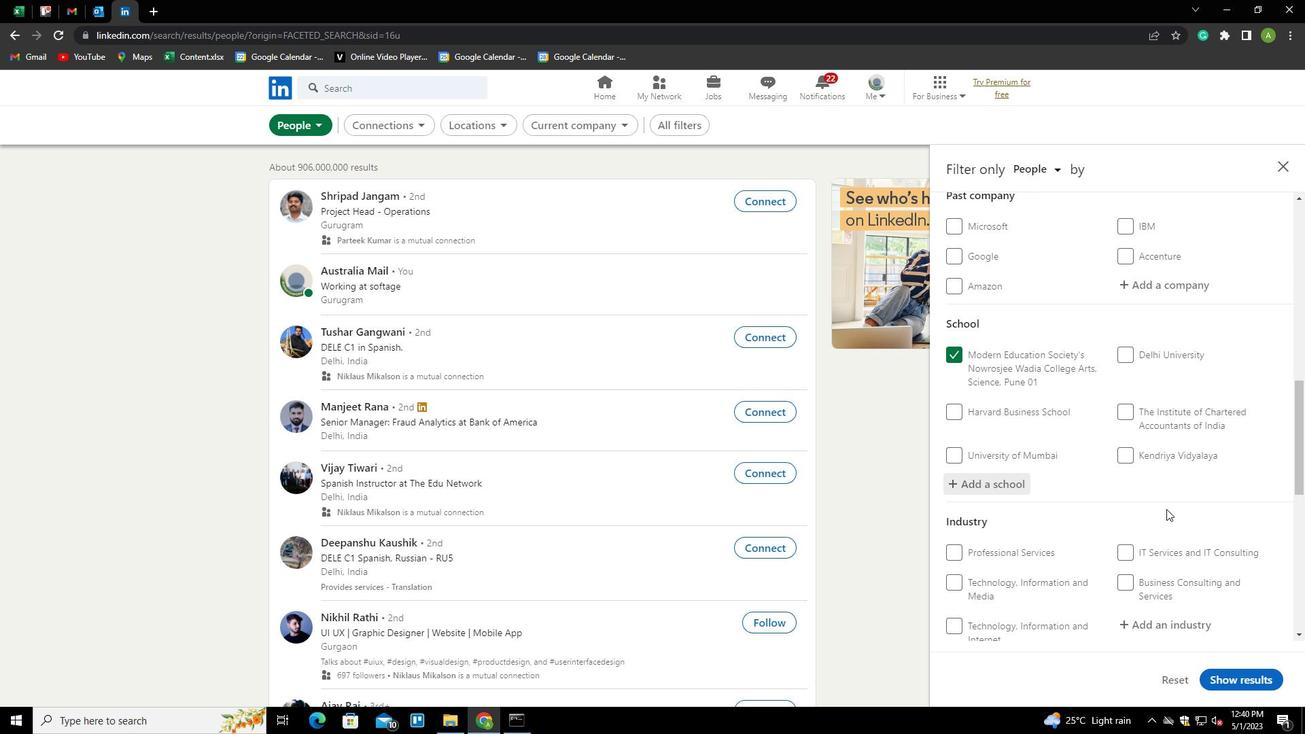 
Action: Mouse scrolled (1166, 508) with delta (0, 0)
Screenshot: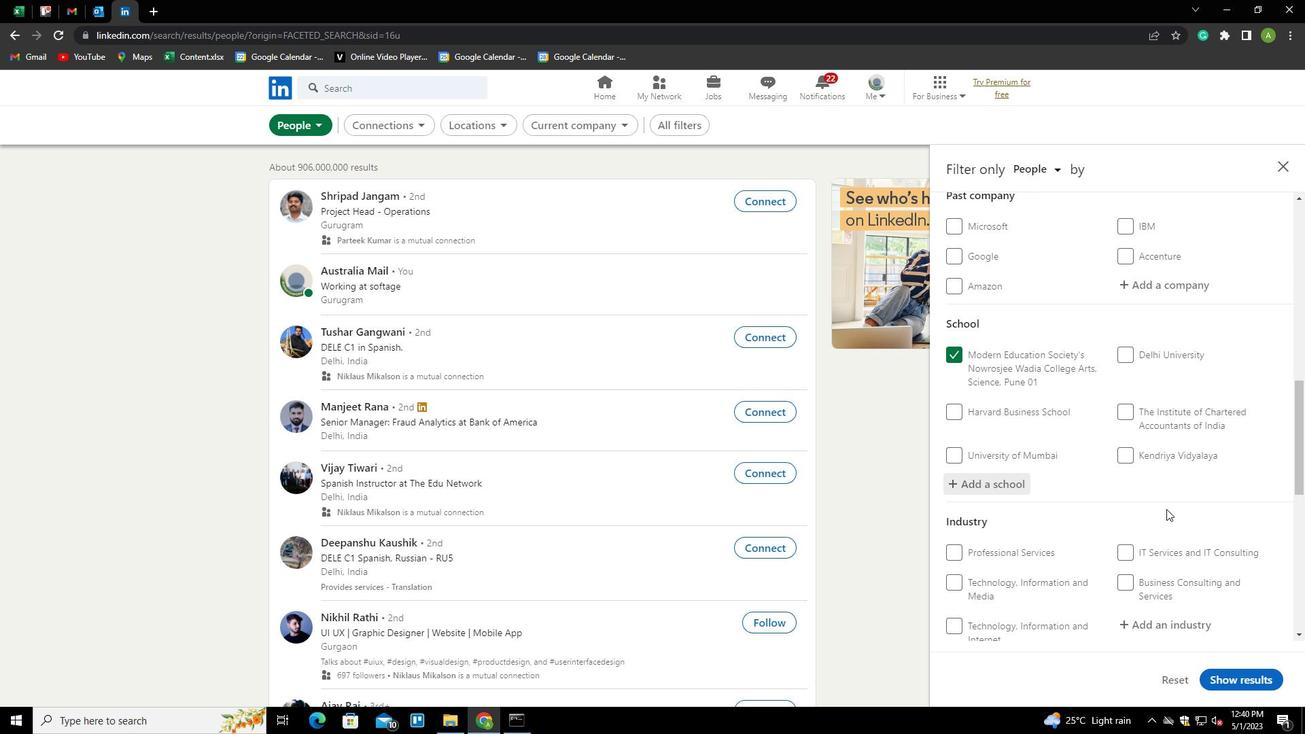 
Action: Mouse moved to (1150, 351)
Screenshot: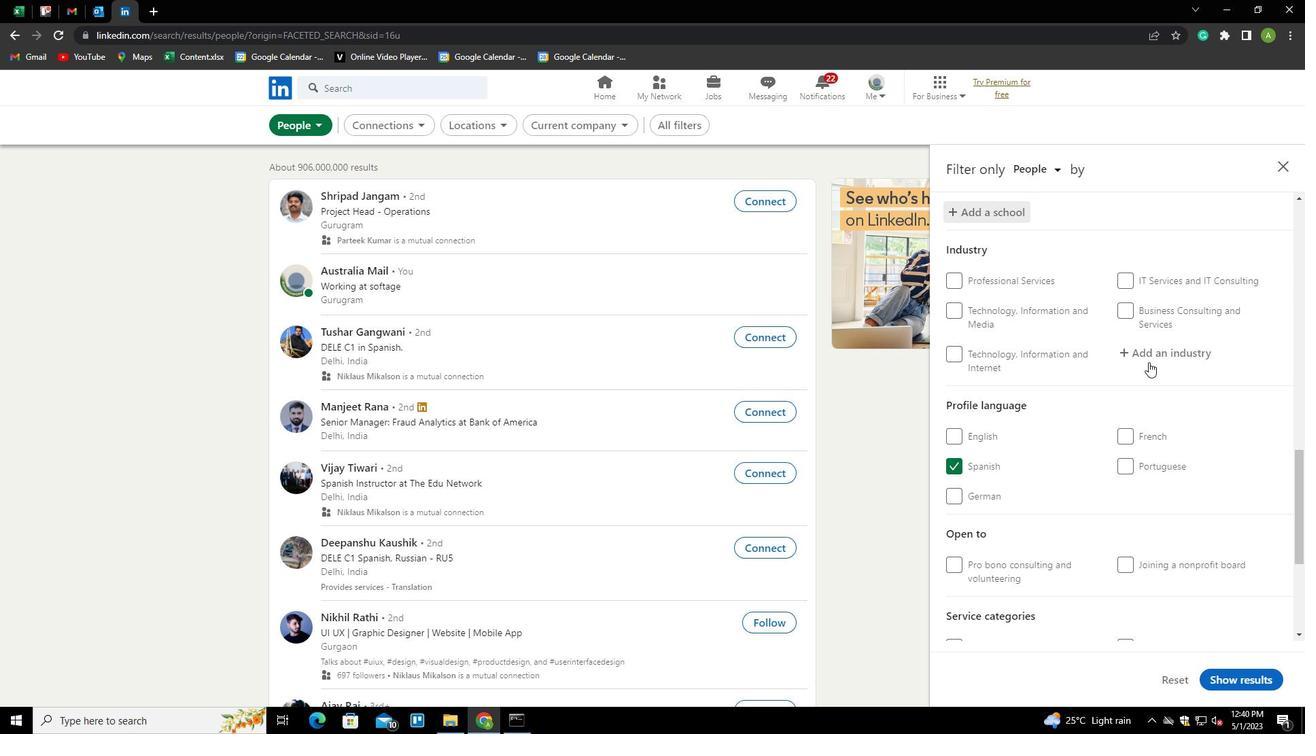 
Action: Mouse pressed left at (1150, 351)
Screenshot: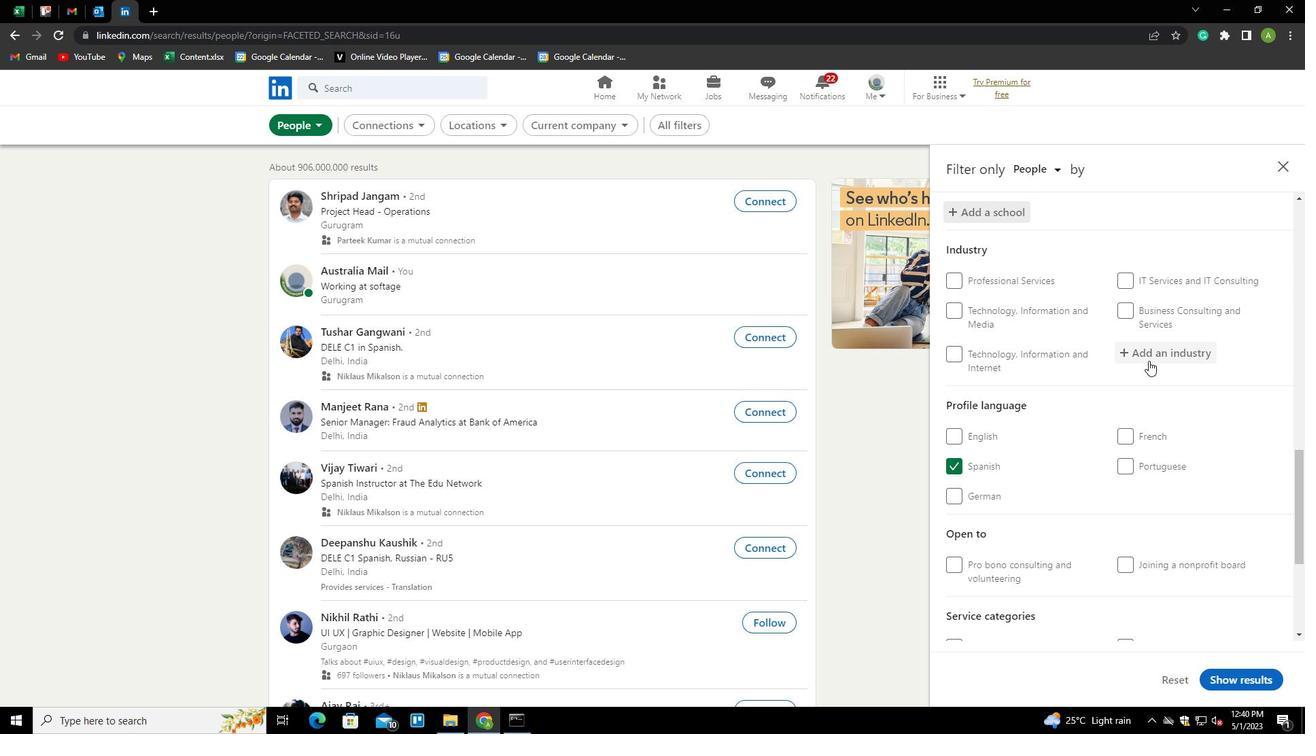 
Action: Mouse moved to (1159, 353)
Screenshot: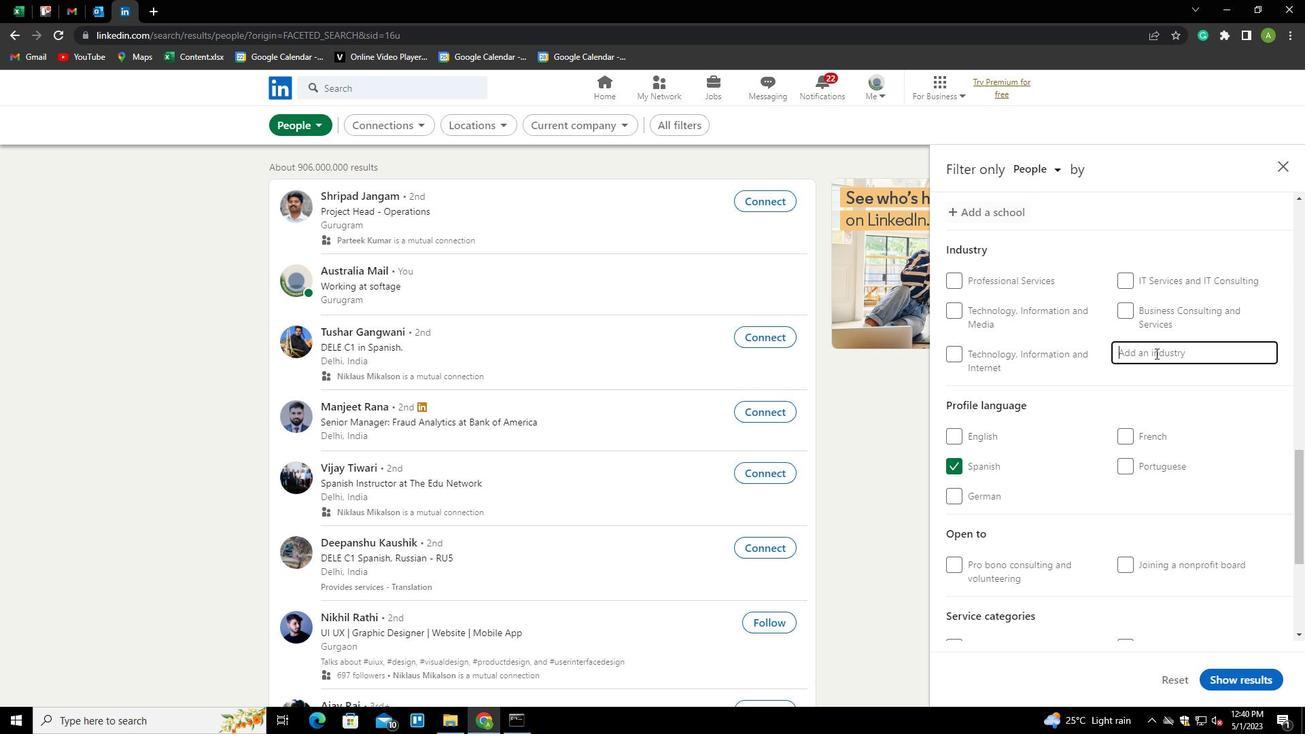 
Action: Mouse pressed left at (1159, 353)
Screenshot: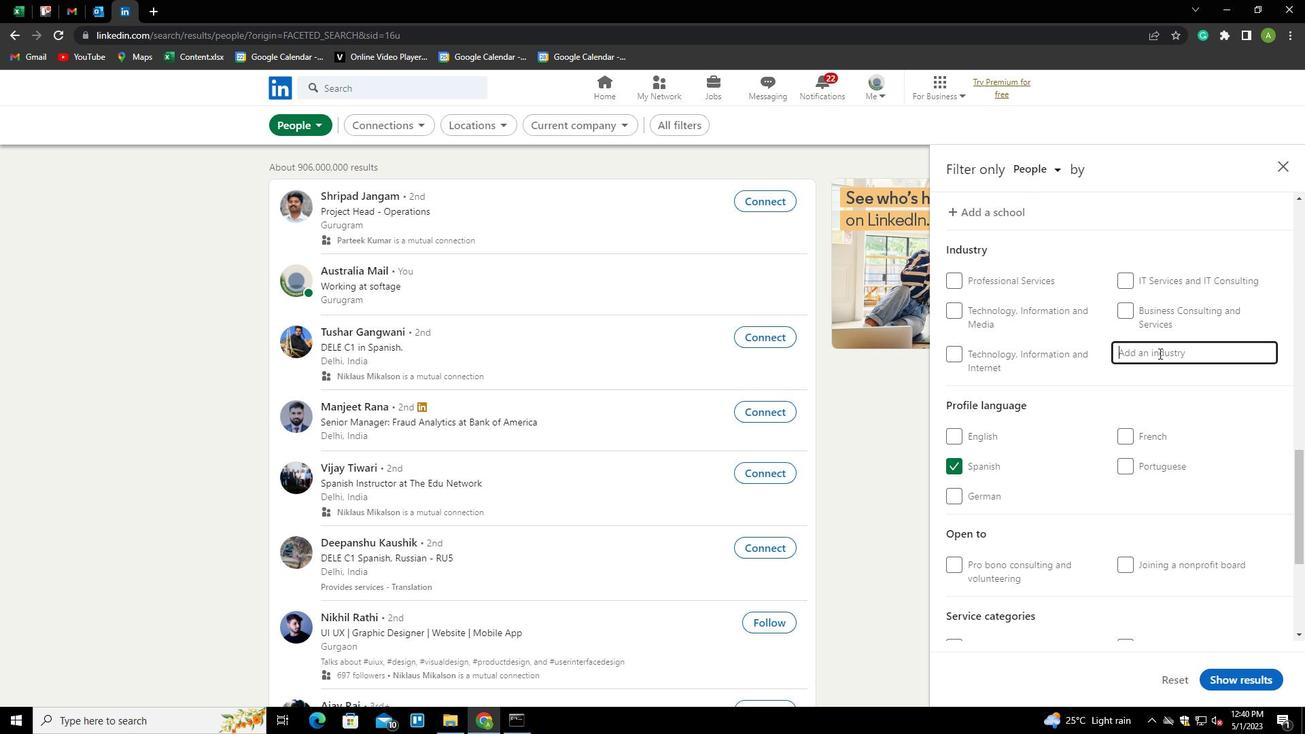 
Action: Key pressed <Key.shift>ENGINEER<Key.down><Key.down><Key.down><Key.enter>
Screenshot: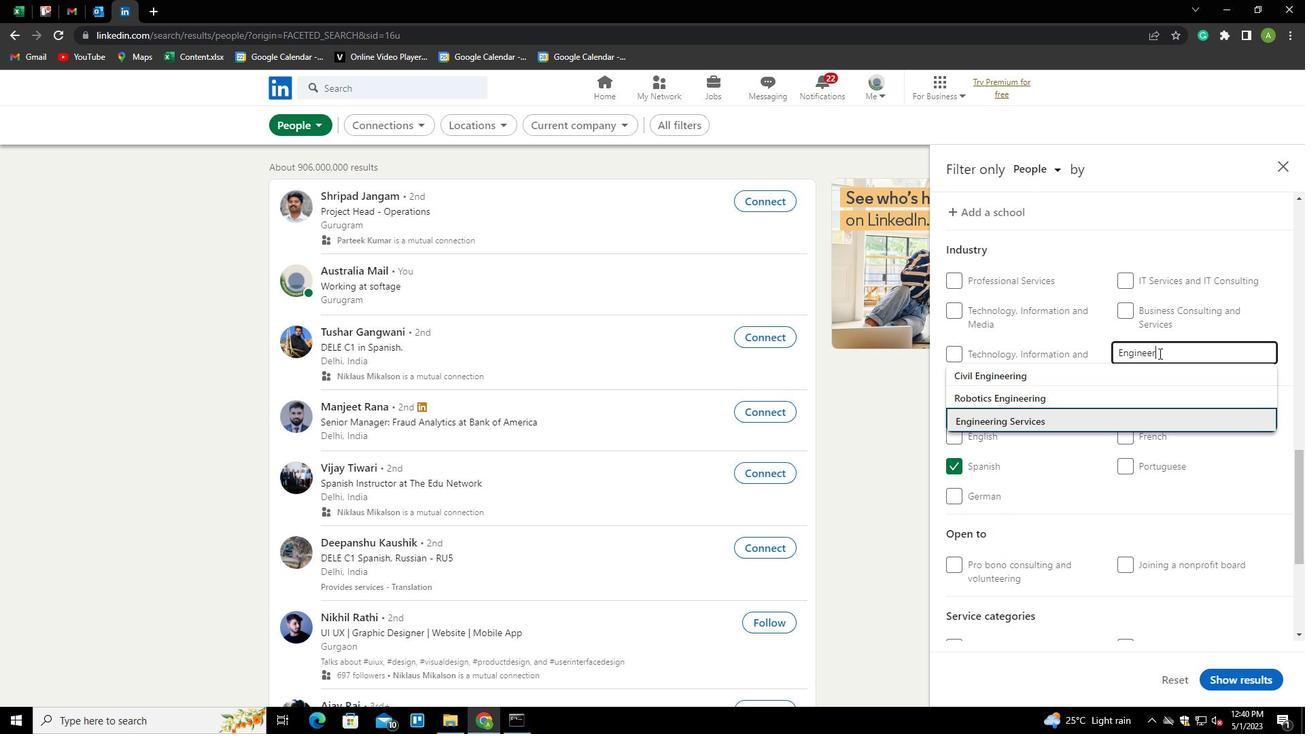 
Action: Mouse scrolled (1159, 352) with delta (0, 0)
Screenshot: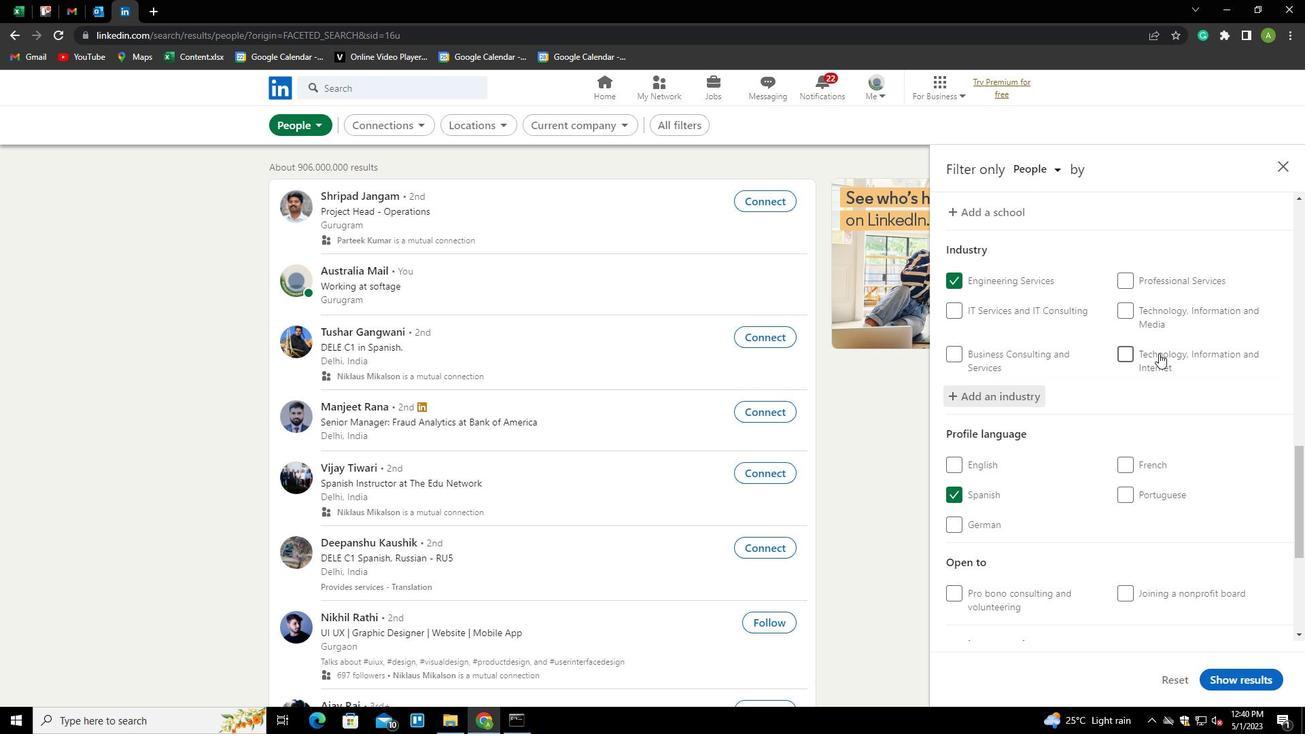 
Action: Mouse scrolled (1159, 352) with delta (0, 0)
Screenshot: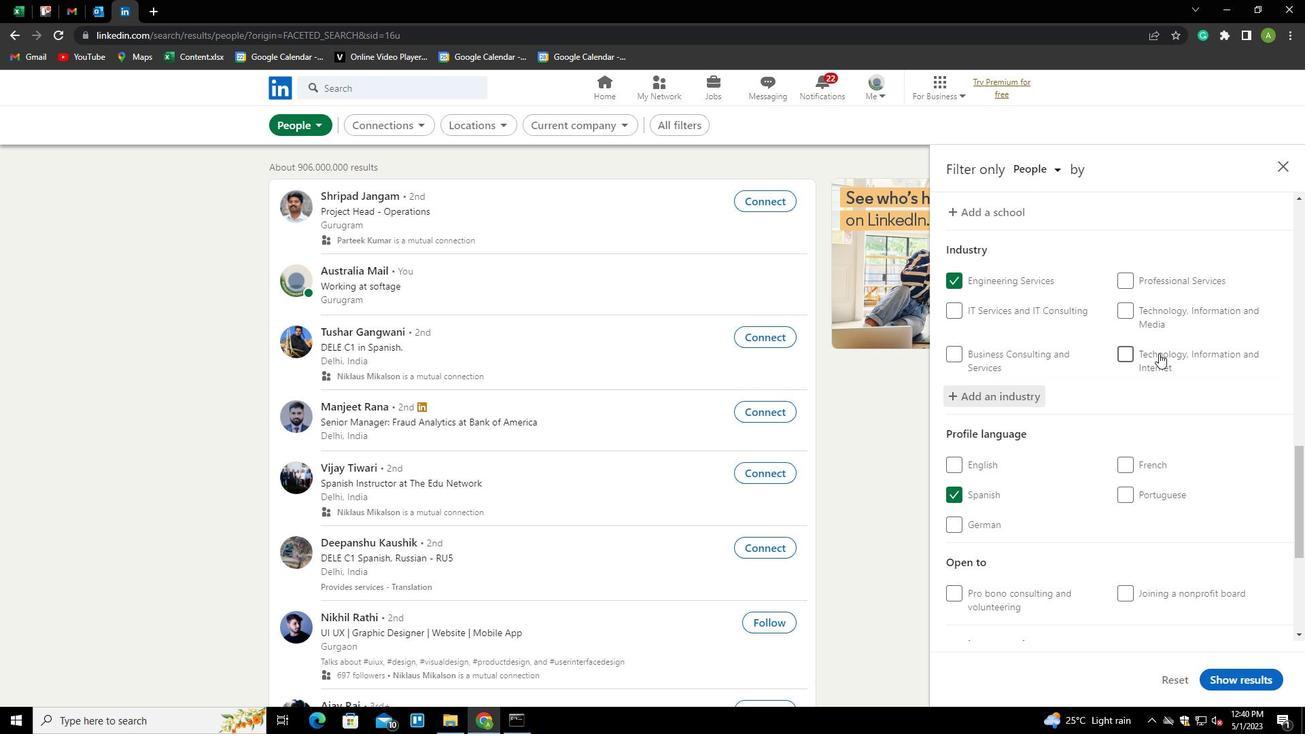 
Action: Mouse scrolled (1159, 352) with delta (0, 0)
Screenshot: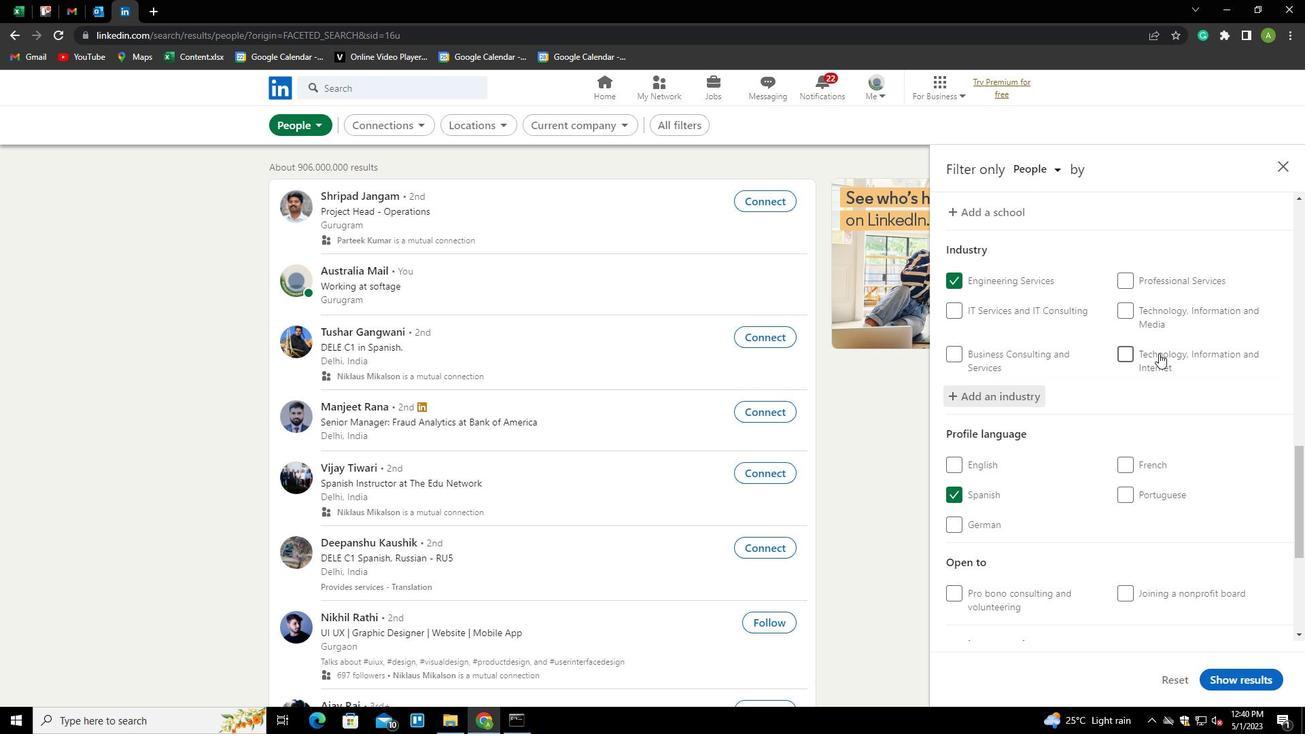 
Action: Mouse scrolled (1159, 352) with delta (0, 0)
Screenshot: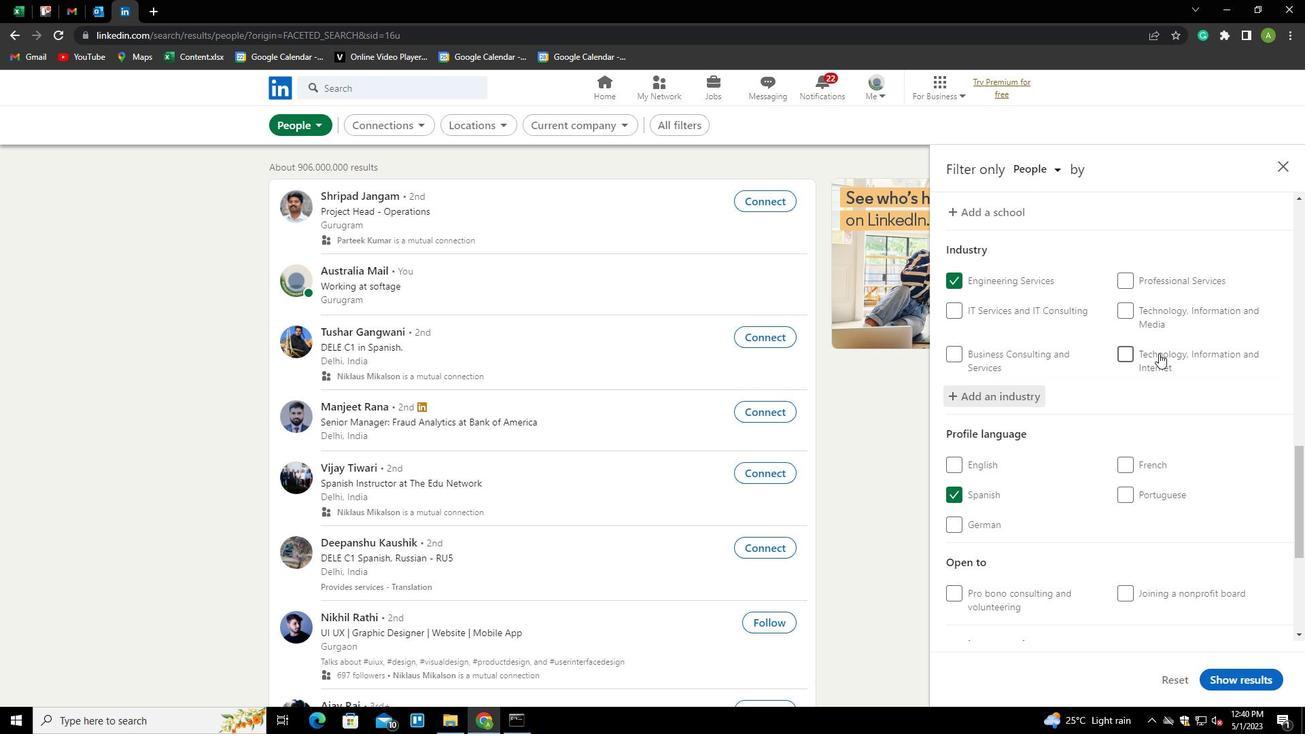 
Action: Mouse moved to (1033, 471)
Screenshot: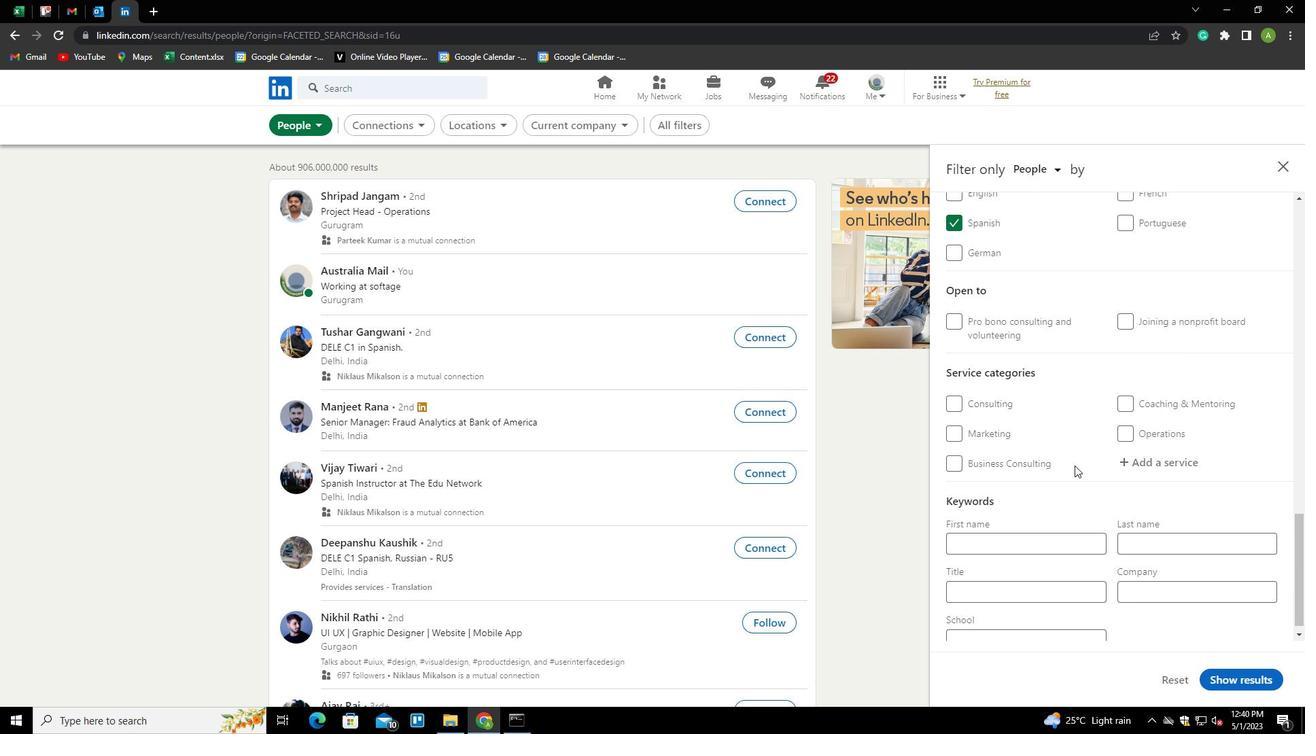 
Action: Mouse pressed left at (1033, 471)
Screenshot: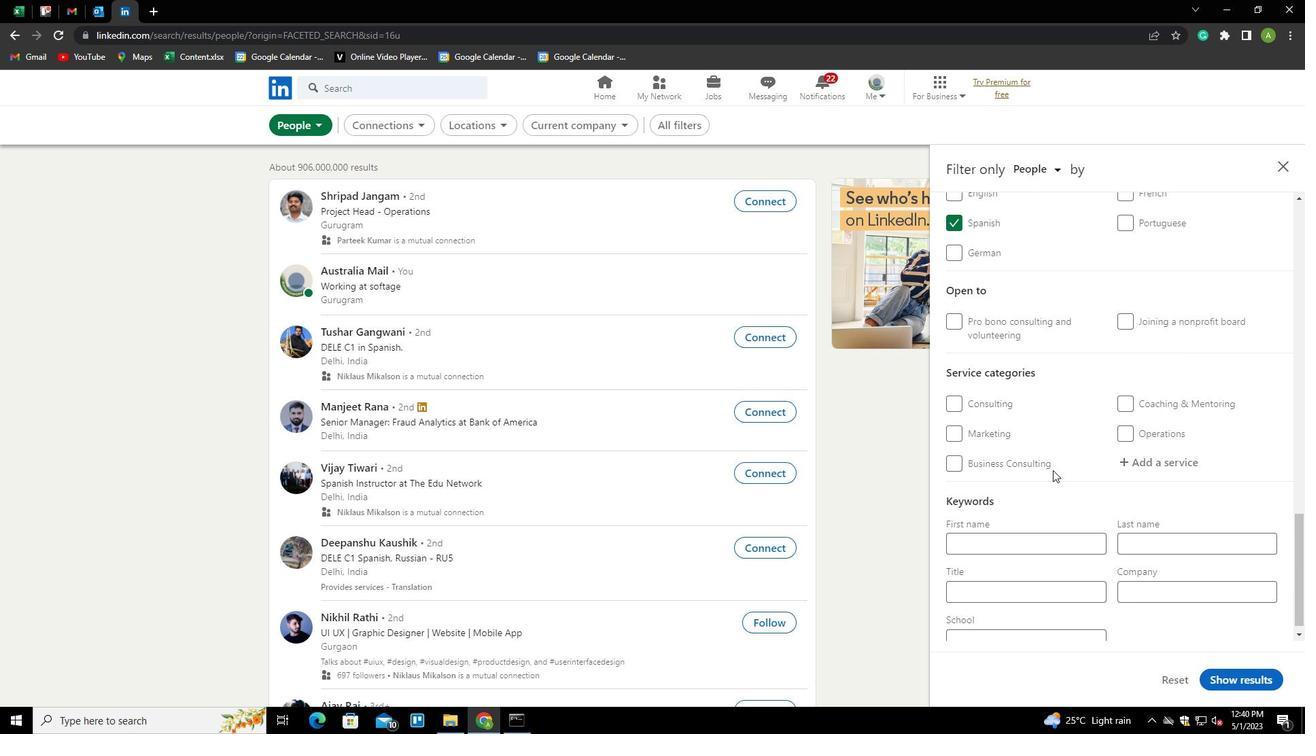 
Action: Mouse moved to (1147, 462)
Screenshot: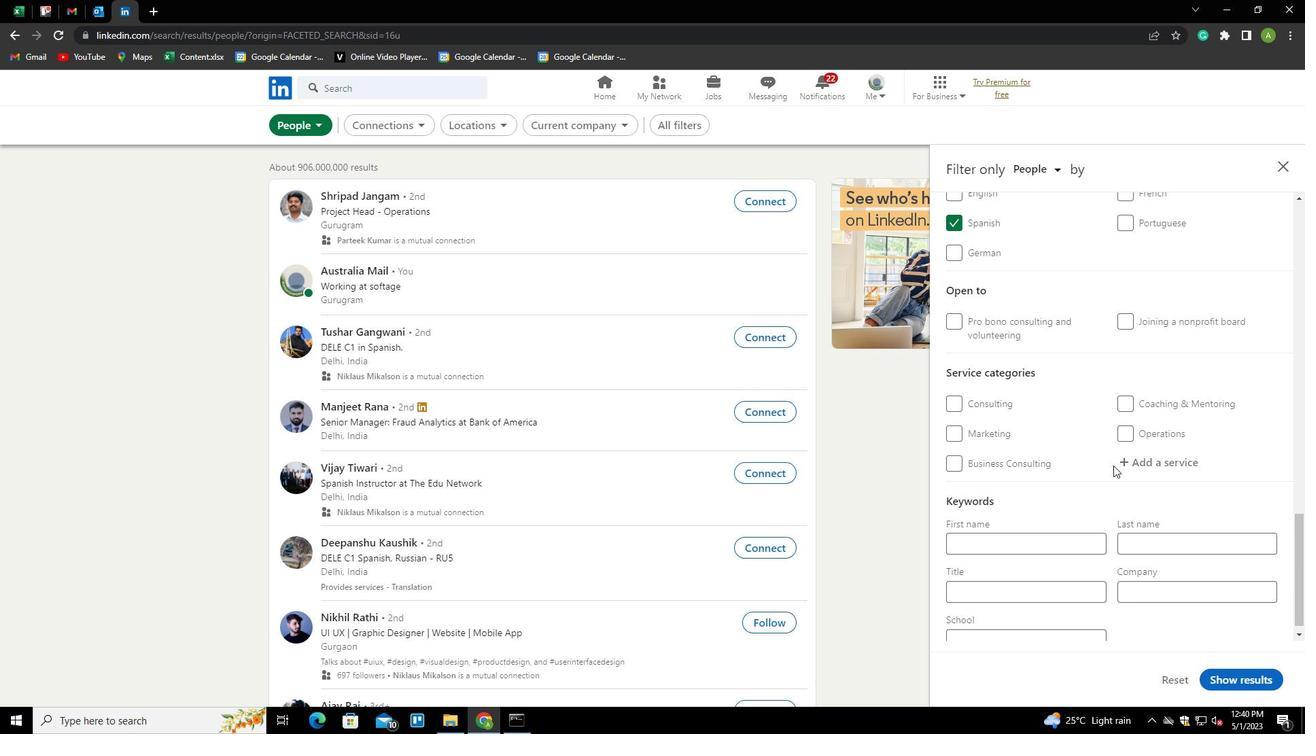 
Action: Mouse pressed left at (1147, 462)
Screenshot: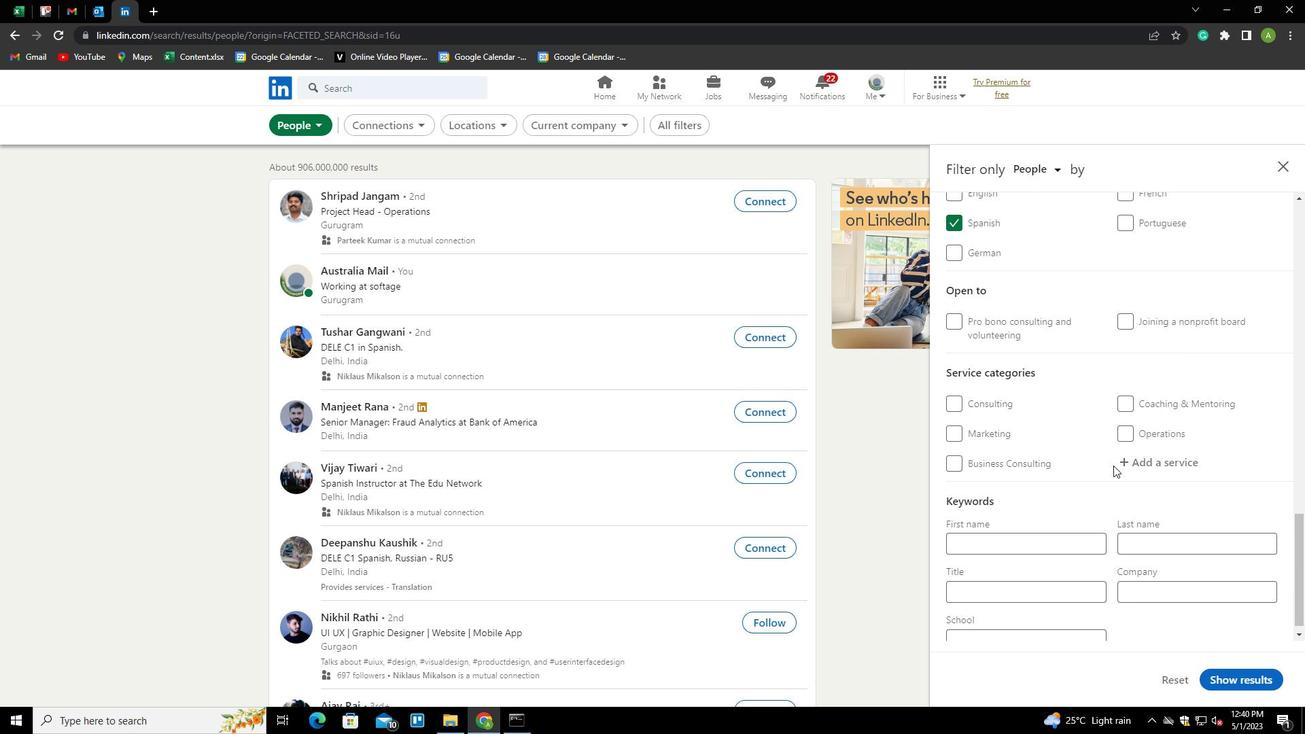 
Action: Mouse moved to (1148, 461)
Screenshot: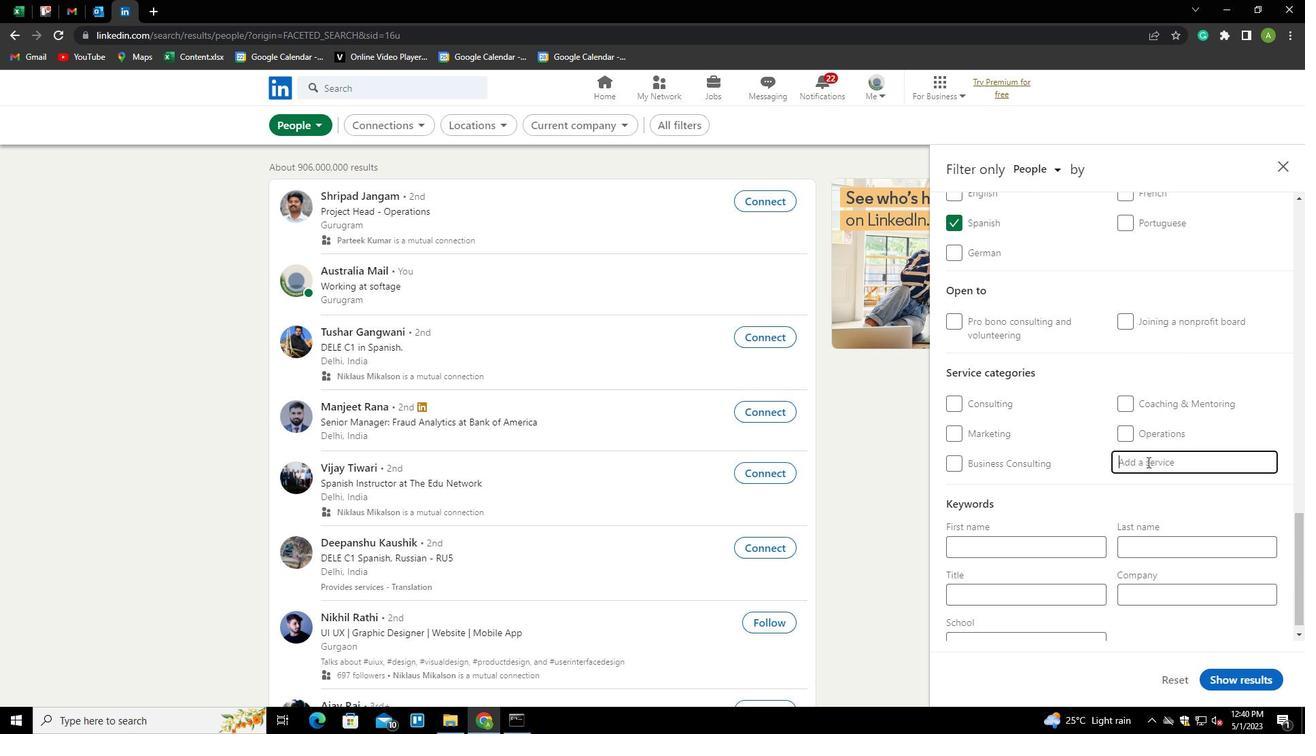 
Action: Mouse pressed left at (1148, 461)
Screenshot: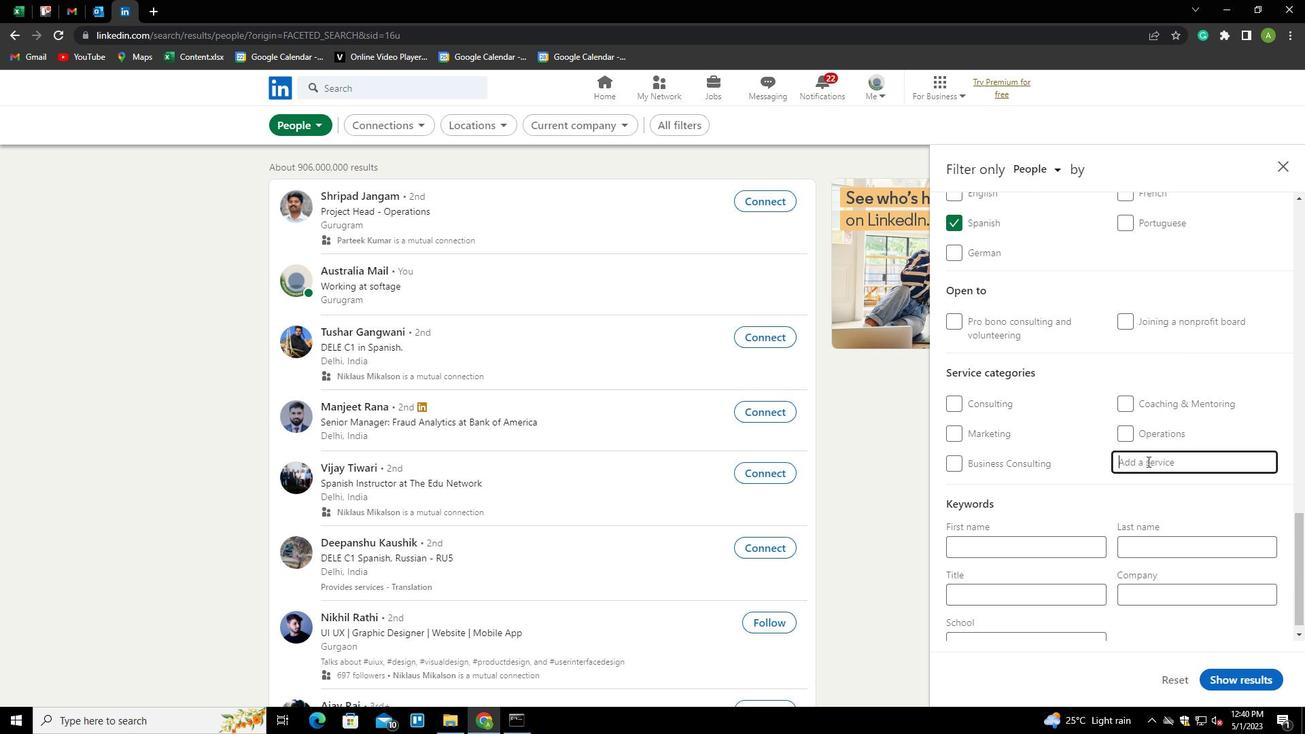 
Action: Key pressed <Key.shift>WORD<Key.down><Key.enter>
Screenshot: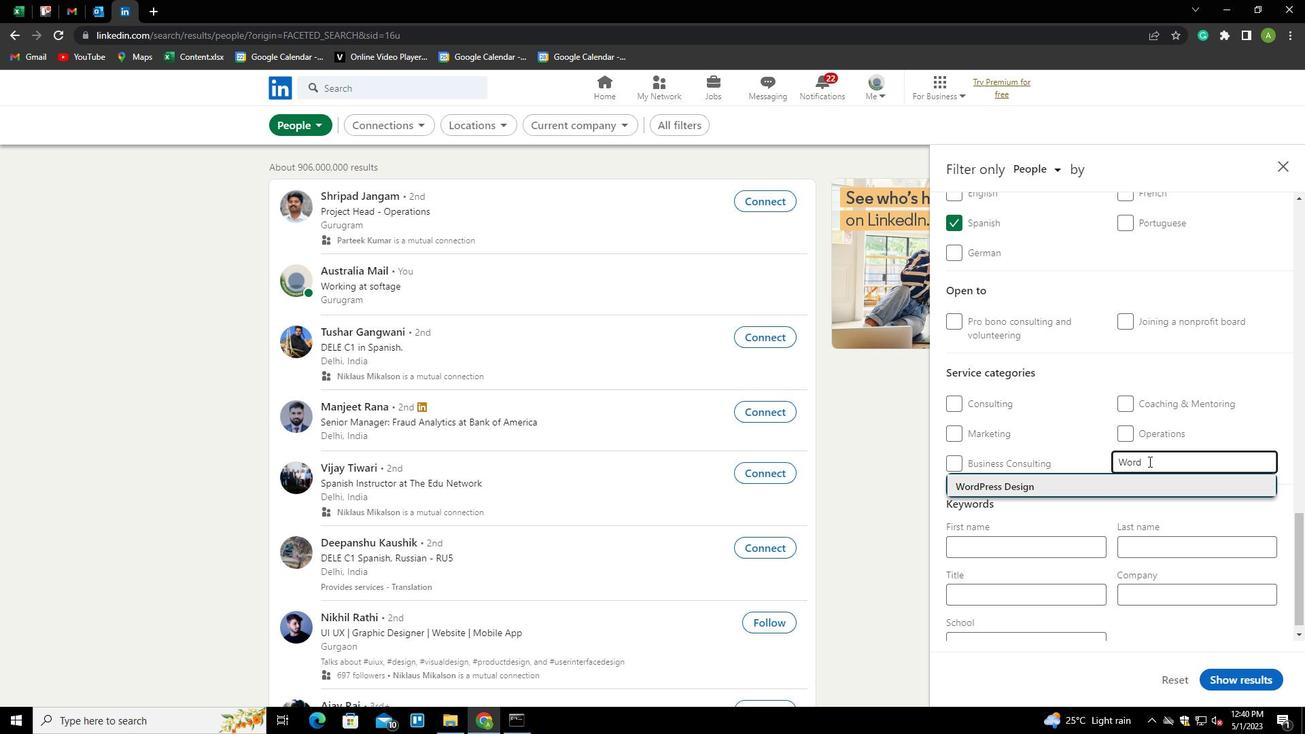 
Action: Mouse scrolled (1148, 460) with delta (0, 0)
Screenshot: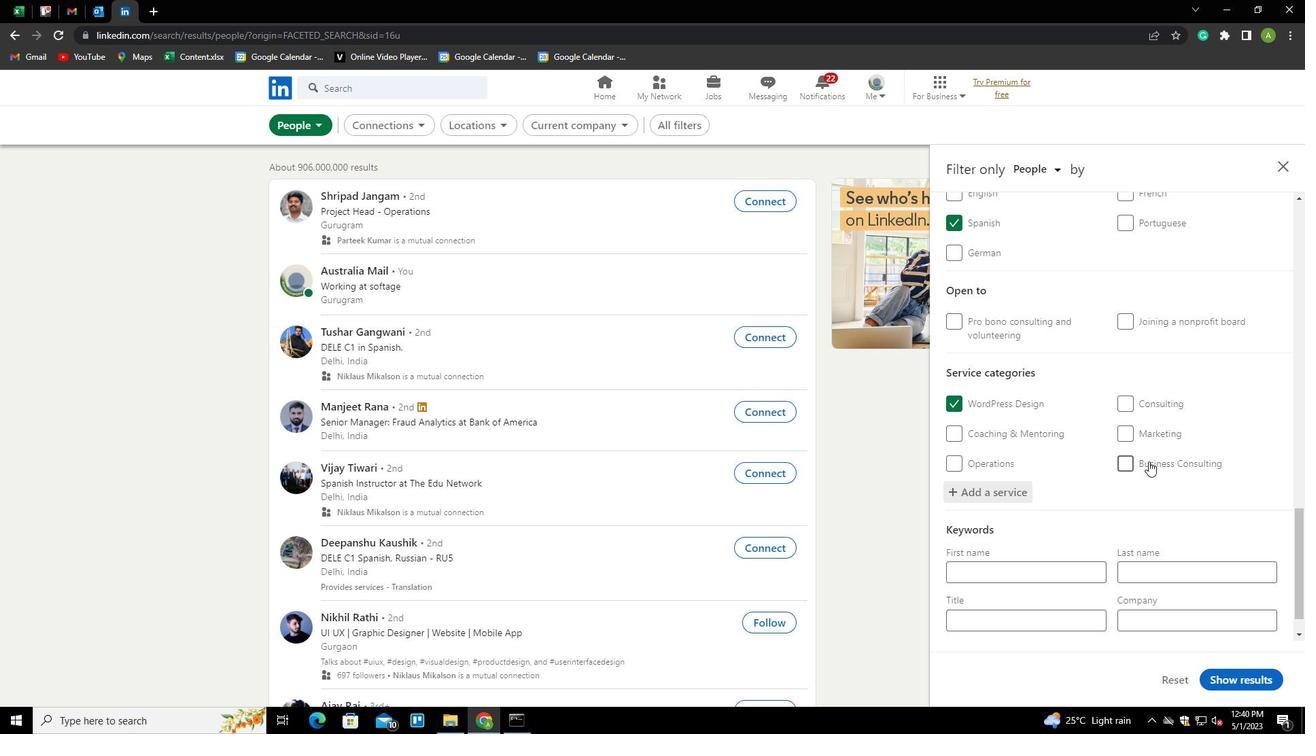 
Action: Mouse scrolled (1148, 460) with delta (0, 0)
Screenshot: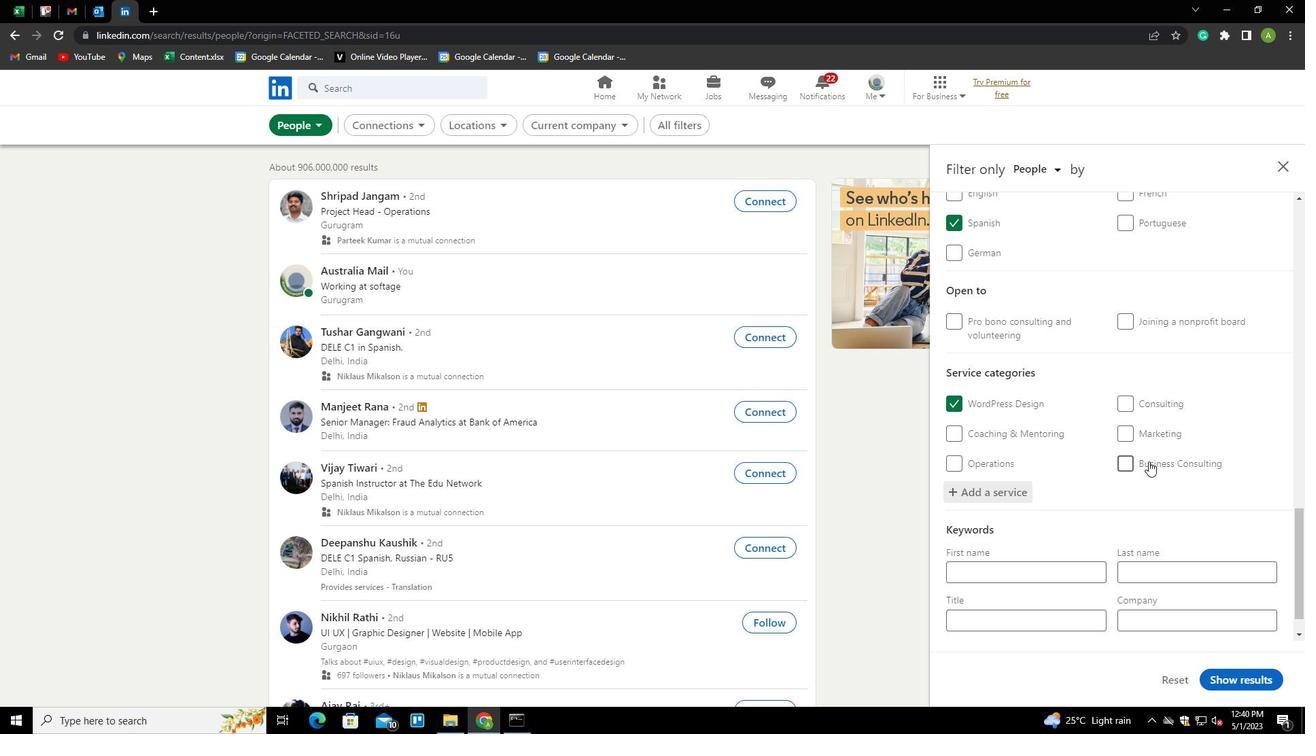 
Action: Mouse scrolled (1148, 460) with delta (0, 0)
Screenshot: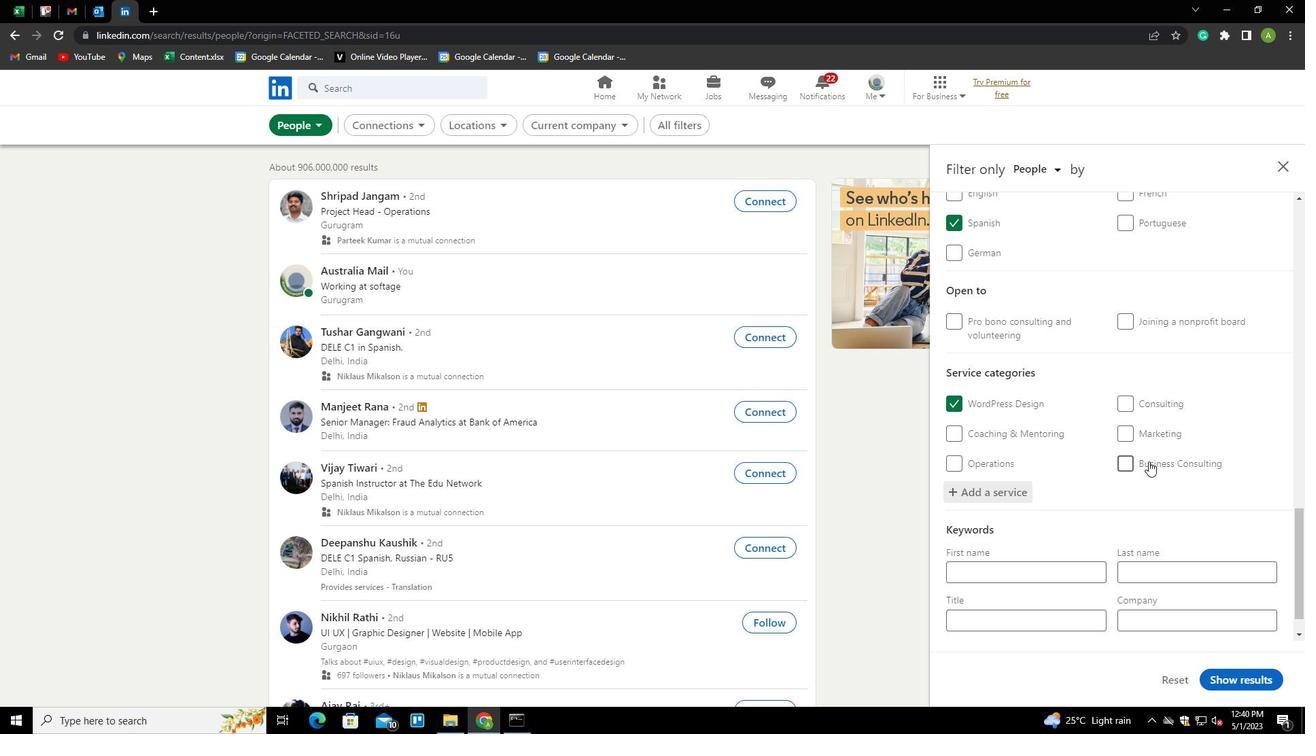 
Action: Mouse scrolled (1148, 460) with delta (0, 0)
Screenshot: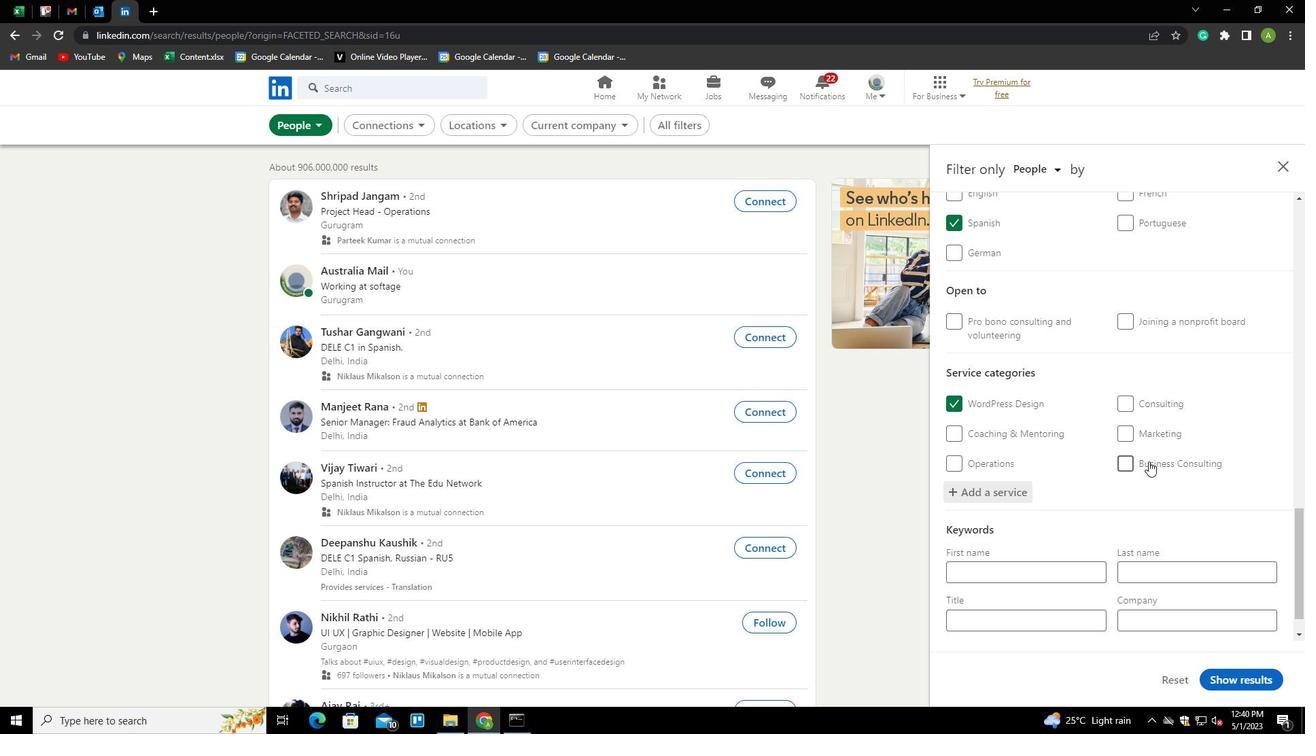 
Action: Mouse moved to (1036, 581)
Screenshot: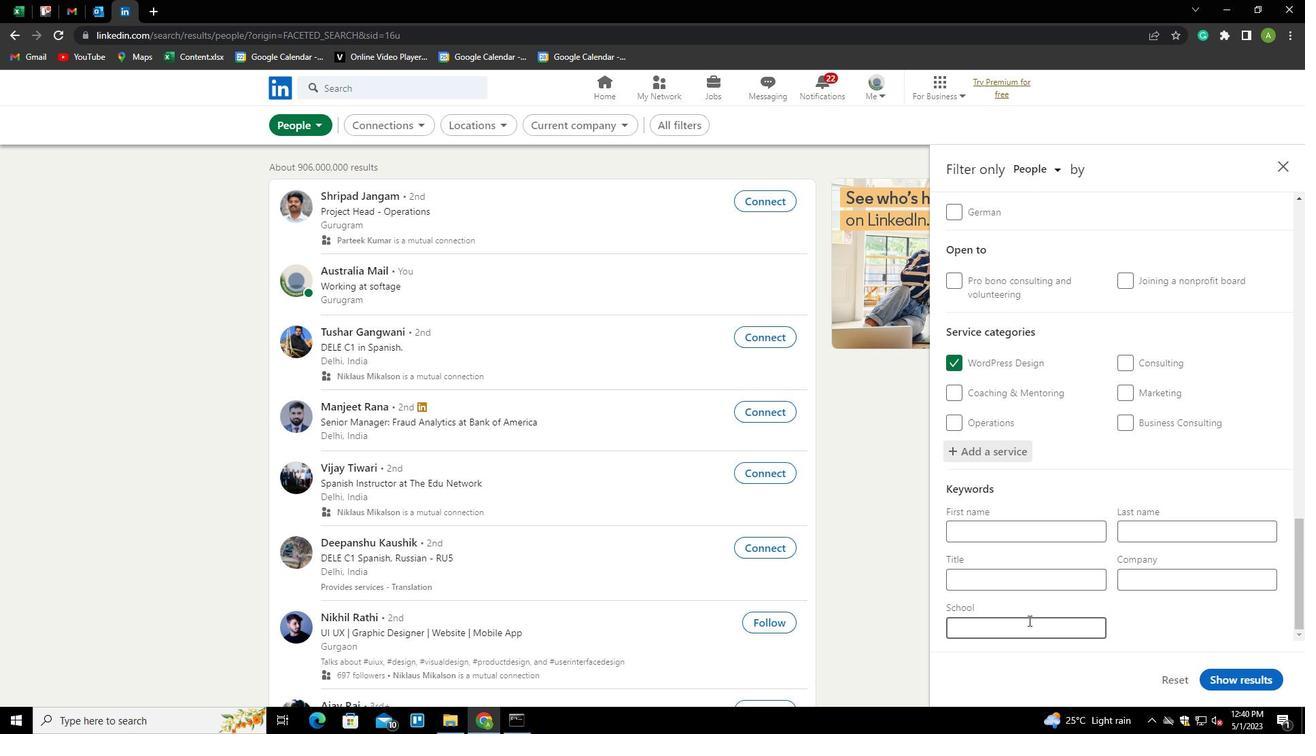 
Action: Mouse pressed left at (1036, 581)
Screenshot: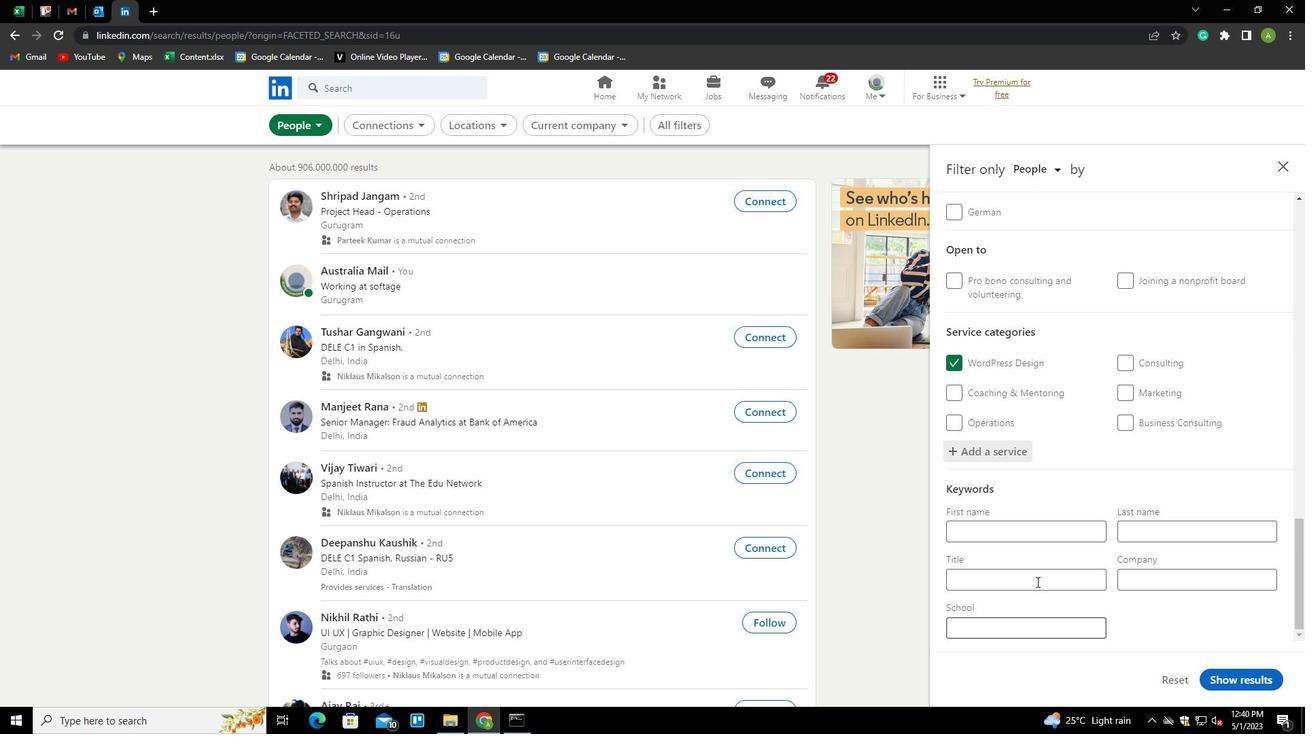 
Action: Key pressed <Key.shift>PAINTER
Screenshot: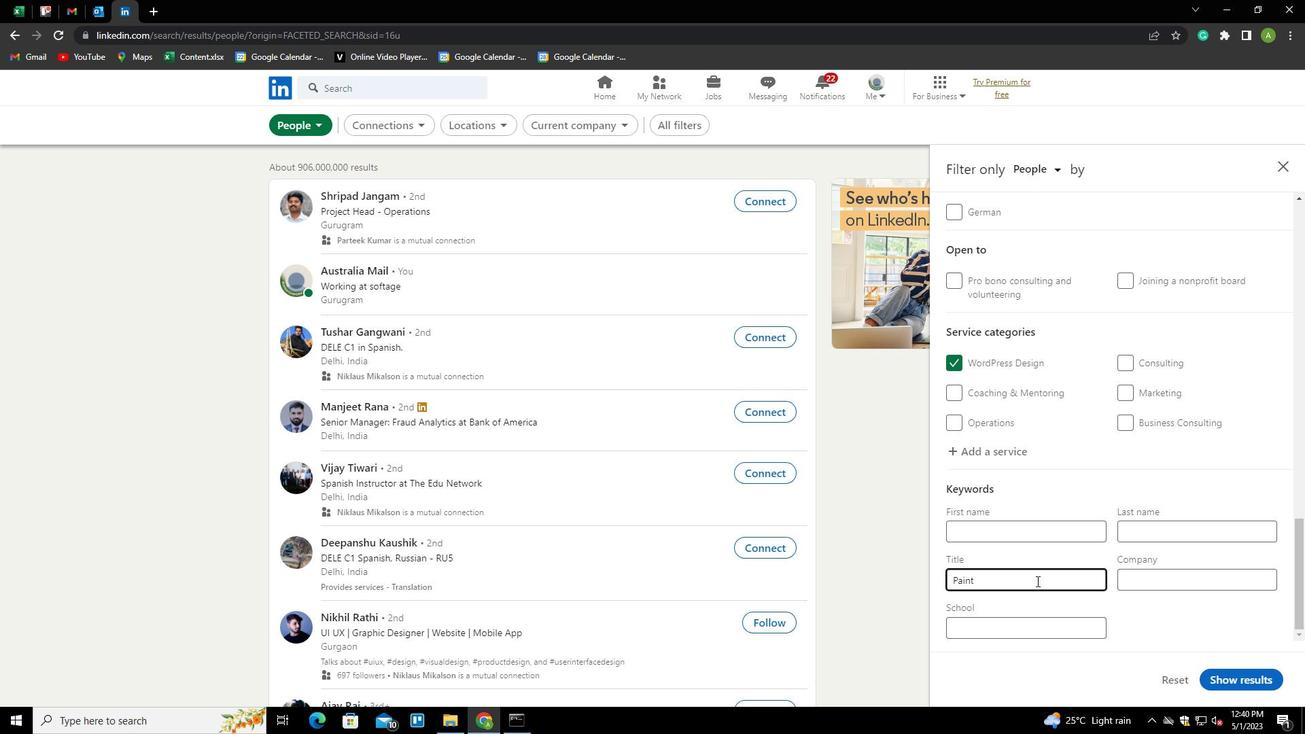 
Action: Mouse moved to (1170, 611)
Screenshot: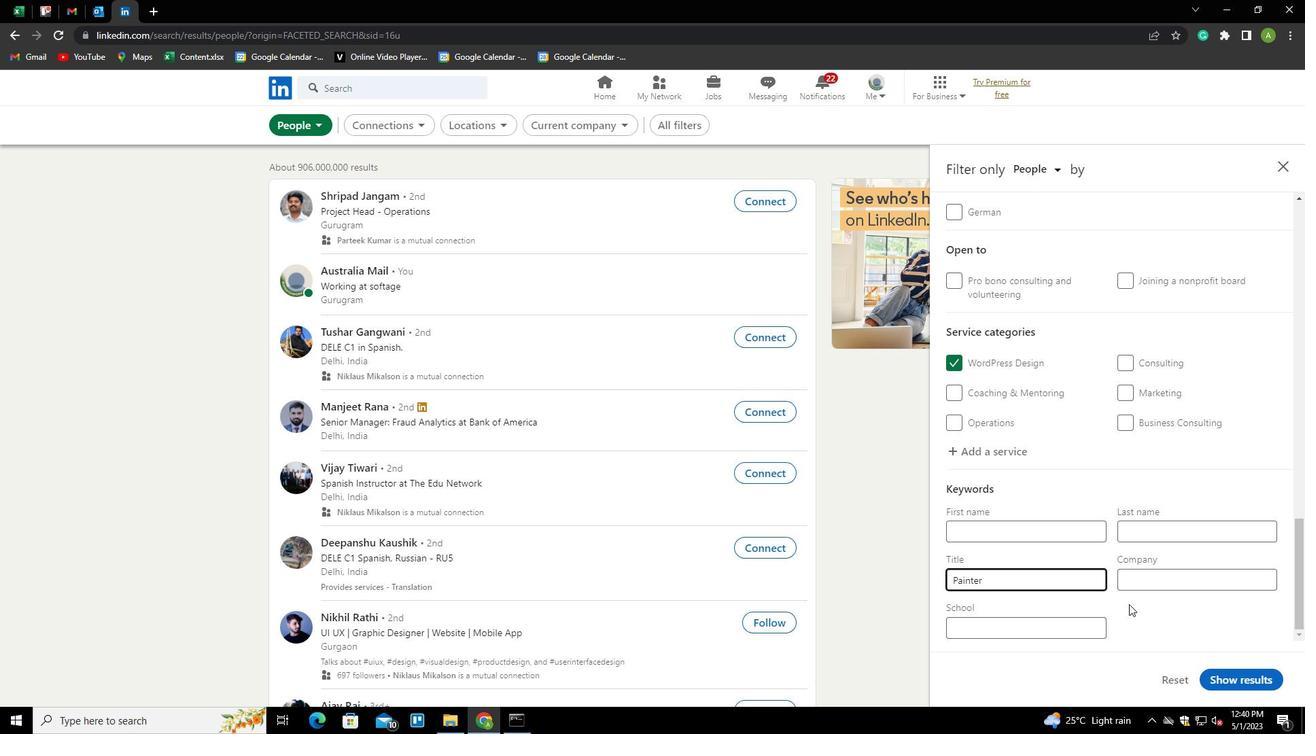 
Action: Mouse pressed left at (1170, 611)
Screenshot: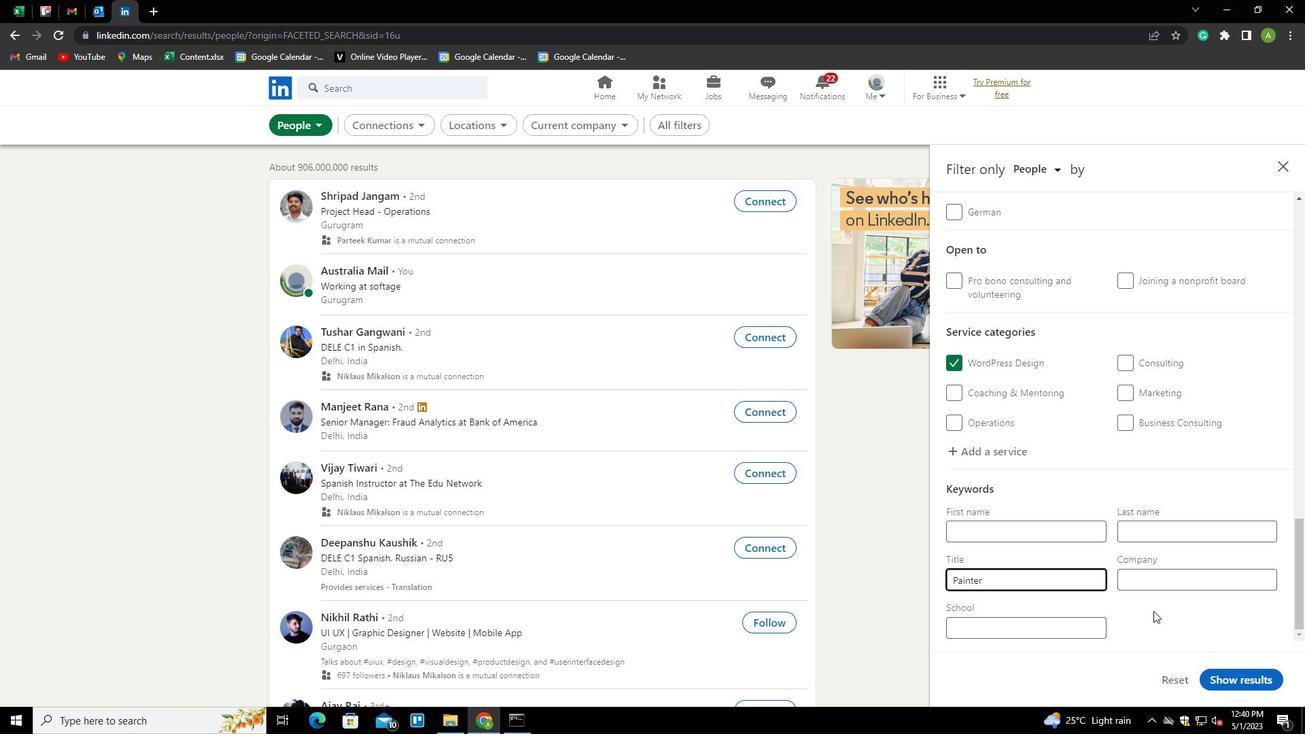 
Action: Mouse moved to (1238, 668)
Screenshot: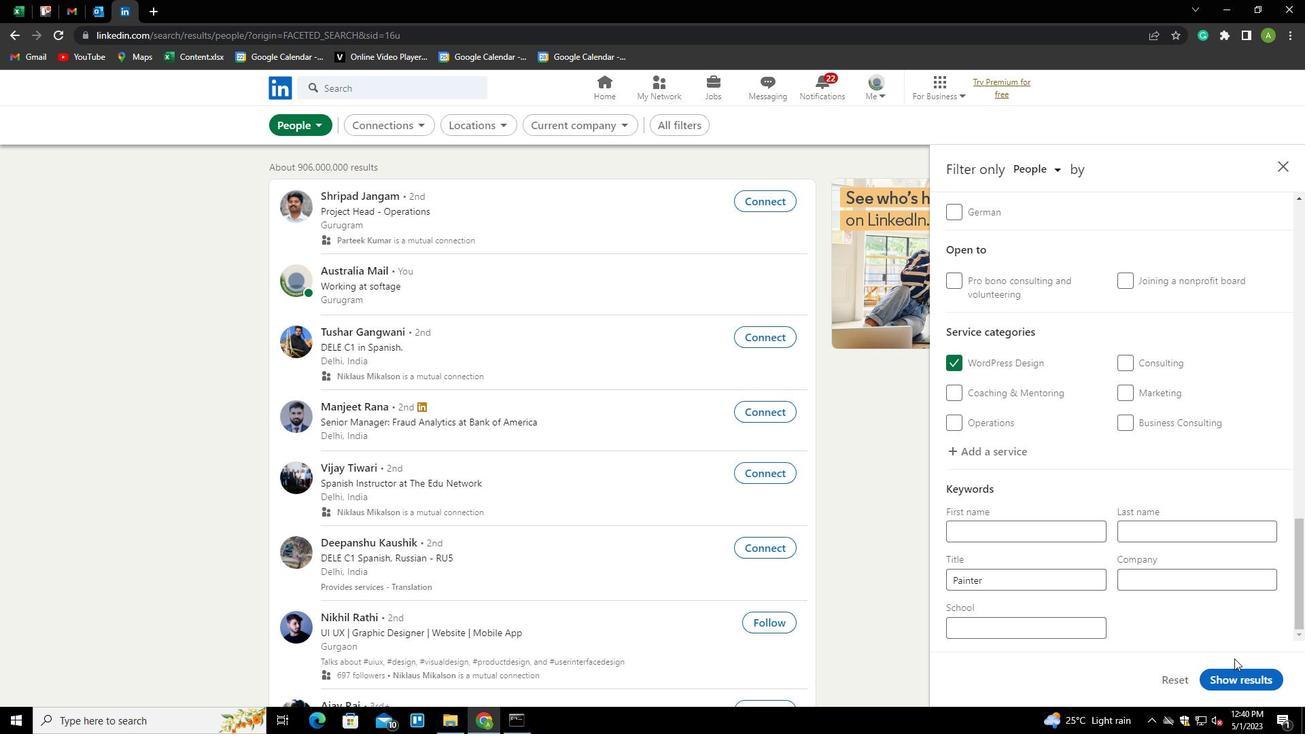 
Action: Mouse pressed left at (1238, 668)
Screenshot: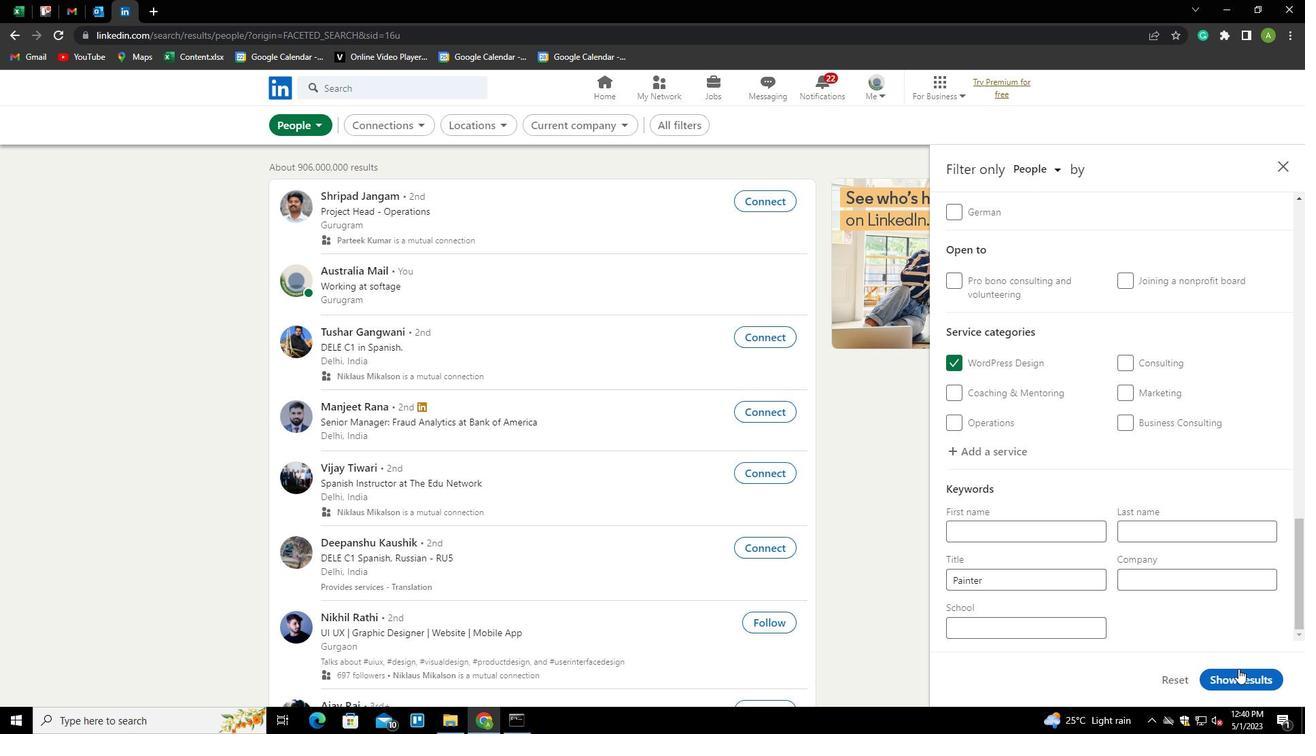 
Action: Mouse moved to (1238, 669)
Screenshot: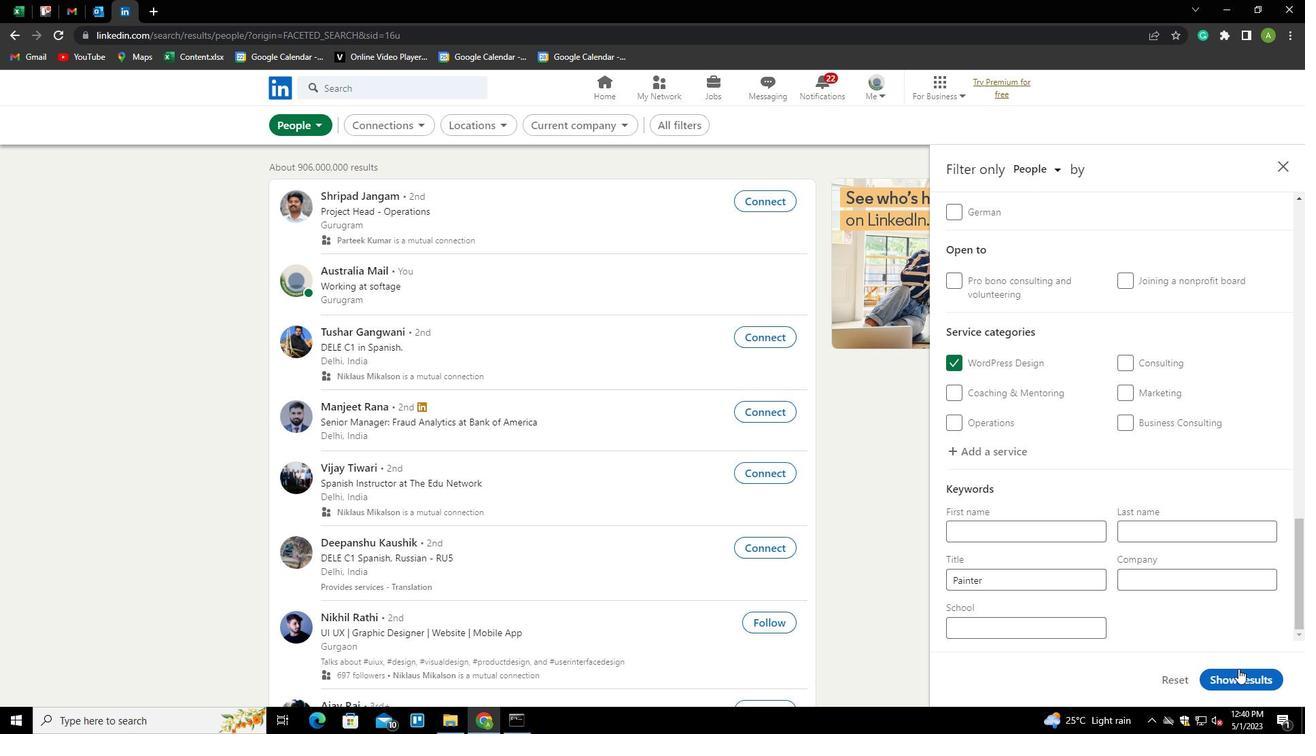 
